 Task: Look for space in Bamusso, Cameroon from 1st July, 2023 to 9th July, 2023 for 2 adults in price range Rs.8000 to Rs.15000. Place can be entire place with 1  bedroom having 1 bed and 1 bathroom. Property type can be house, flat, guest house. Amenities needed are: washing machine. Booking option can be shelf check-in. Required host language is English.
Action: Mouse moved to (333, 266)
Screenshot: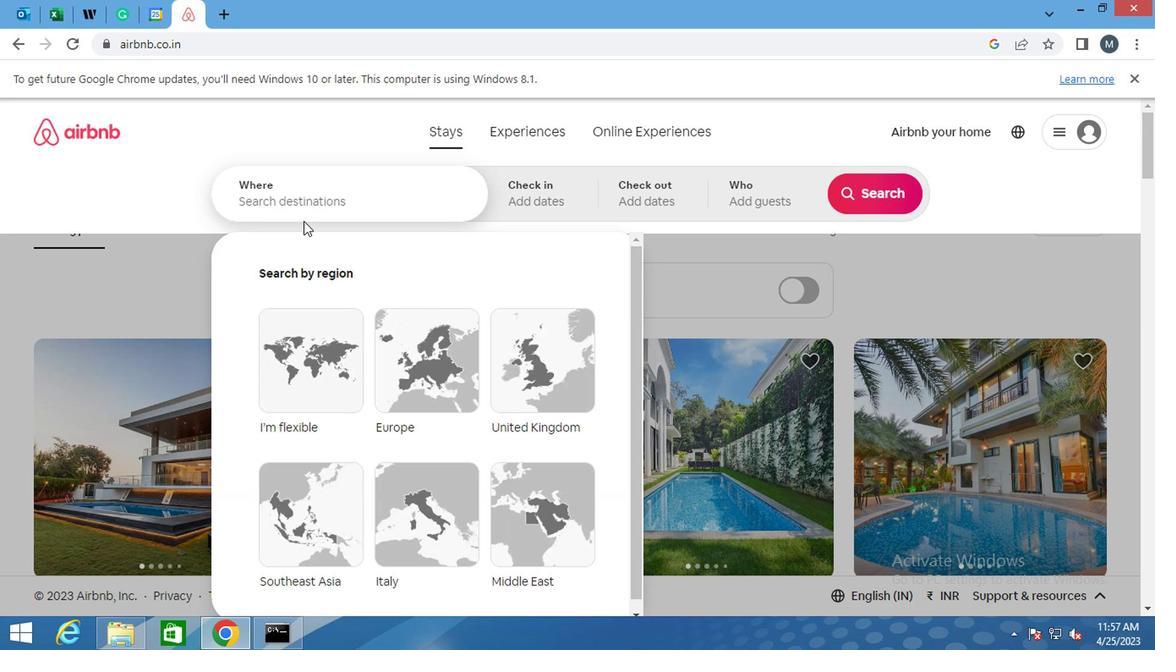 
Action: Mouse pressed left at (333, 266)
Screenshot: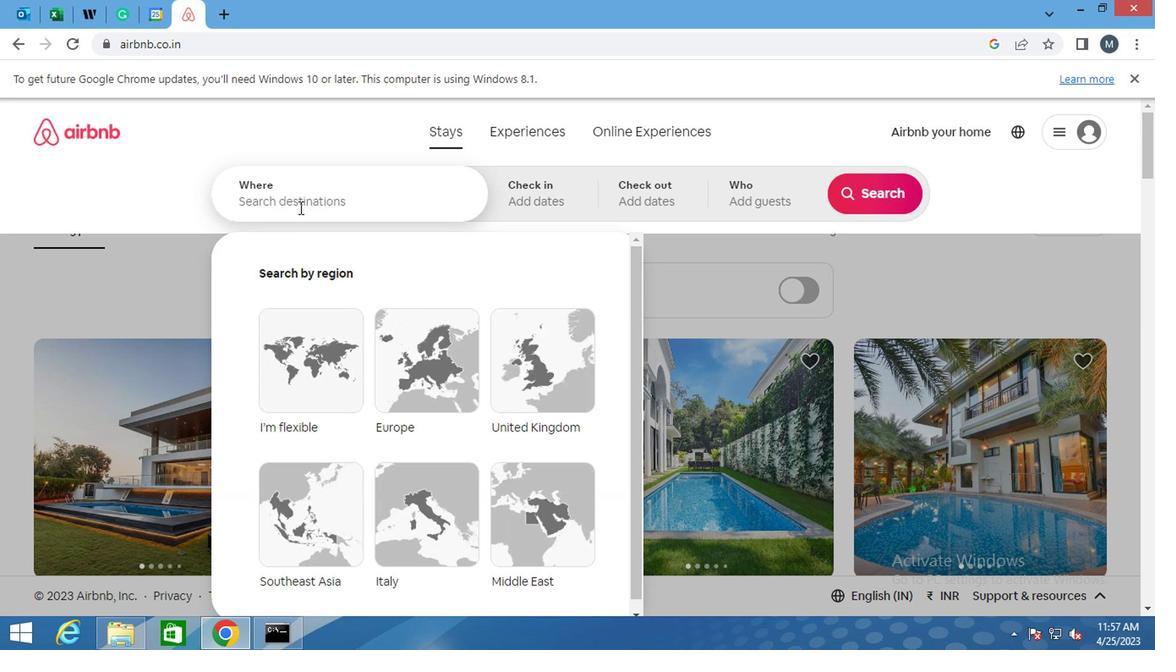 
Action: Mouse moved to (331, 266)
Screenshot: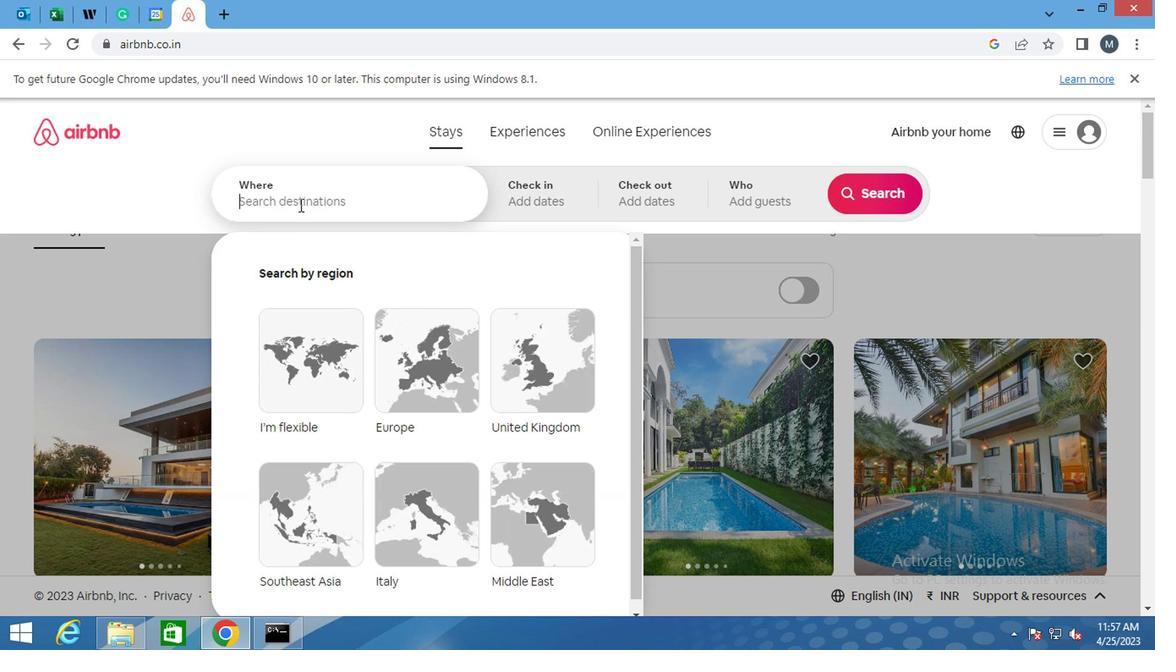 
Action: Key pressed <Key.shift>BAMUSSO,<Key.space><Key.shift><Key.shift><Key.shift><Key.shift><Key.shift><Key.shift><Key.shift><Key.shift><Key.shift><Key.shift><Key.shift><Key.shift>CA
Screenshot: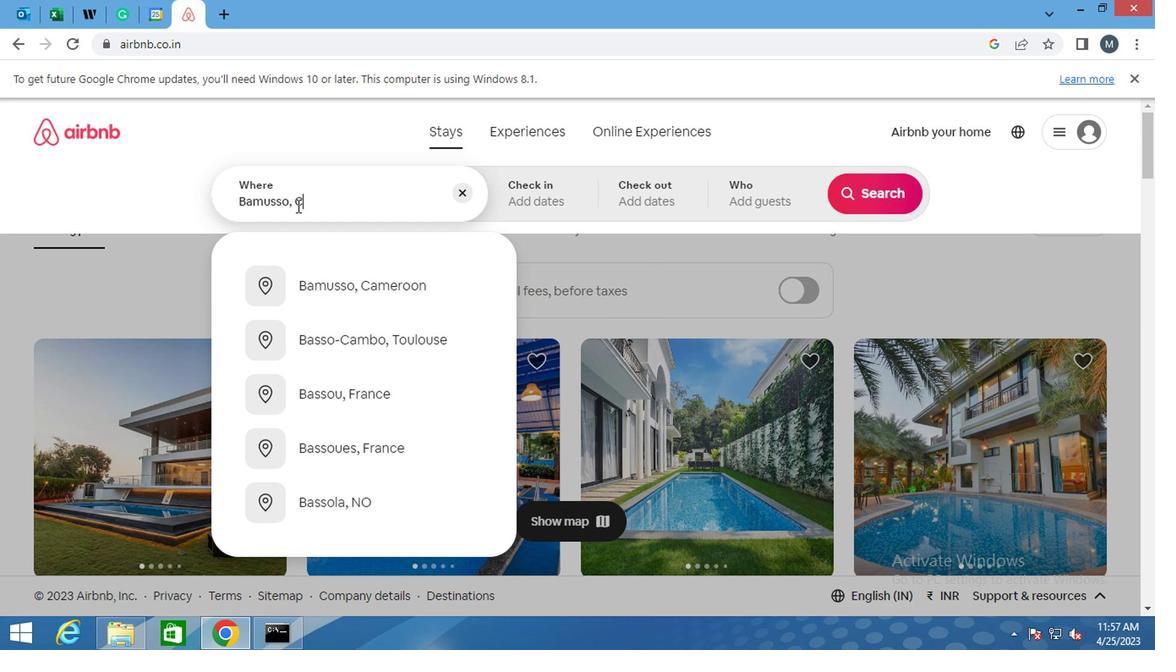 
Action: Mouse moved to (415, 317)
Screenshot: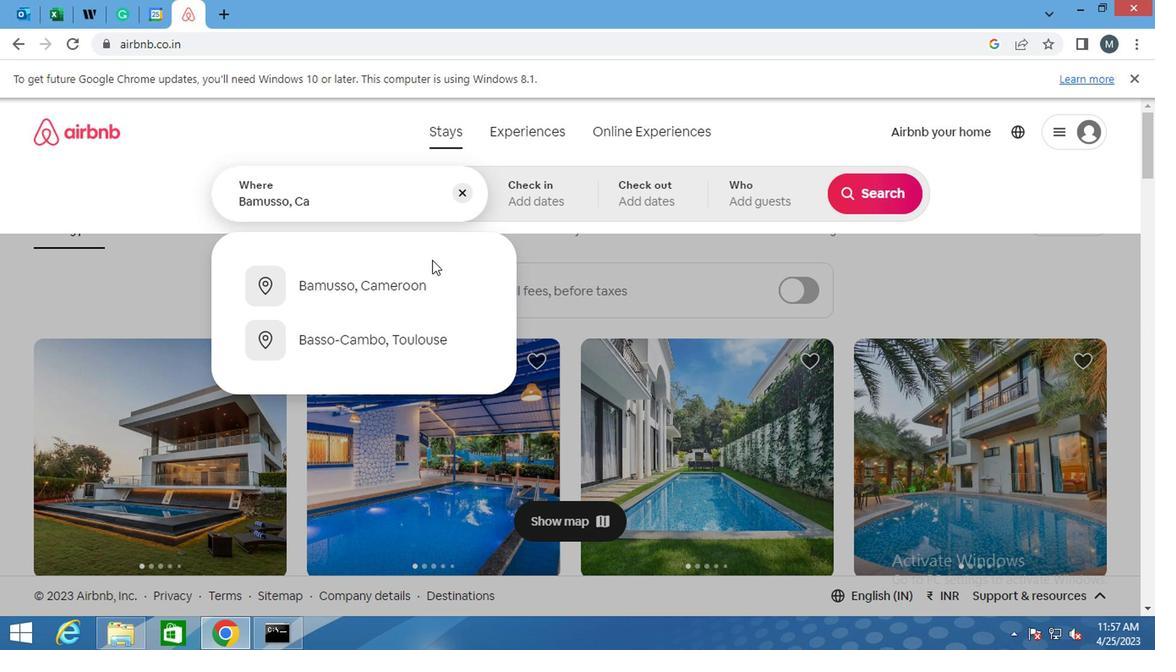 
Action: Mouse pressed left at (415, 317)
Screenshot: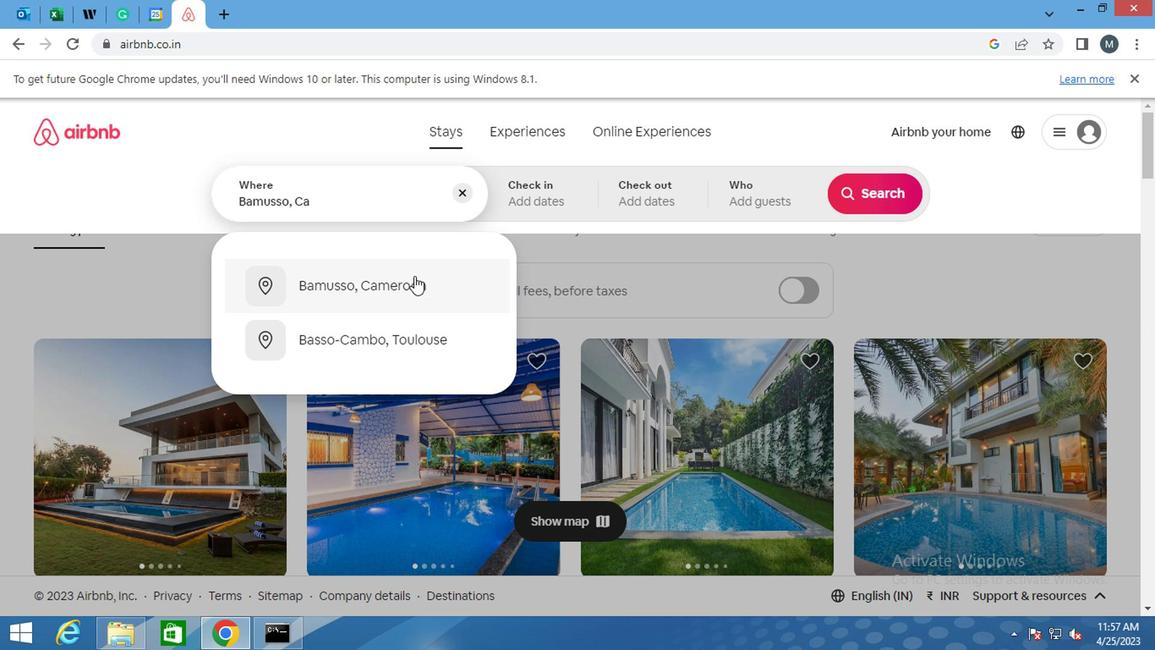 
Action: Mouse moved to (731, 356)
Screenshot: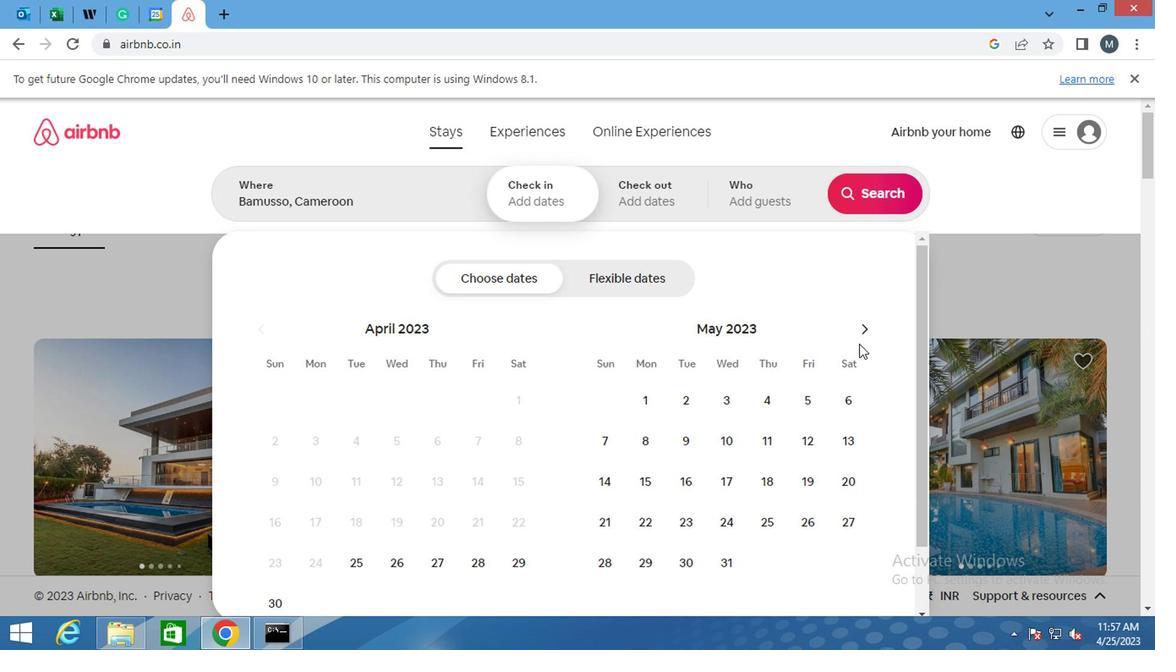 
Action: Mouse pressed left at (731, 356)
Screenshot: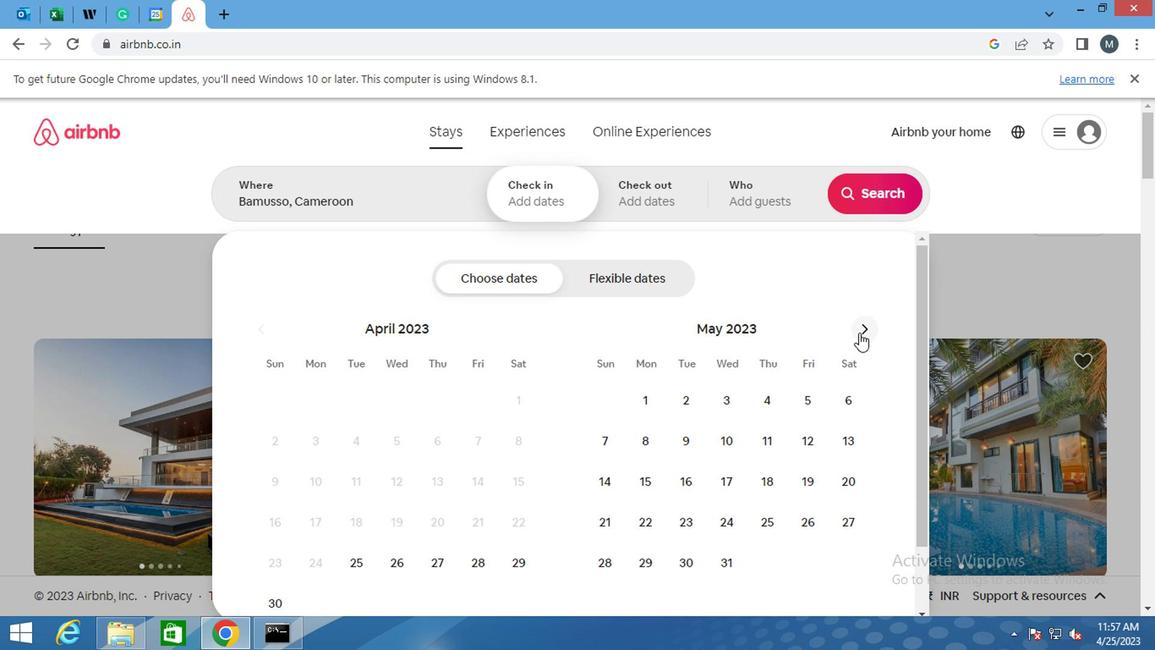 
Action: Mouse pressed left at (731, 356)
Screenshot: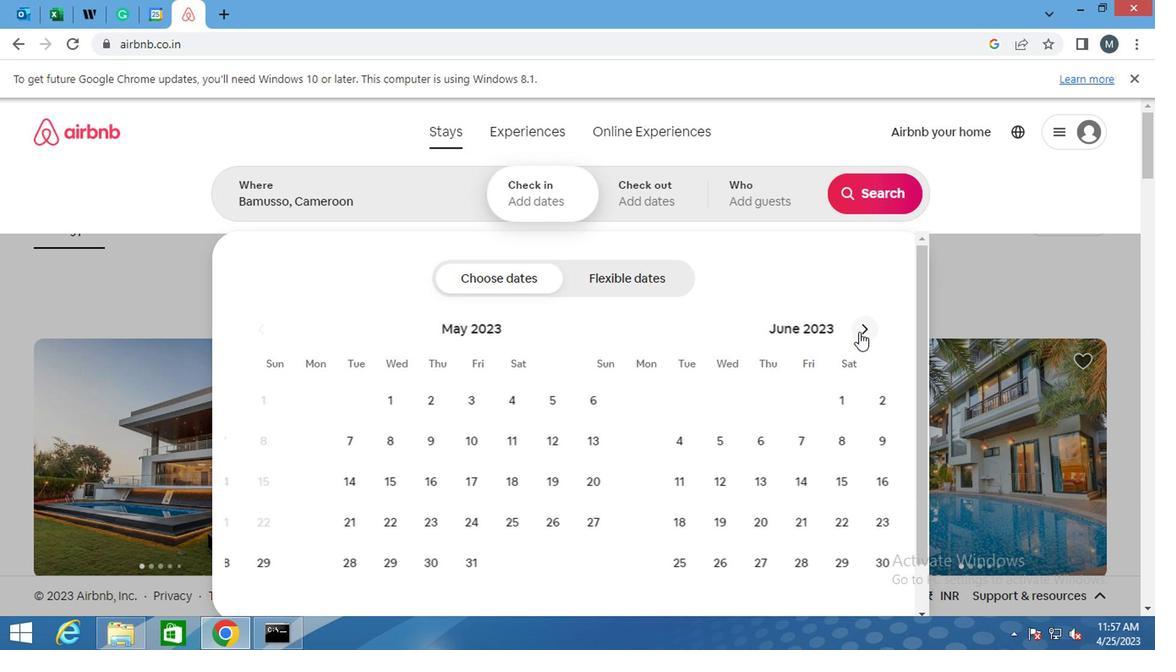 
Action: Mouse moved to (725, 407)
Screenshot: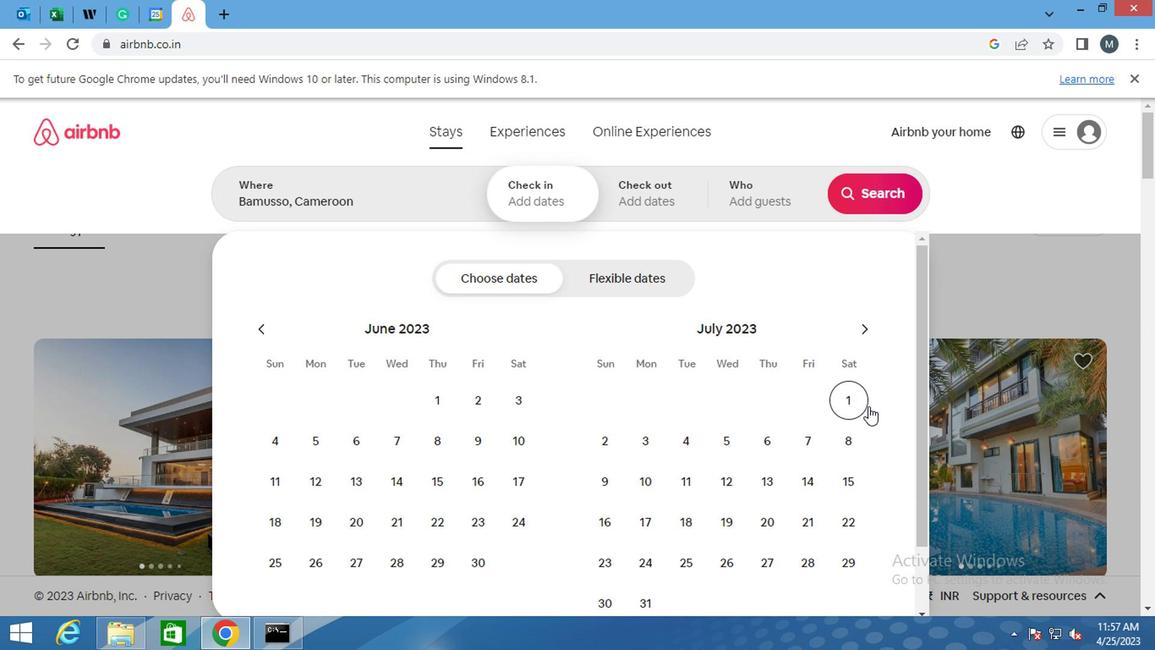 
Action: Mouse pressed left at (725, 407)
Screenshot: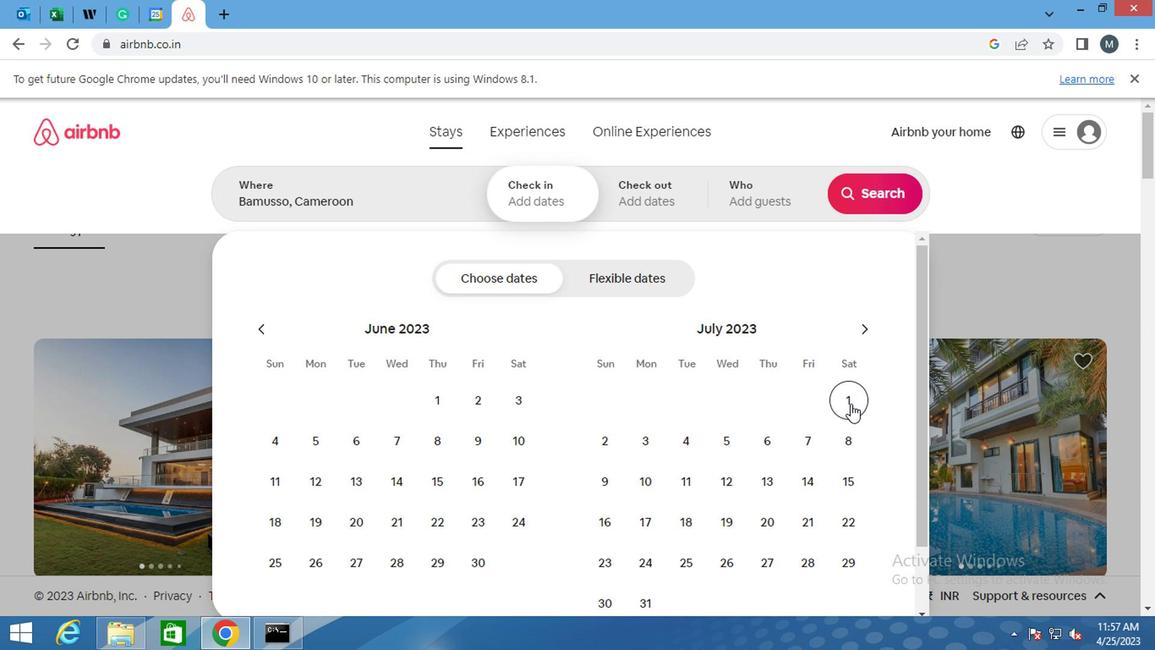 
Action: Mouse moved to (557, 468)
Screenshot: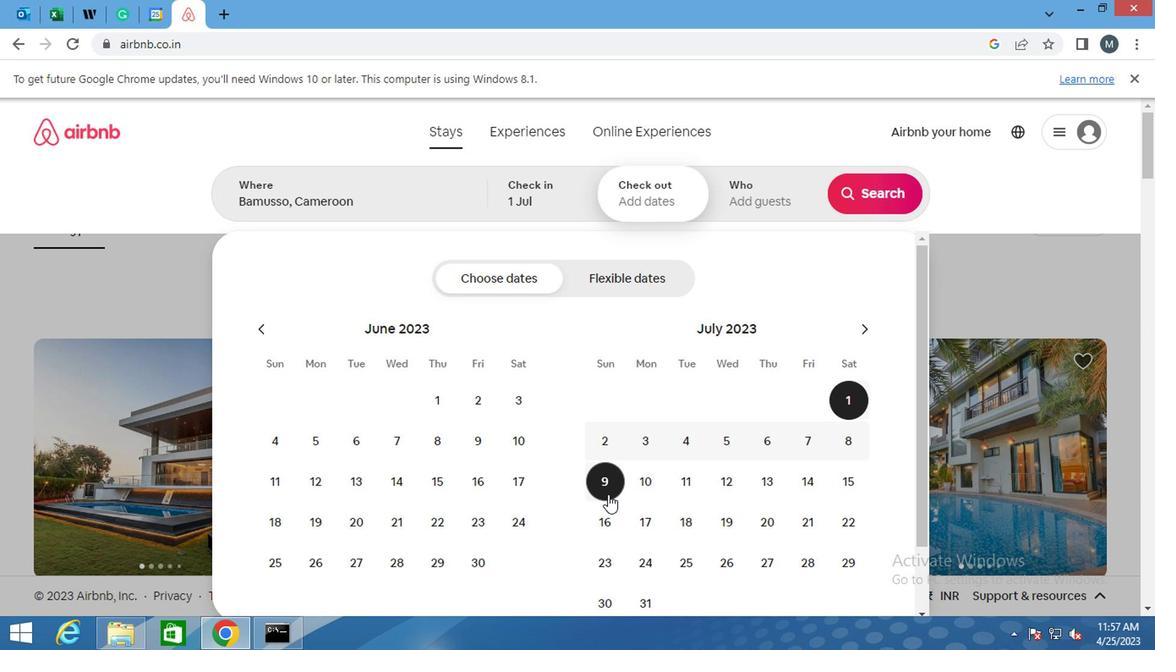
Action: Mouse pressed left at (557, 468)
Screenshot: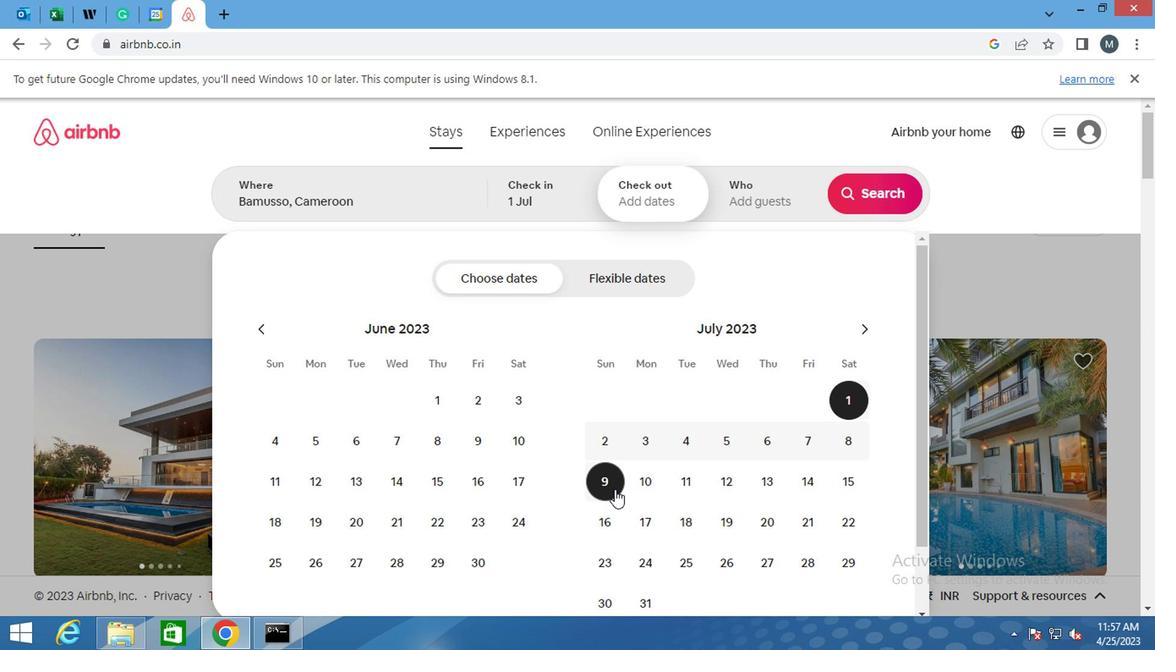 
Action: Mouse moved to (678, 261)
Screenshot: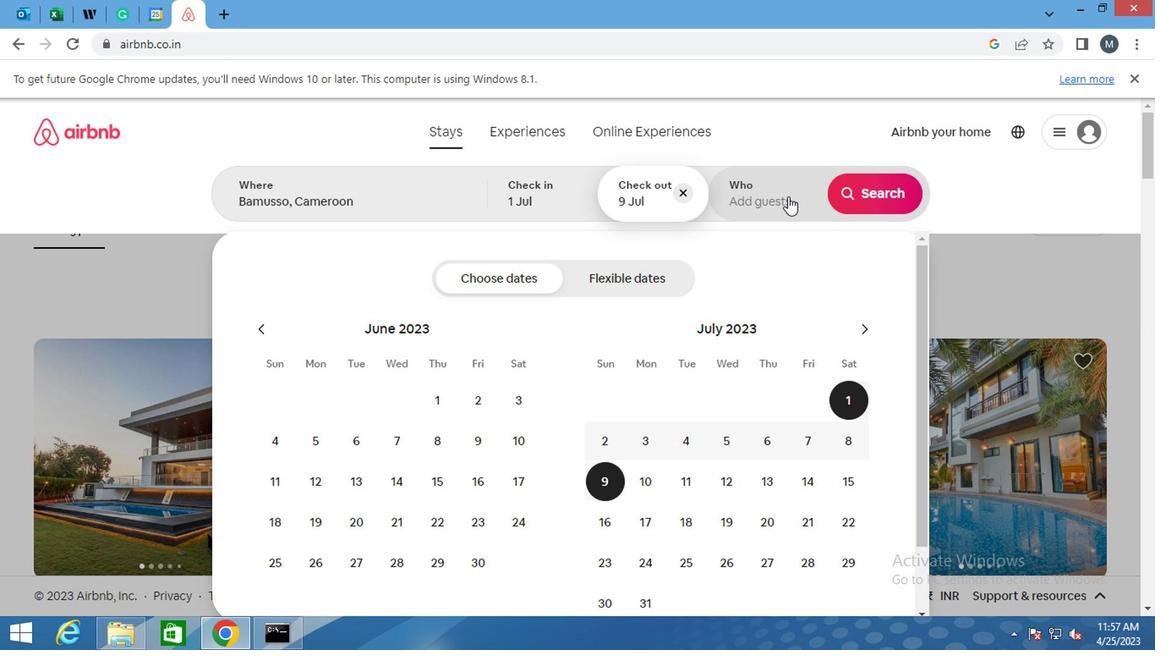 
Action: Mouse pressed left at (678, 261)
Screenshot: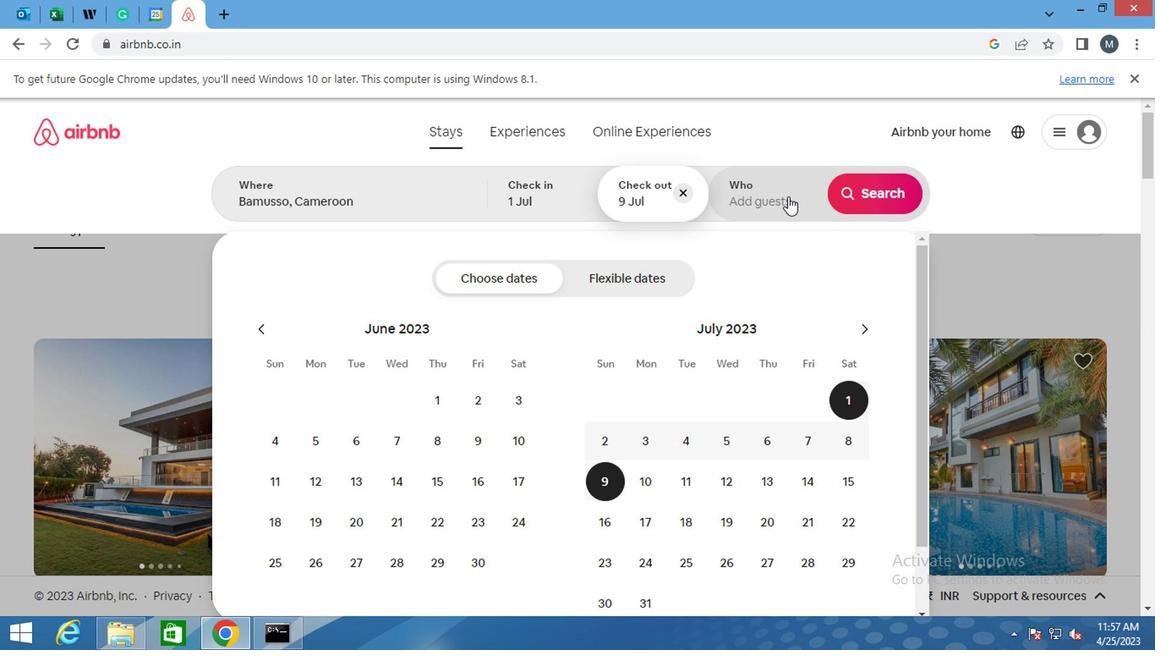 
Action: Mouse moved to (753, 323)
Screenshot: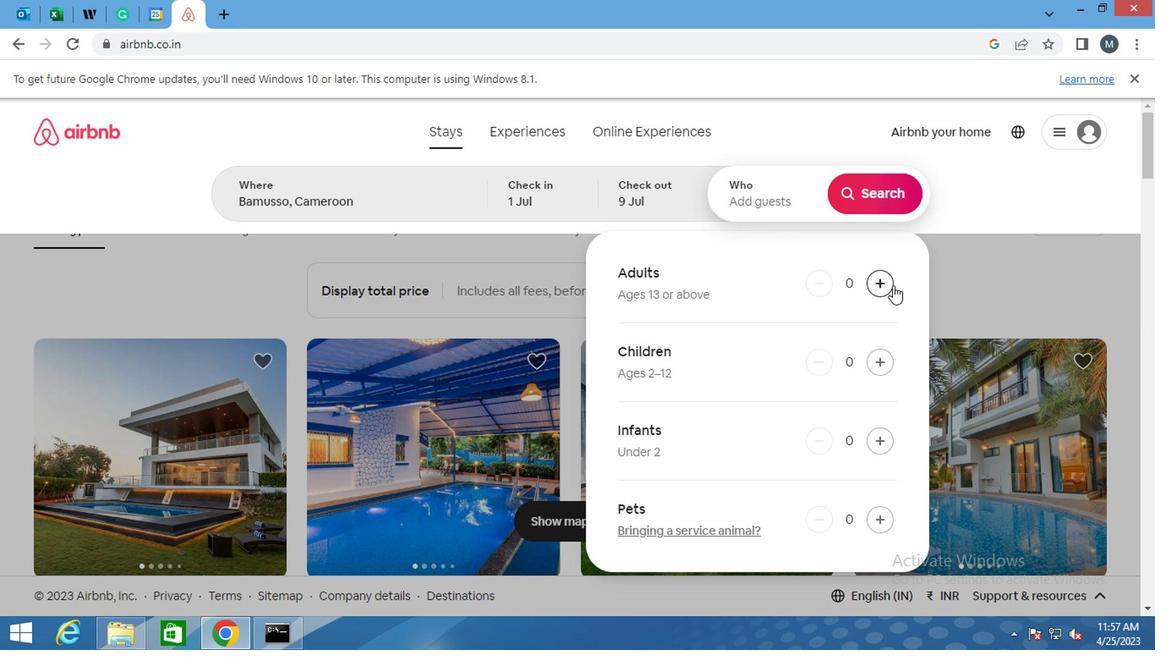 
Action: Mouse pressed left at (753, 323)
Screenshot: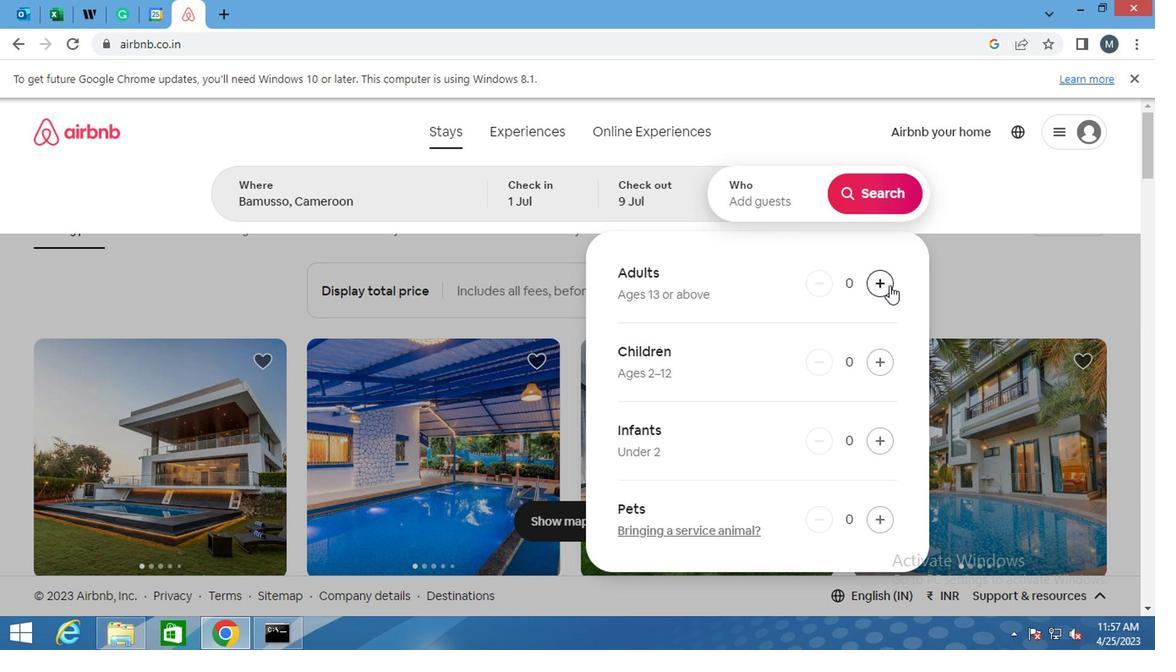 
Action: Mouse pressed left at (753, 323)
Screenshot: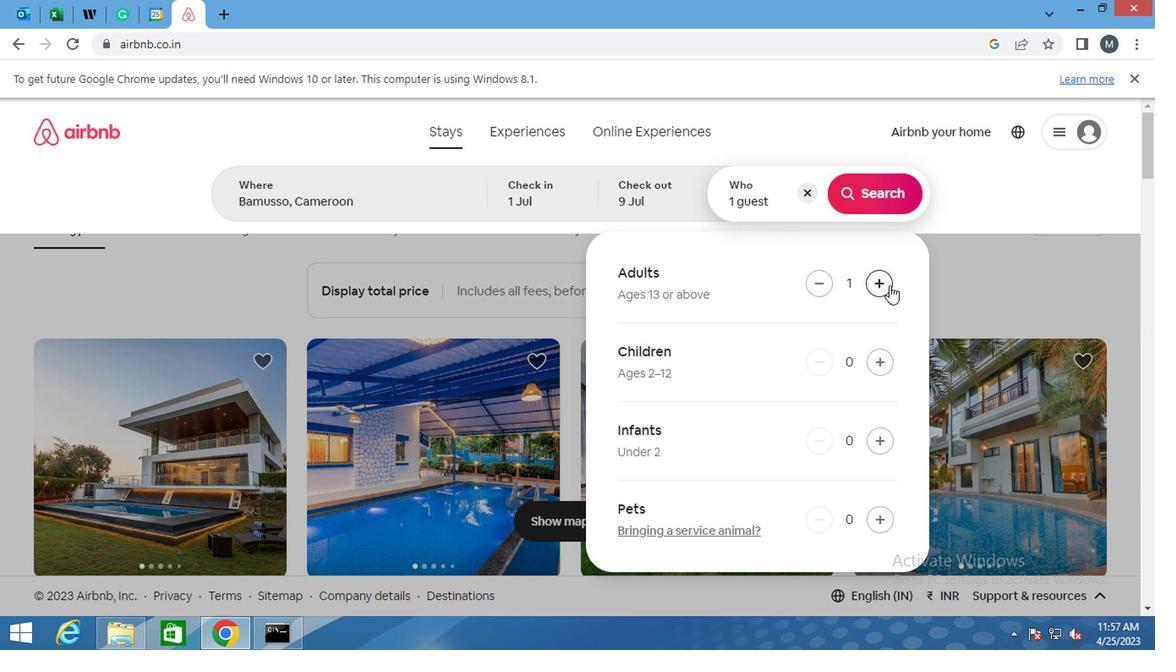 
Action: Mouse moved to (744, 263)
Screenshot: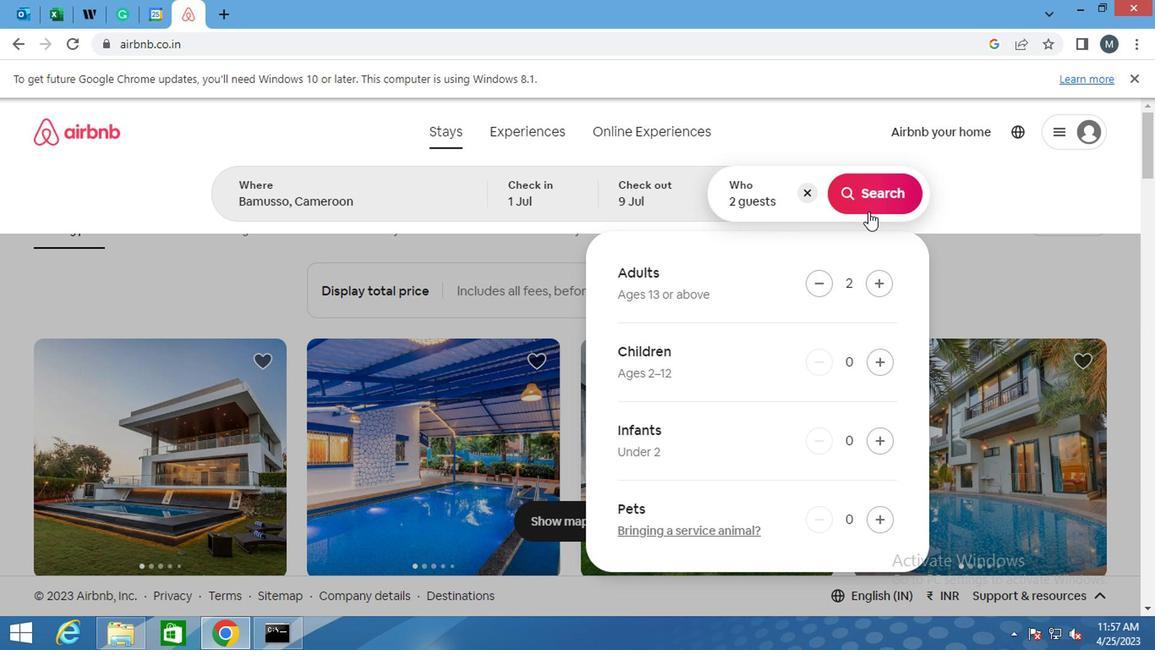 
Action: Mouse pressed left at (744, 263)
Screenshot: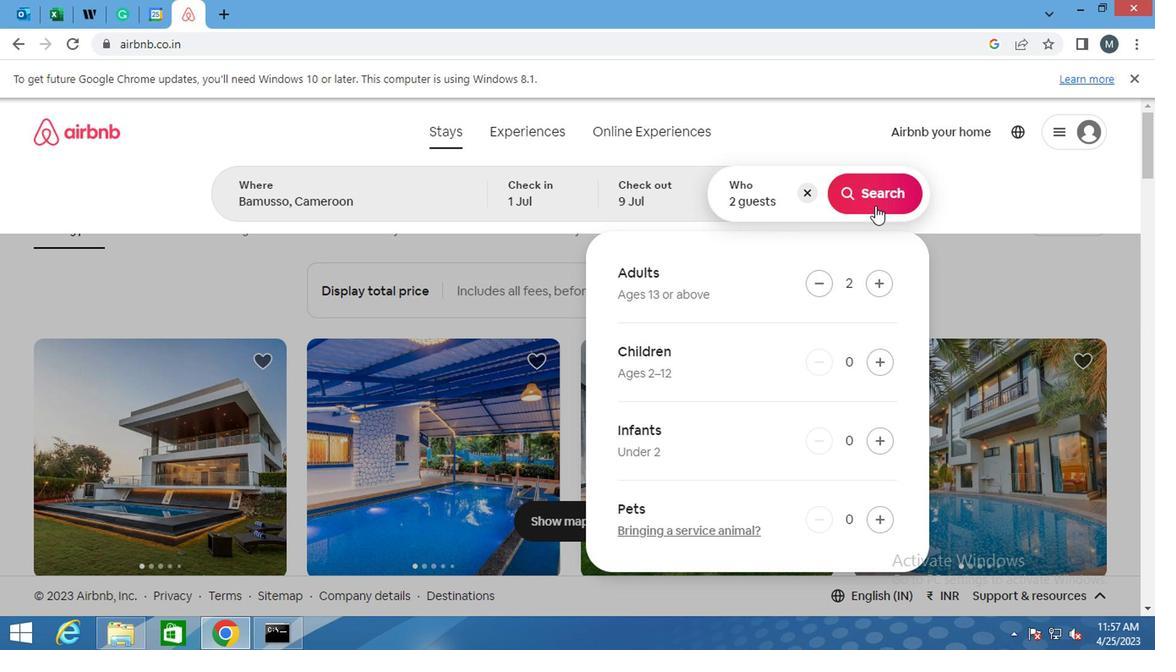 
Action: Mouse moved to (890, 269)
Screenshot: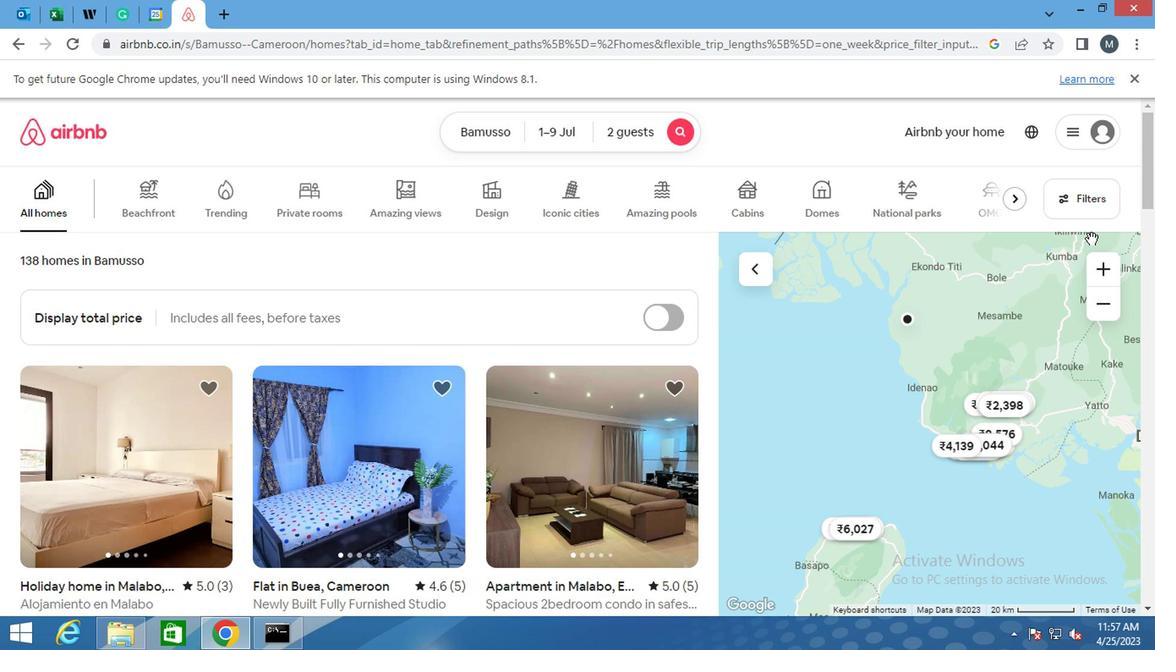 
Action: Mouse pressed left at (890, 269)
Screenshot: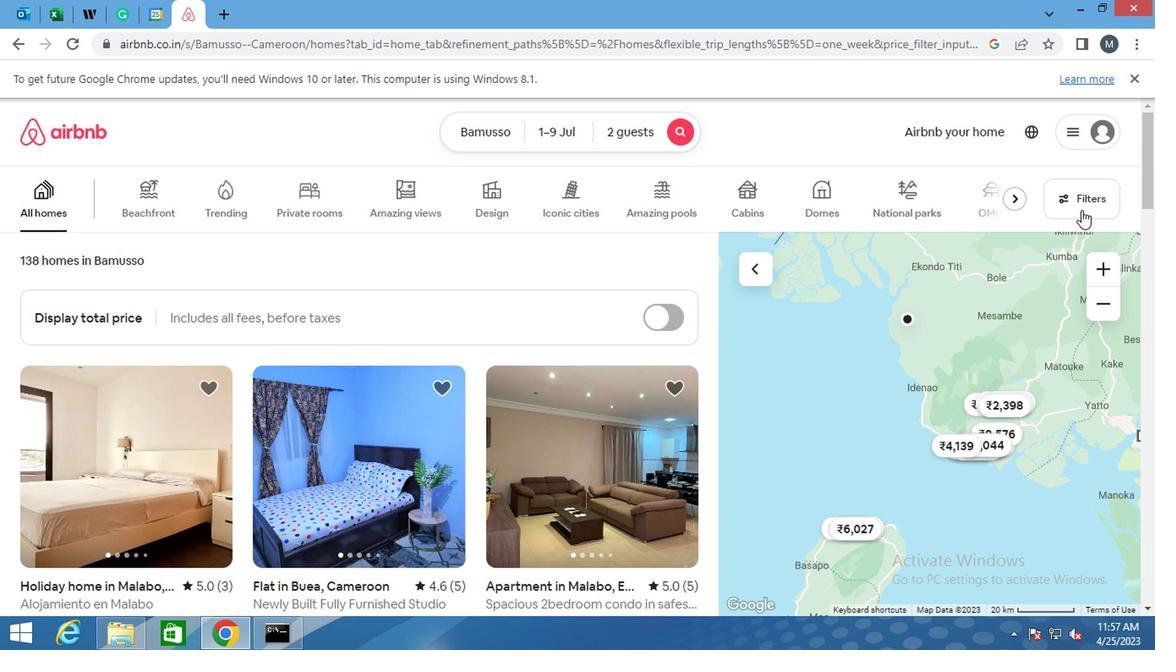 
Action: Mouse moved to (382, 424)
Screenshot: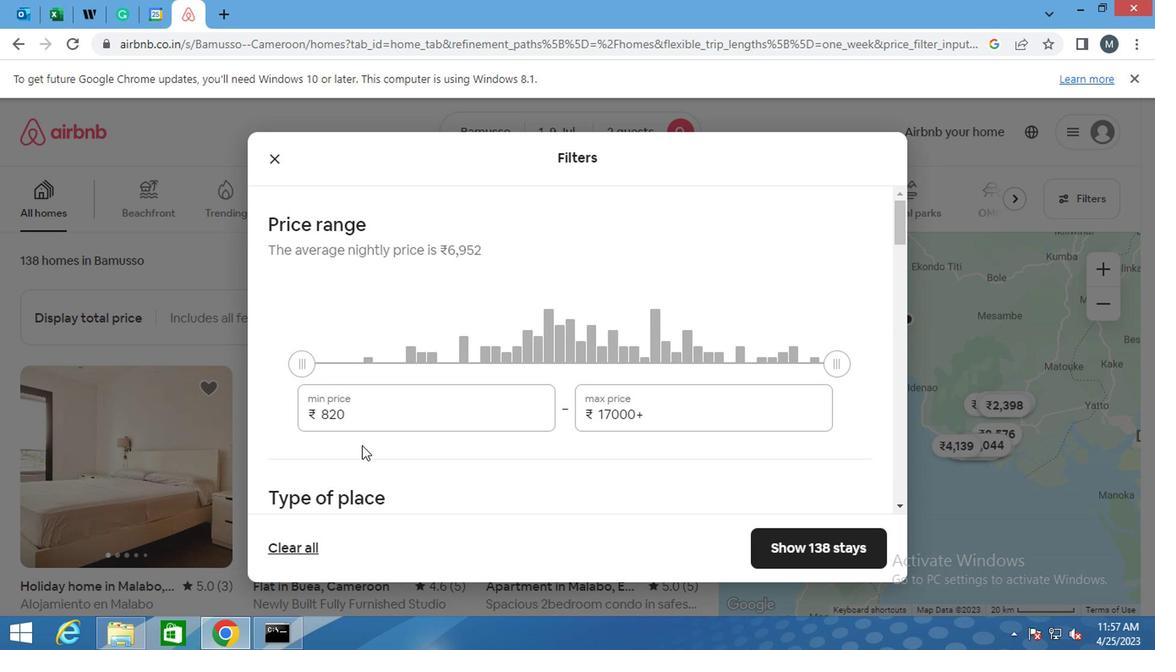 
Action: Mouse pressed left at (382, 424)
Screenshot: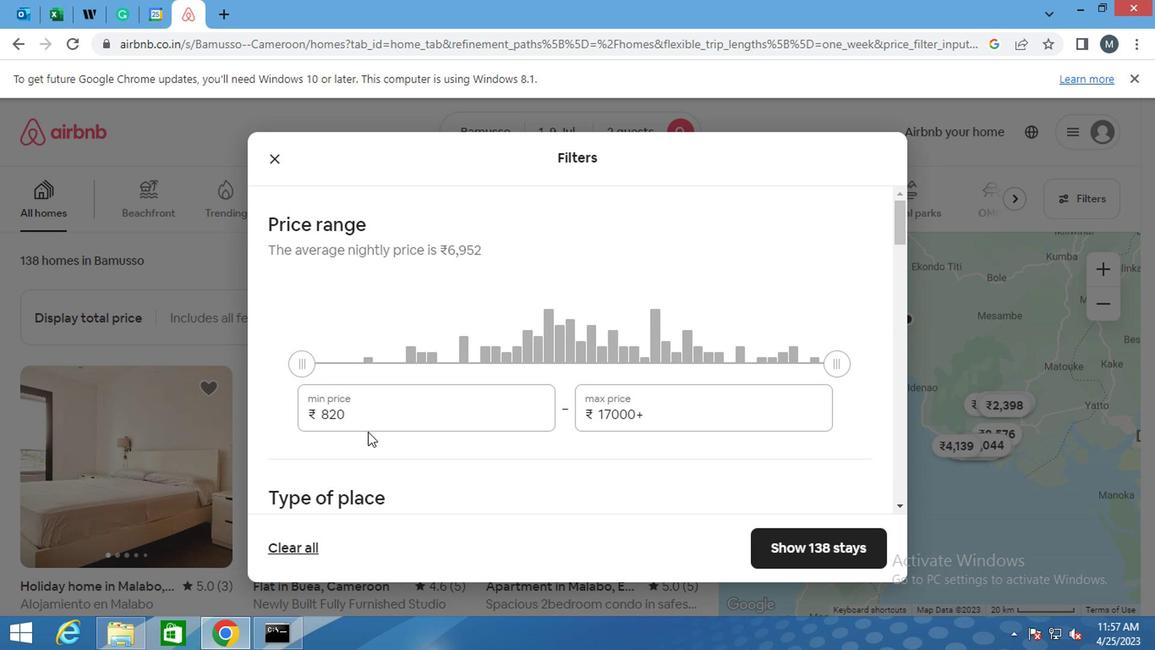 
Action: Mouse moved to (382, 422)
Screenshot: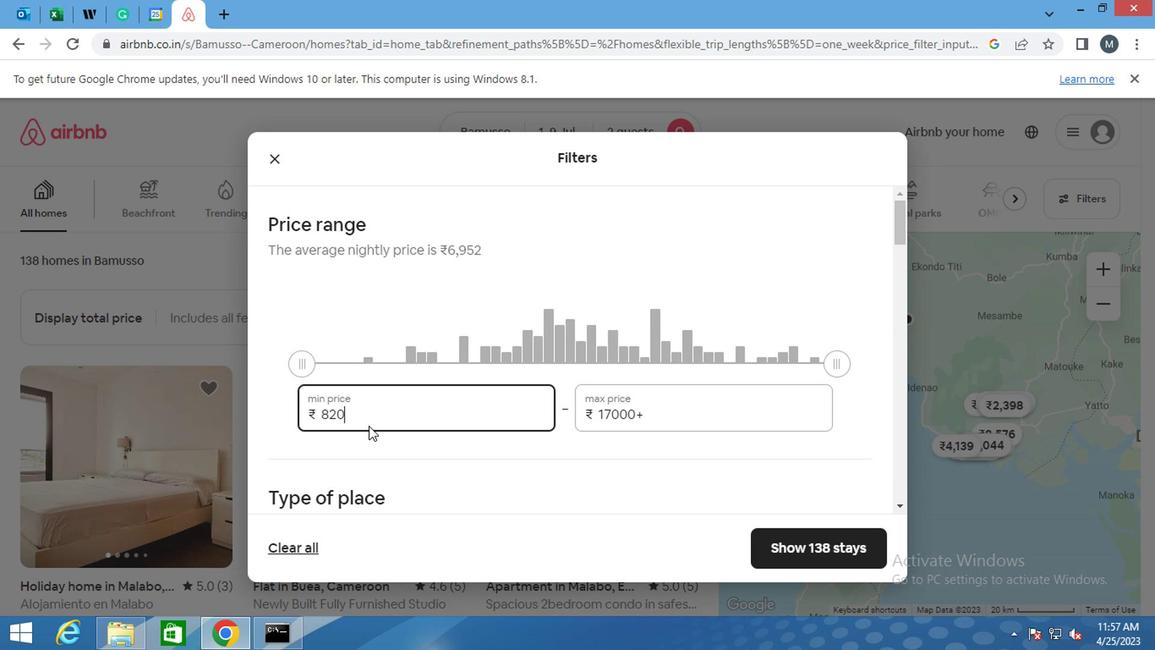
Action: Mouse pressed left at (382, 422)
Screenshot: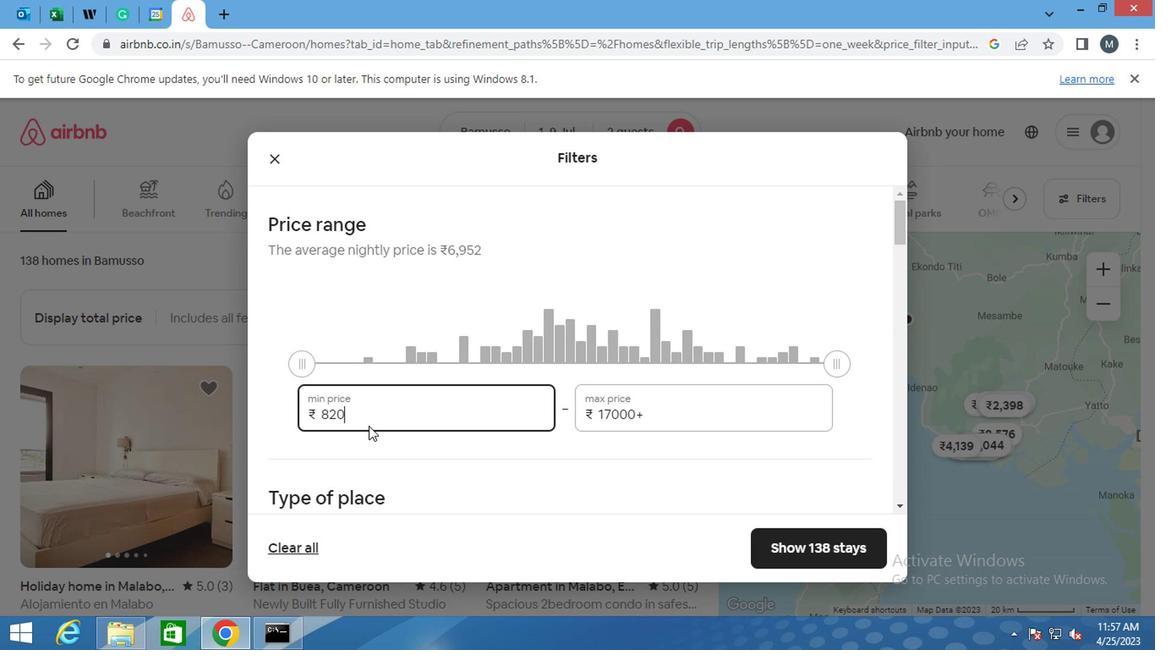 
Action: Mouse moved to (380, 421)
Screenshot: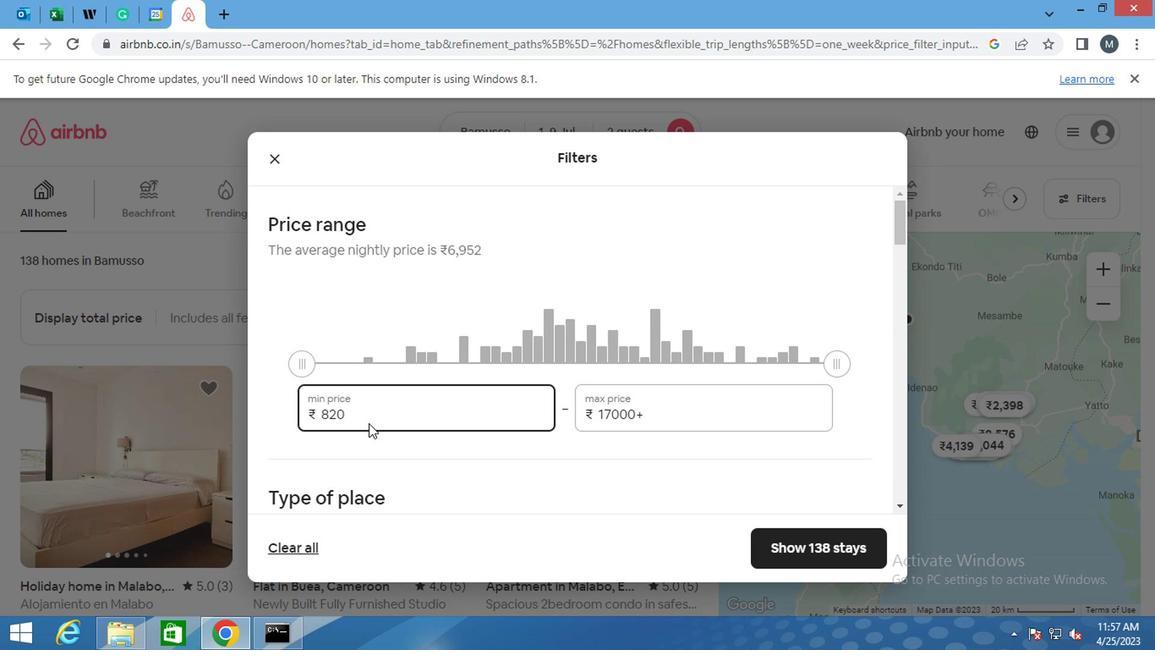 
Action: Key pressed <Key.backspace>
Screenshot: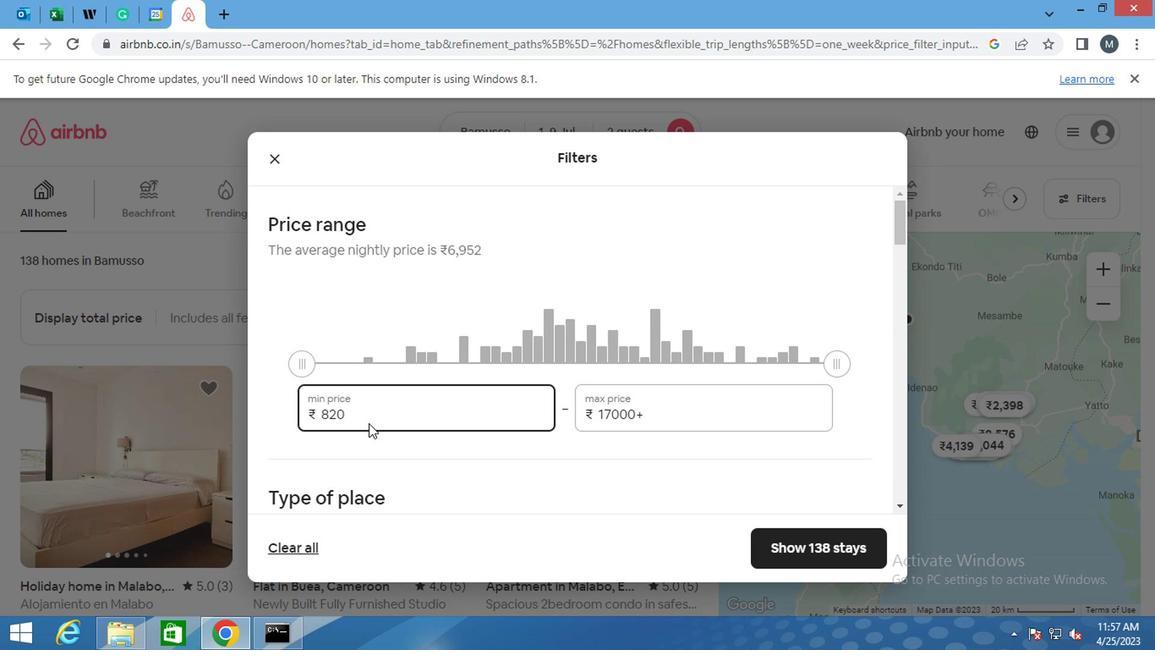 
Action: Mouse moved to (379, 421)
Screenshot: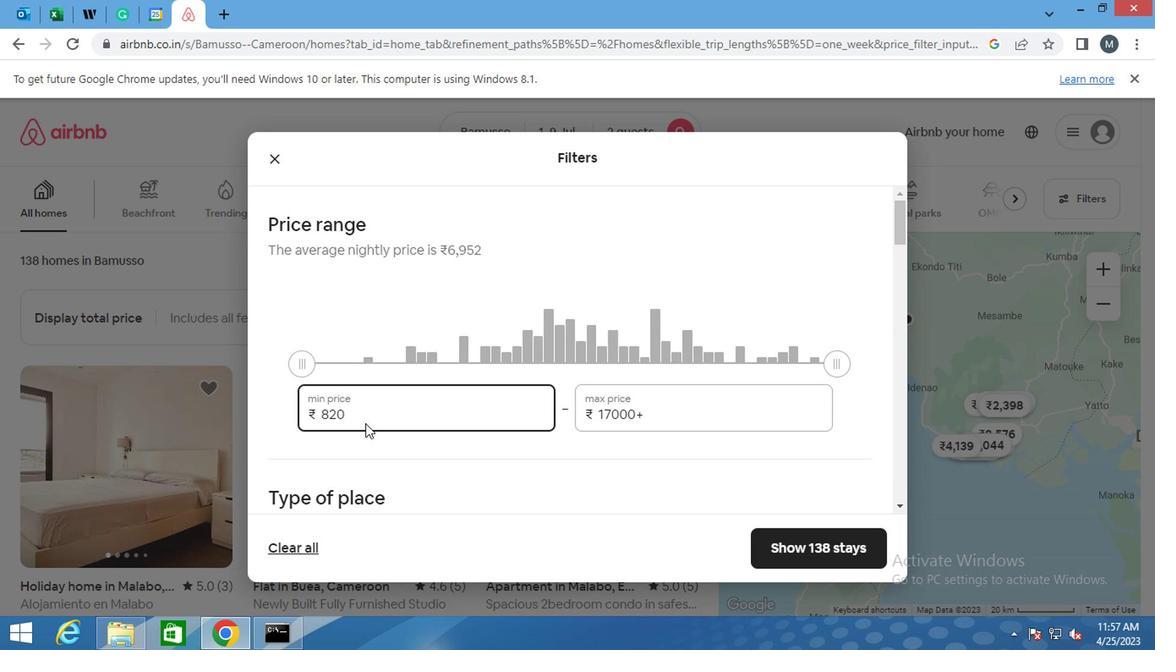 
Action: Key pressed <Key.backspace>
Screenshot: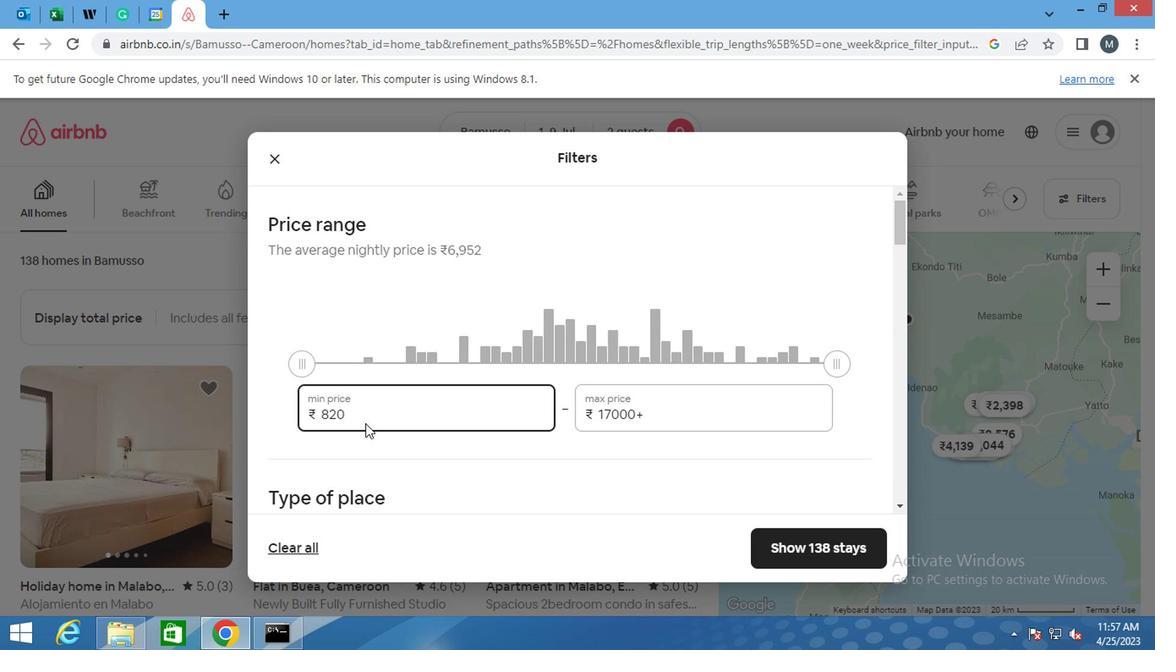 
Action: Mouse moved to (378, 421)
Screenshot: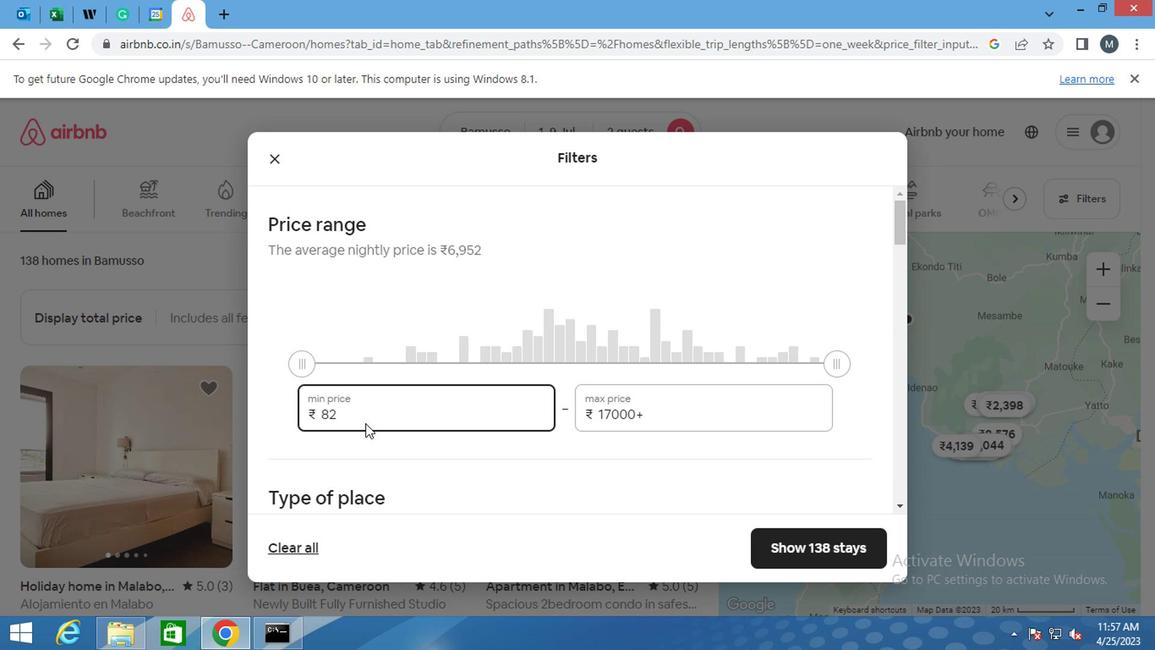 
Action: Key pressed 000
Screenshot: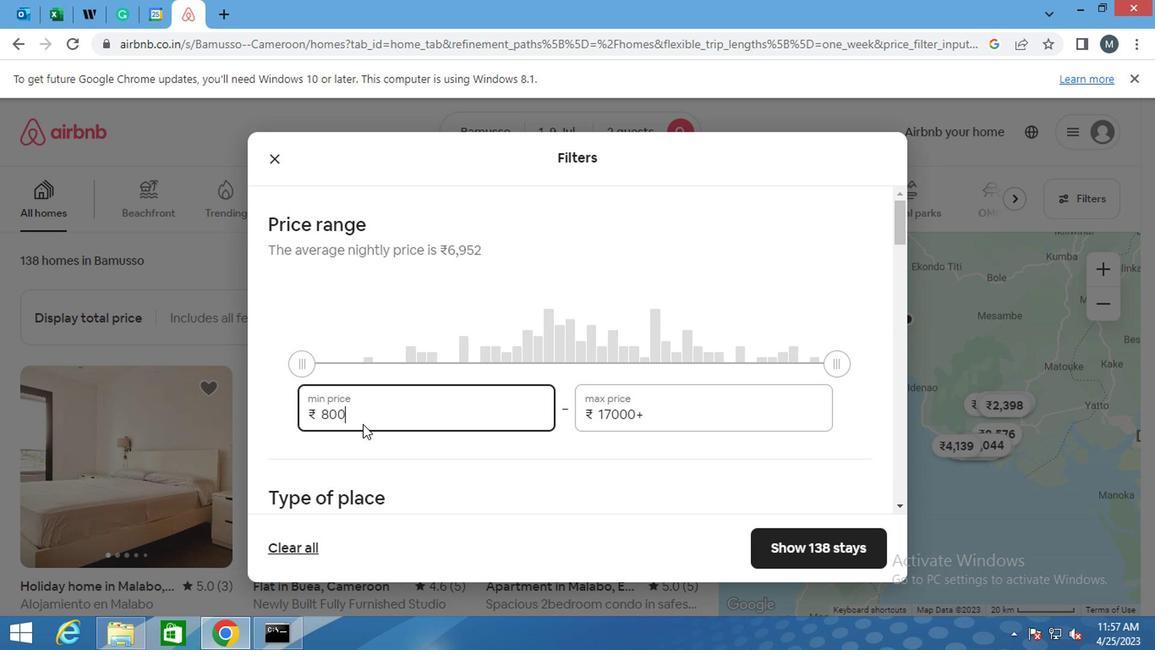 
Action: Mouse moved to (581, 416)
Screenshot: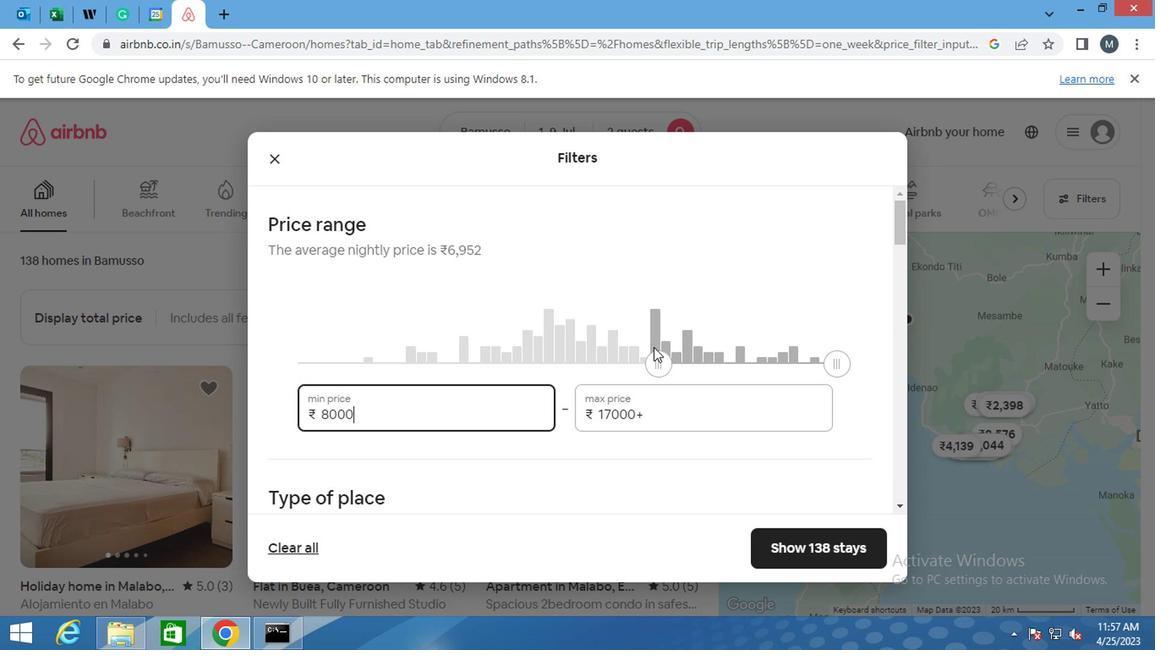 
Action: Mouse pressed left at (581, 416)
Screenshot: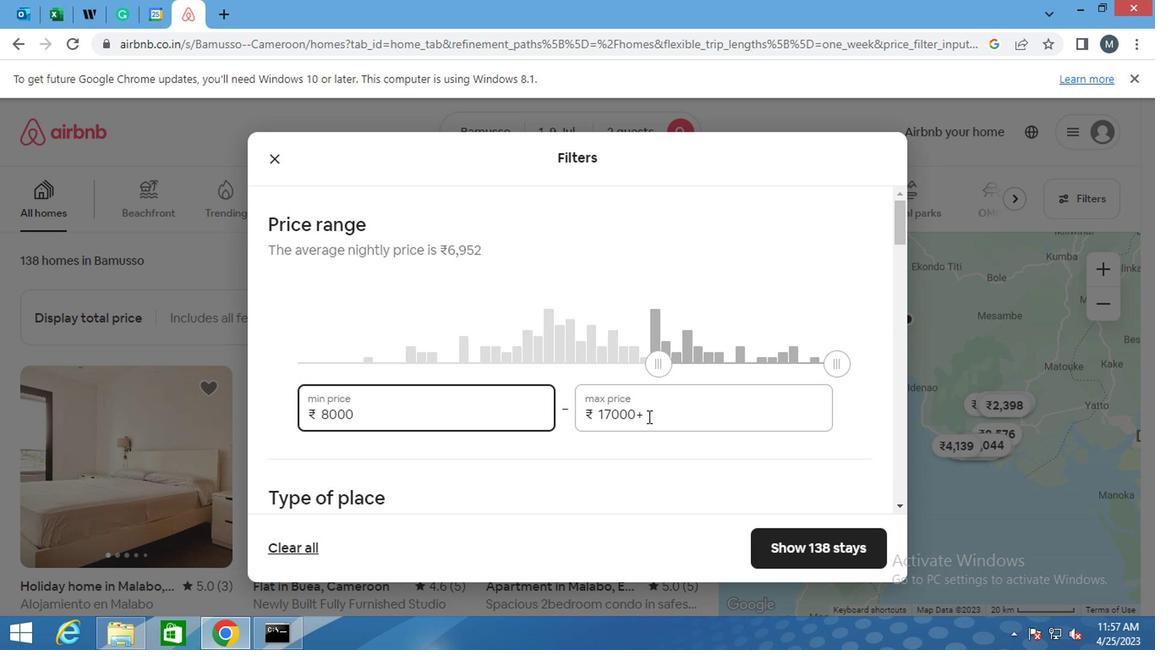 
Action: Mouse moved to (582, 416)
Screenshot: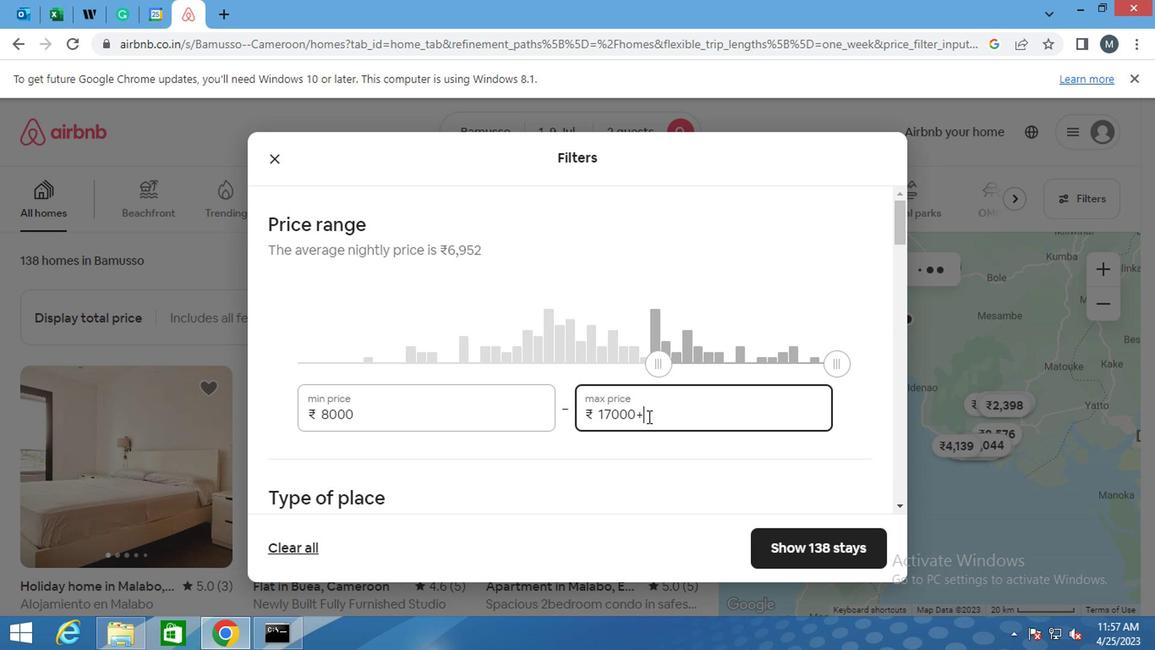 
Action: Key pressed <Key.backspace><Key.backspace><Key.backspace><Key.backspace><Key.backspace>5000
Screenshot: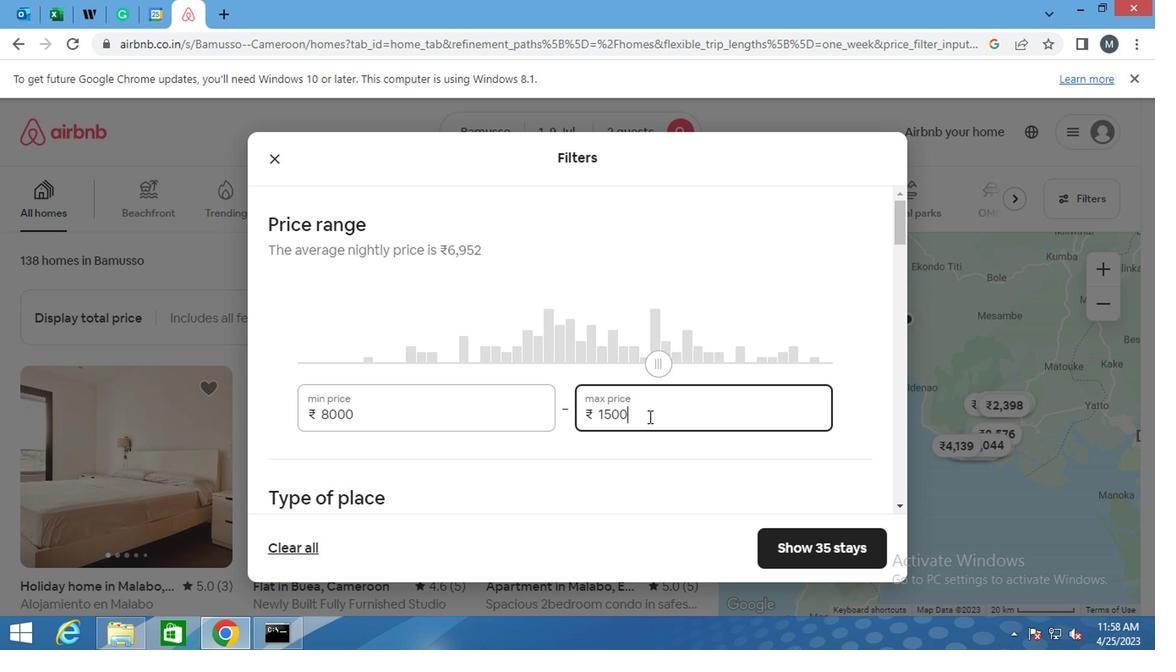 
Action: Mouse moved to (539, 423)
Screenshot: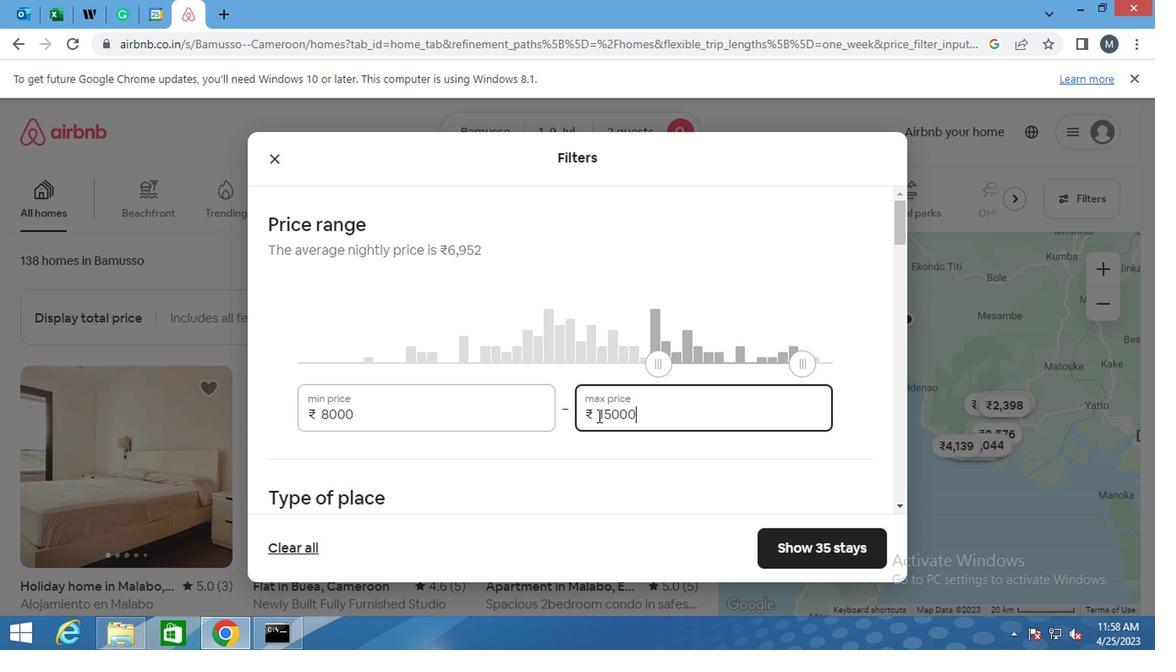 
Action: Mouse scrolled (539, 423) with delta (0, 0)
Screenshot: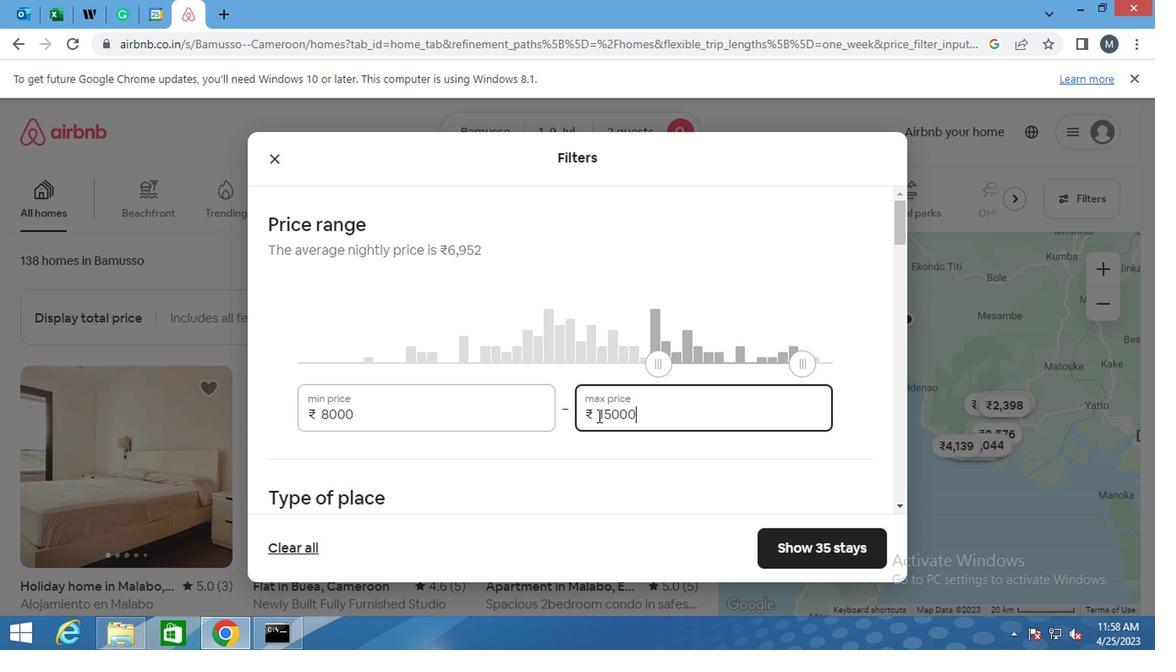 
Action: Mouse moved to (529, 435)
Screenshot: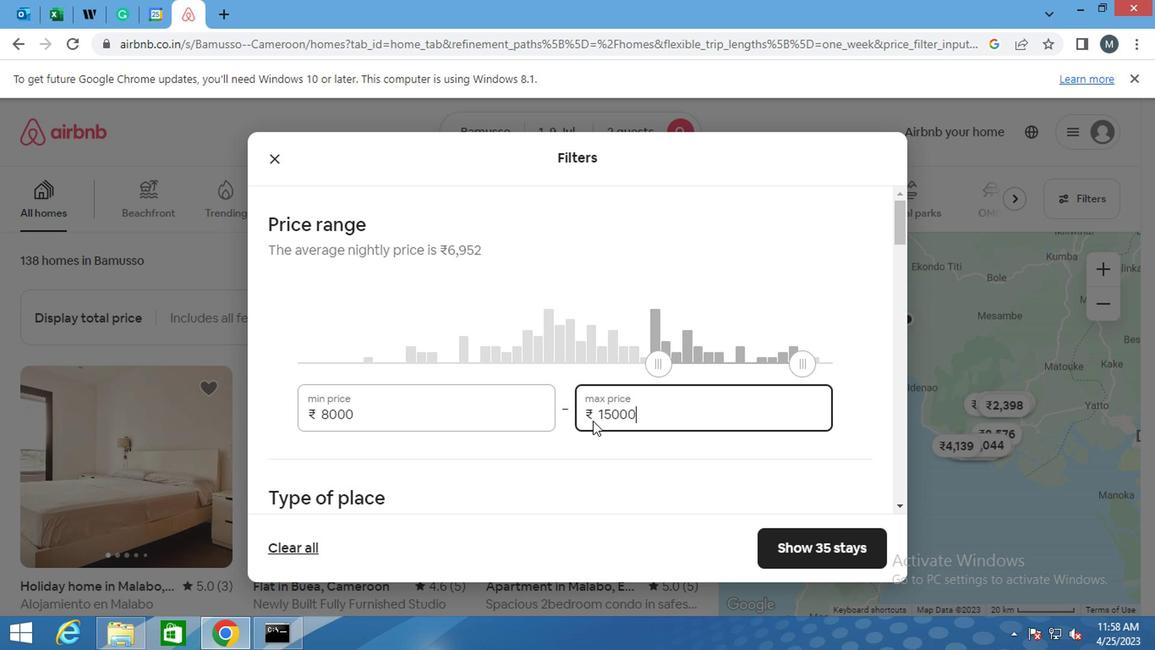 
Action: Mouse scrolled (529, 434) with delta (0, 0)
Screenshot: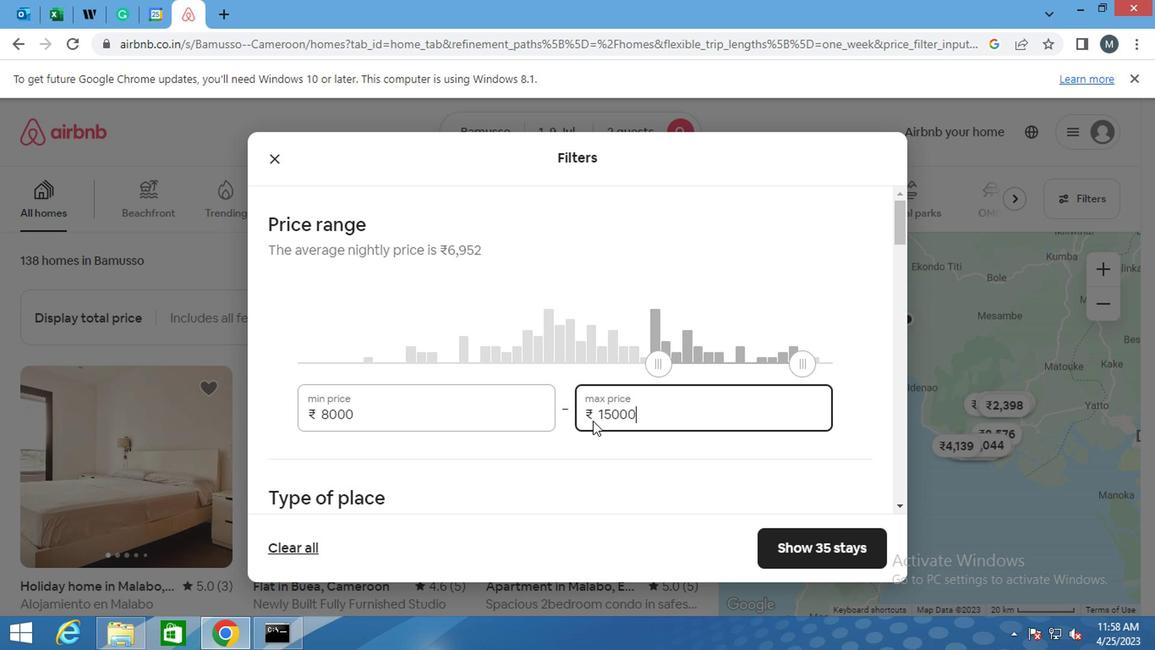 
Action: Mouse moved to (321, 394)
Screenshot: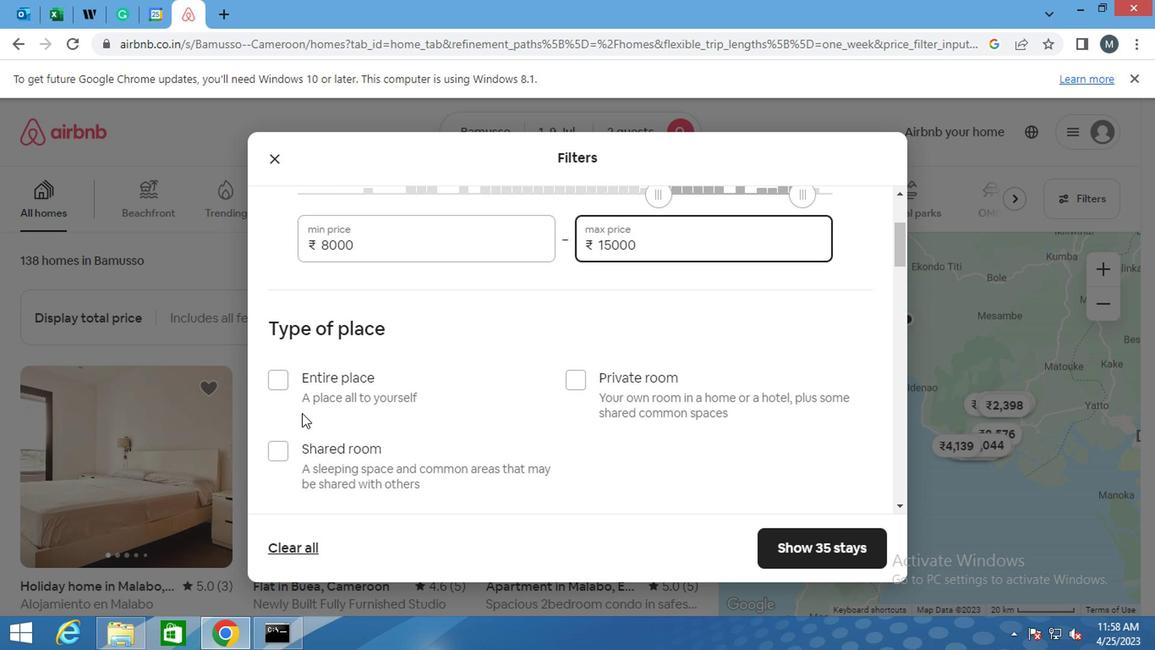 
Action: Mouse pressed left at (321, 394)
Screenshot: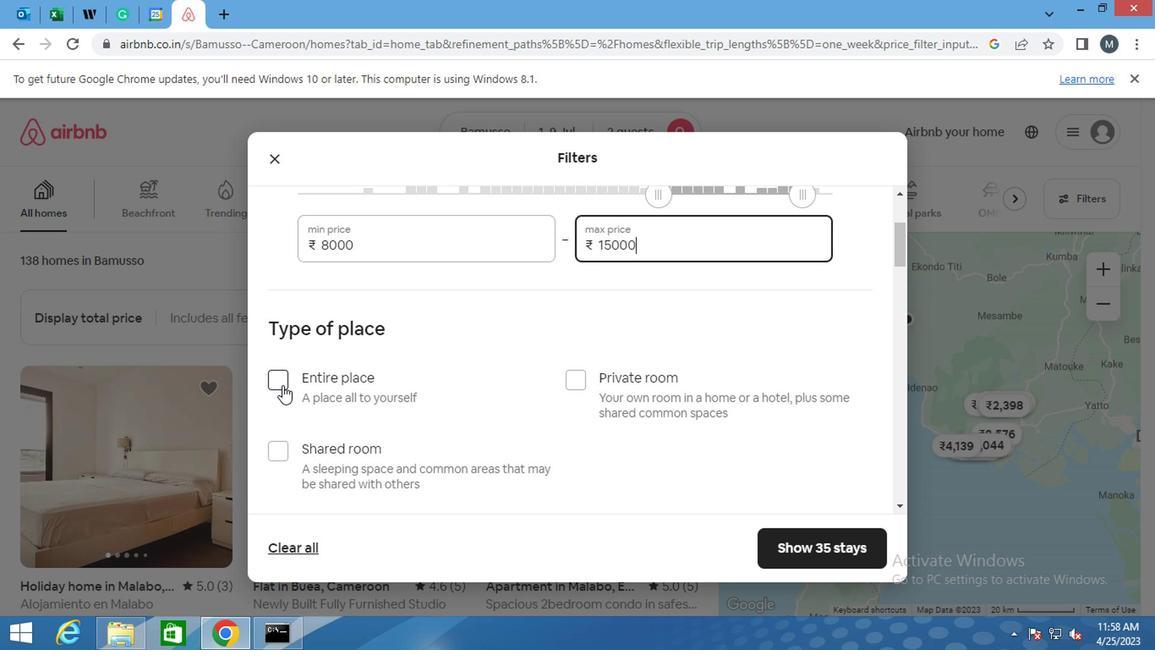 
Action: Mouse moved to (370, 399)
Screenshot: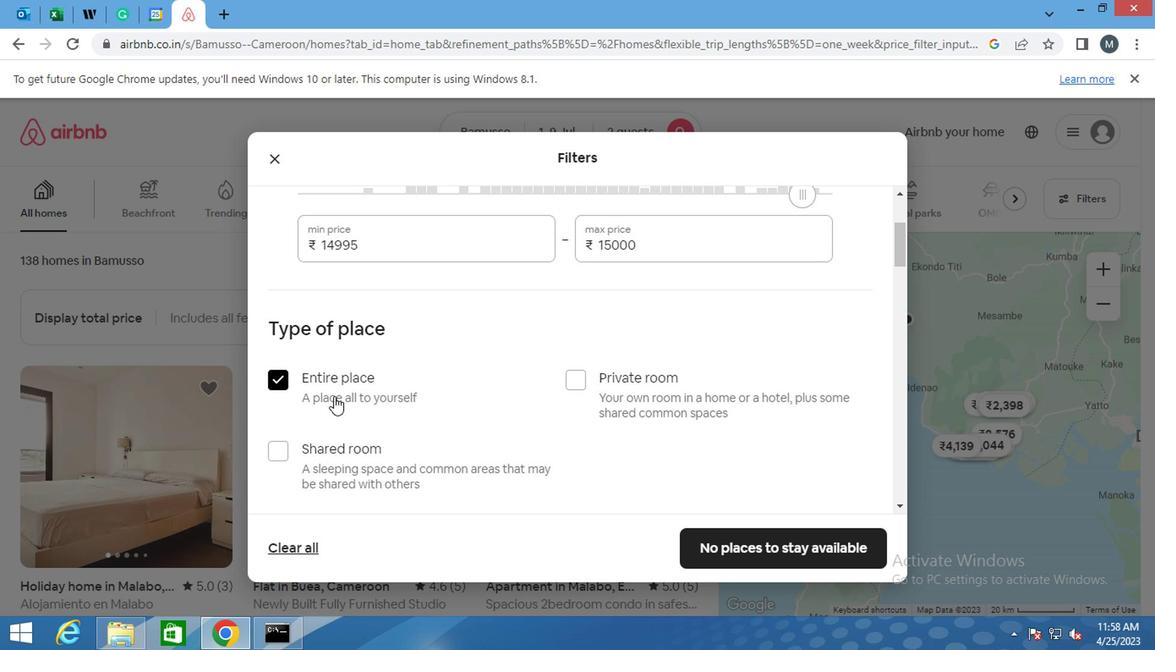 
Action: Mouse scrolled (370, 399) with delta (0, 0)
Screenshot: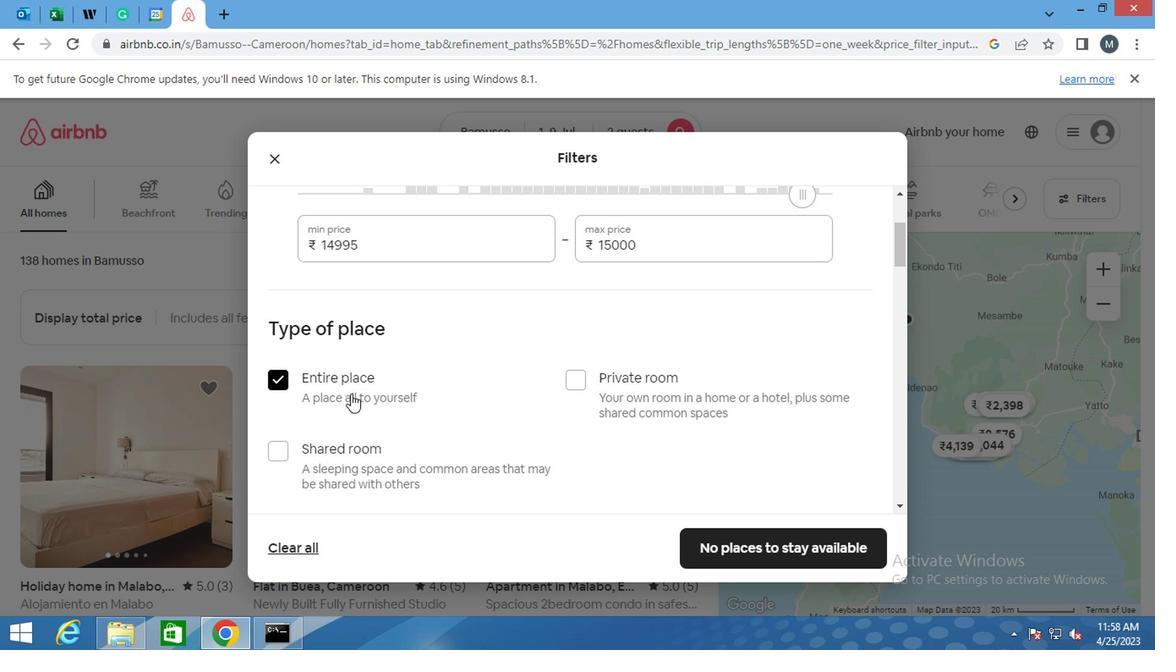 
Action: Mouse scrolled (370, 399) with delta (0, 0)
Screenshot: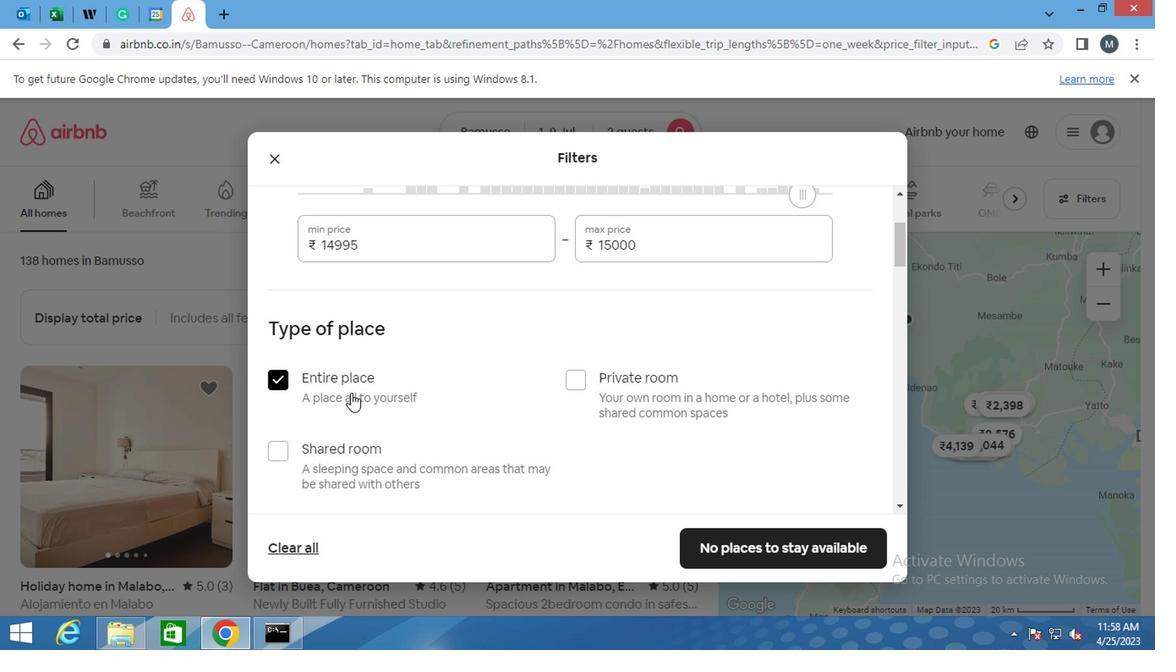 
Action: Mouse moved to (387, 460)
Screenshot: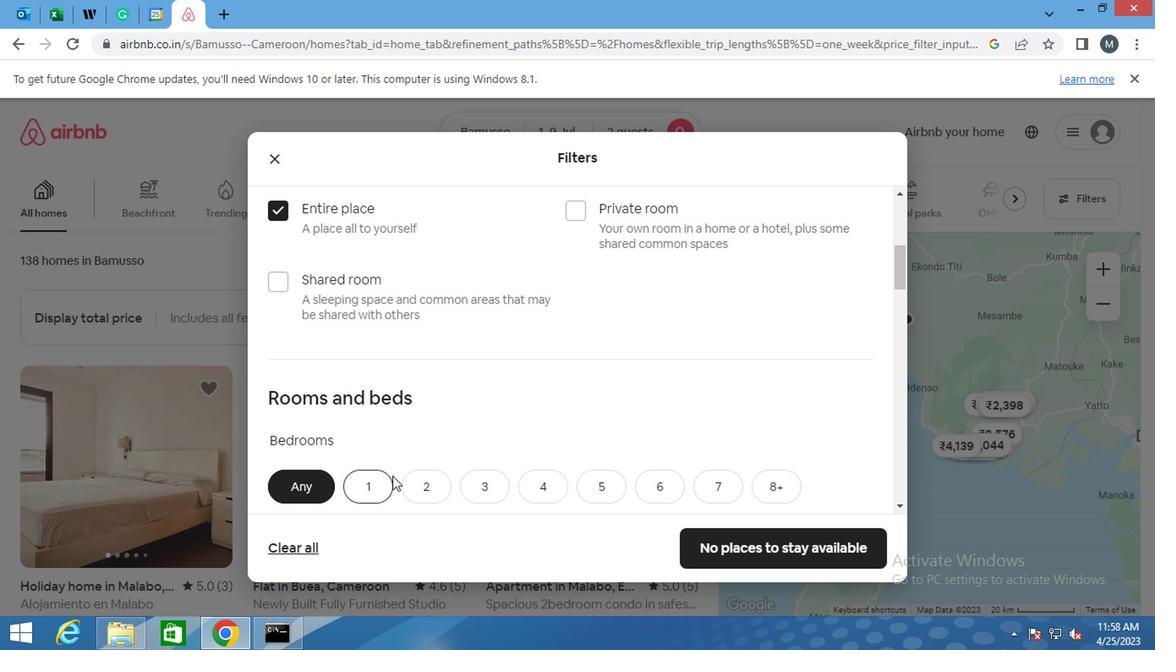 
Action: Mouse pressed left at (387, 460)
Screenshot: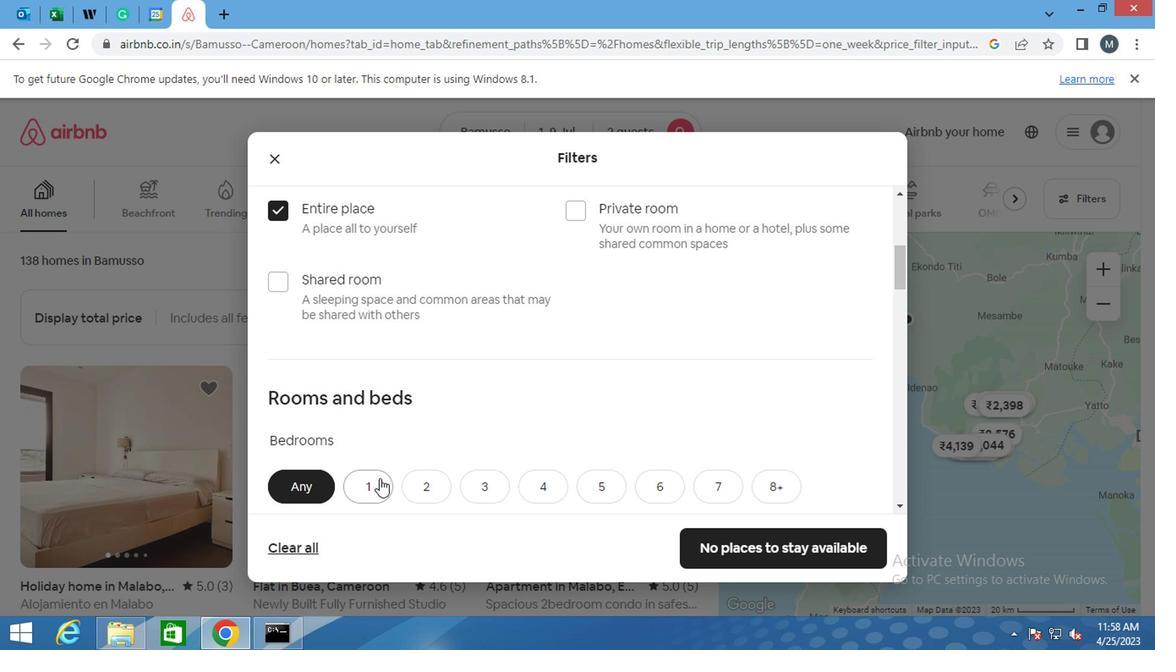 
Action: Mouse moved to (411, 398)
Screenshot: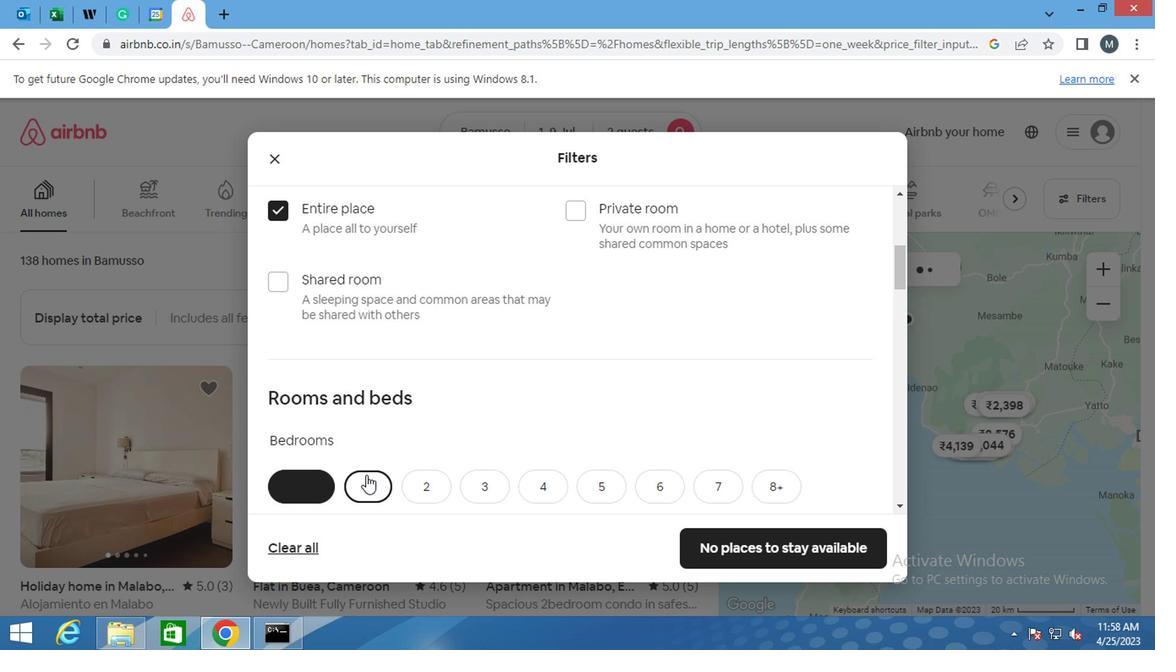 
Action: Mouse scrolled (411, 397) with delta (0, 0)
Screenshot: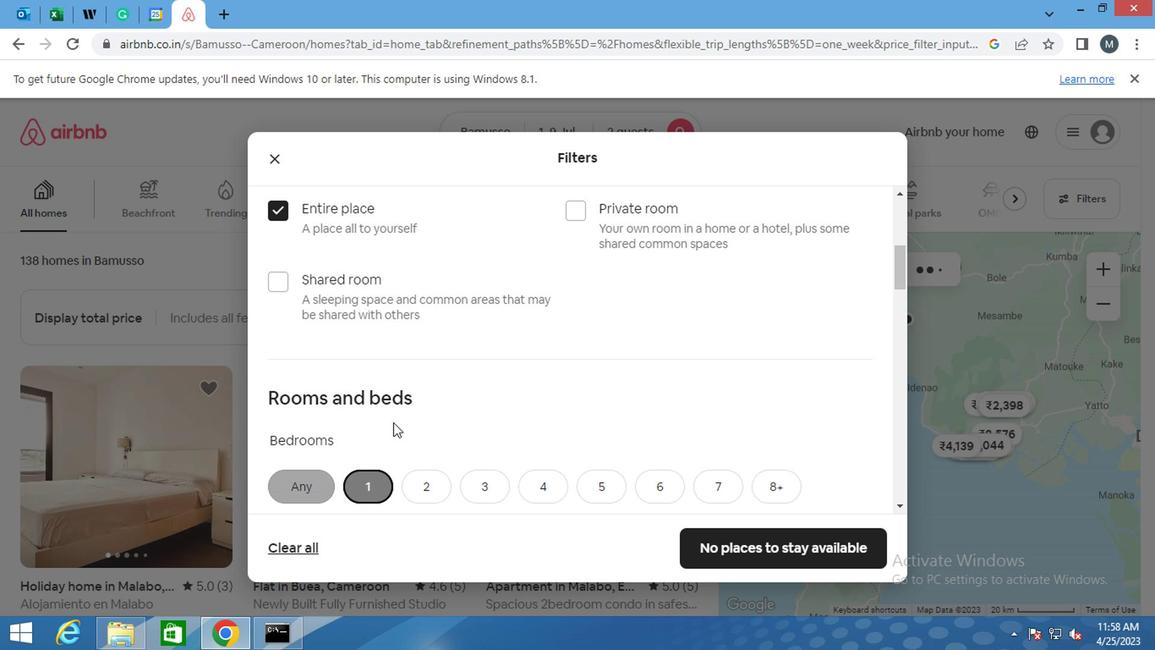 
Action: Mouse scrolled (411, 397) with delta (0, 0)
Screenshot: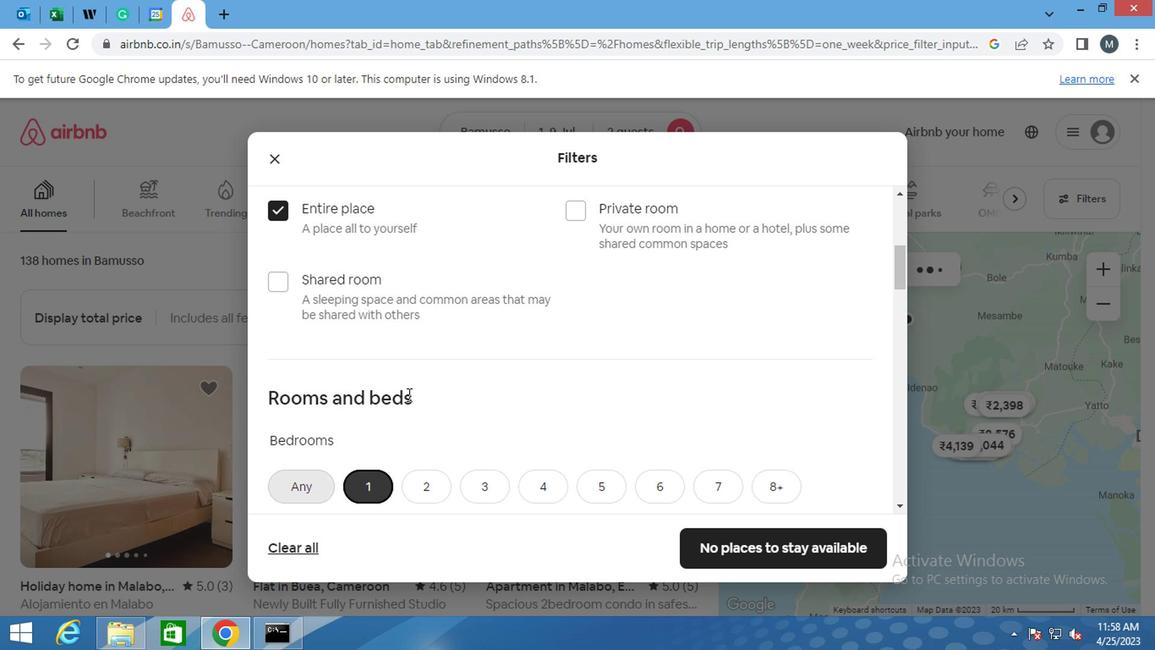 
Action: Mouse moved to (411, 436)
Screenshot: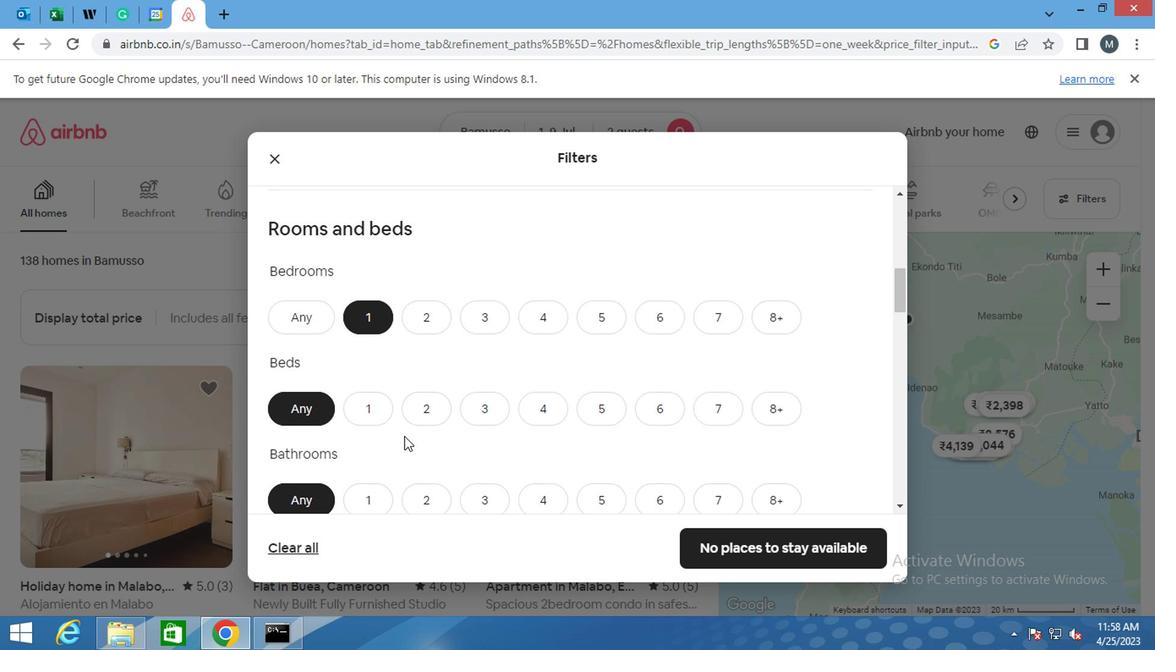 
Action: Mouse scrolled (411, 436) with delta (0, 0)
Screenshot: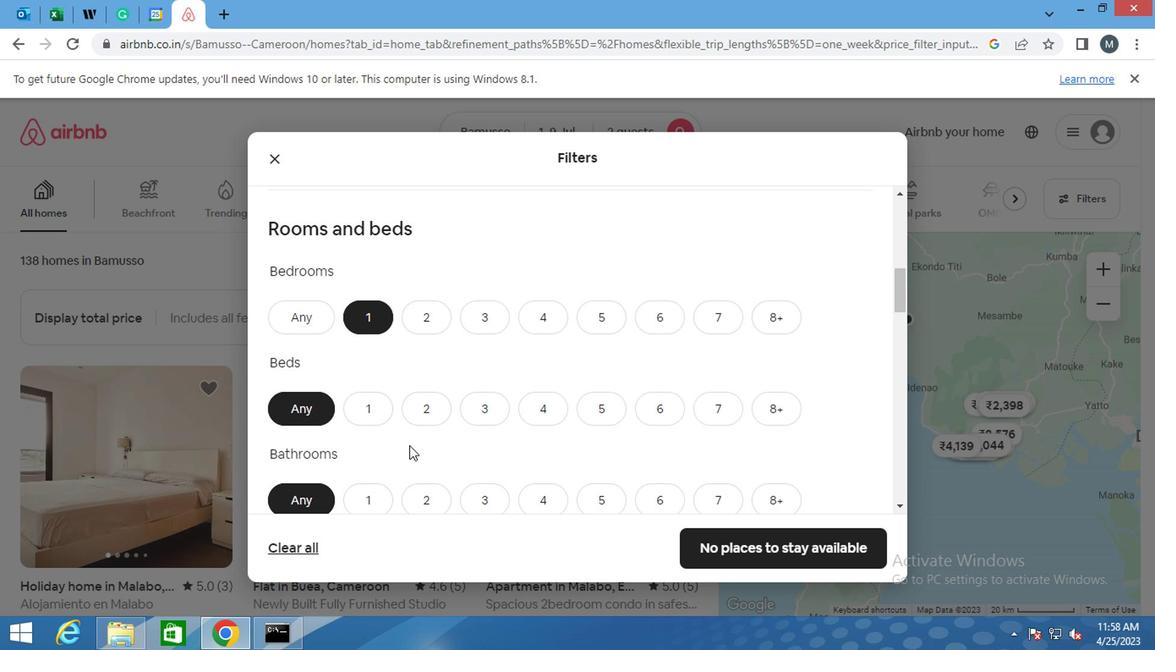 
Action: Mouse moved to (373, 350)
Screenshot: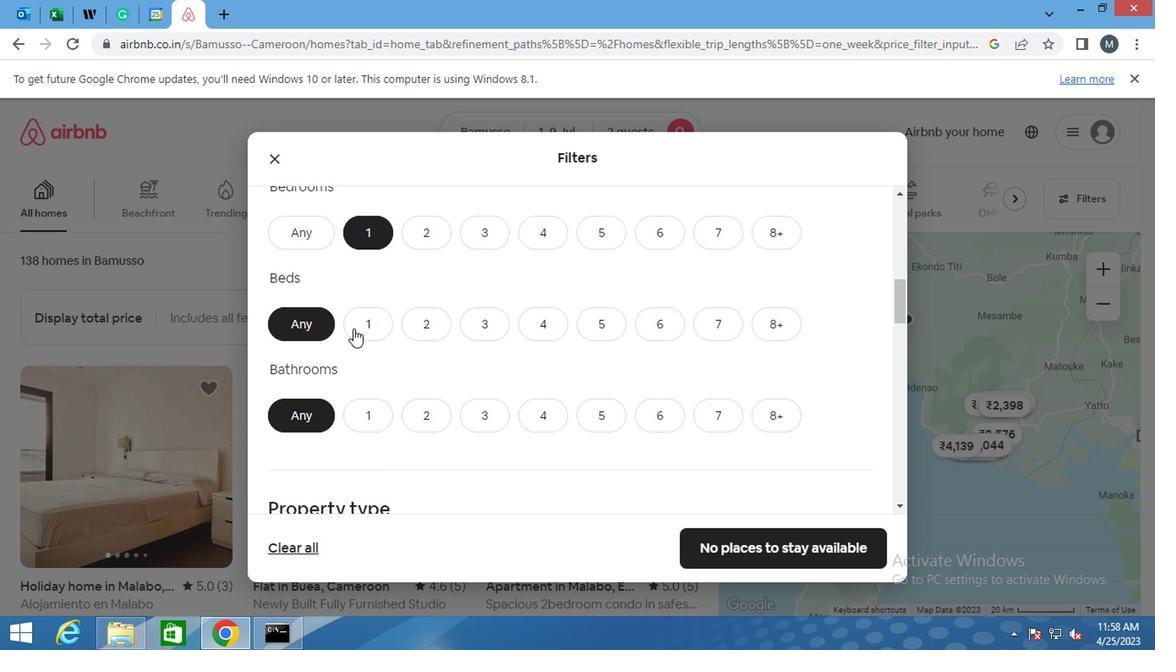 
Action: Mouse pressed left at (373, 350)
Screenshot: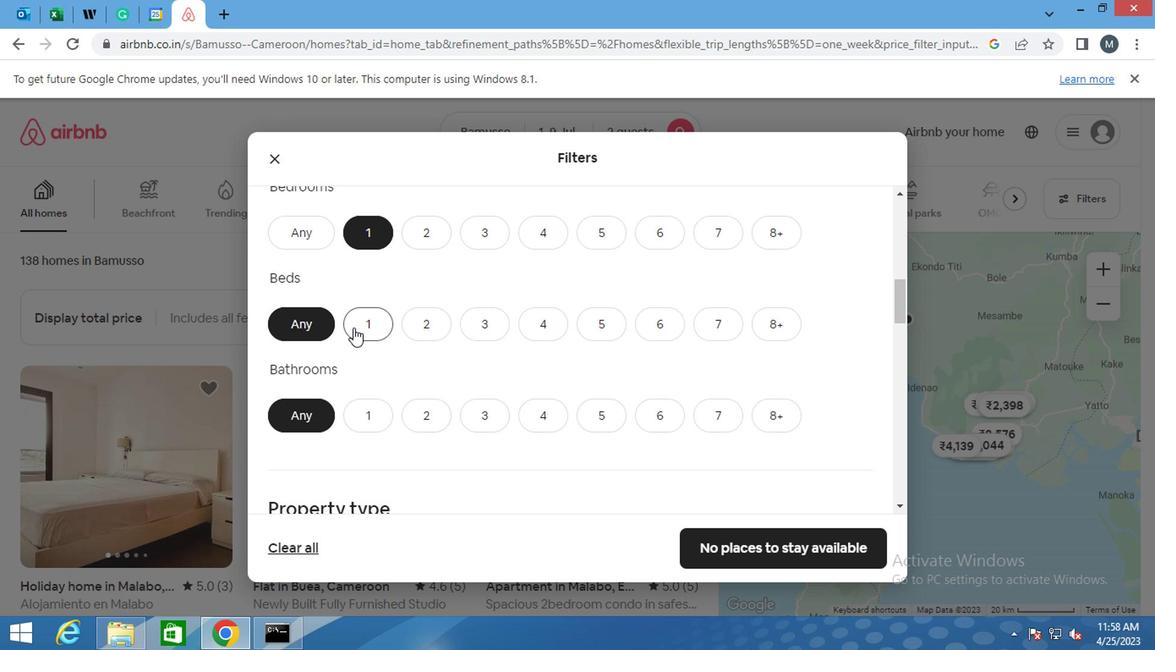 
Action: Mouse moved to (380, 408)
Screenshot: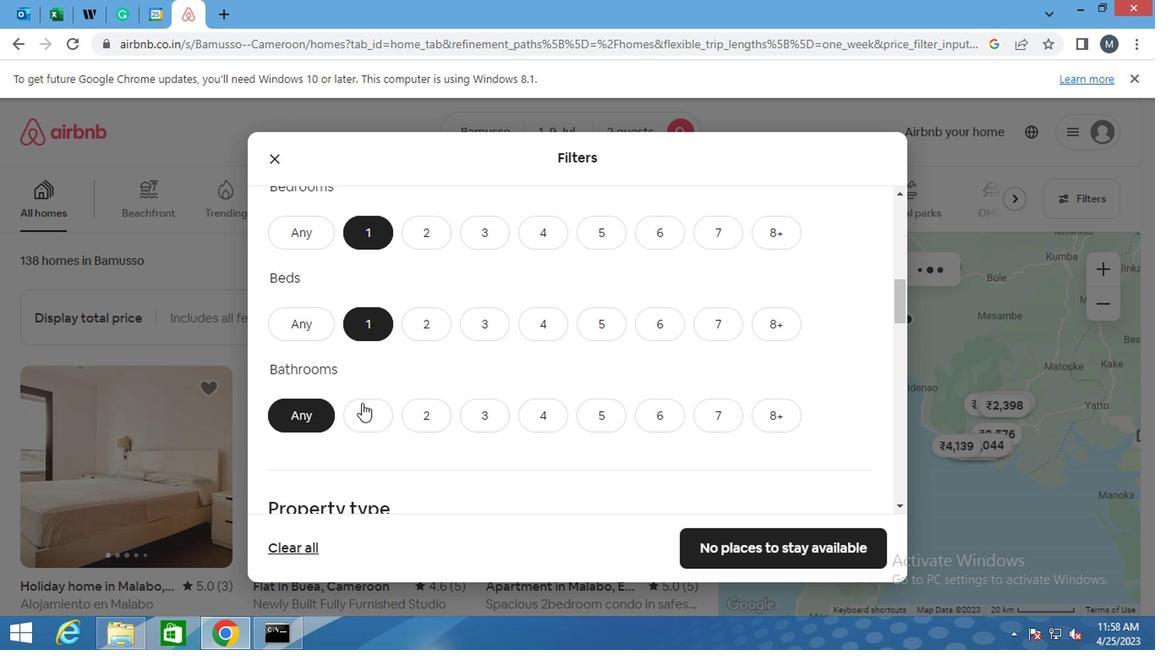 
Action: Mouse pressed left at (380, 408)
Screenshot: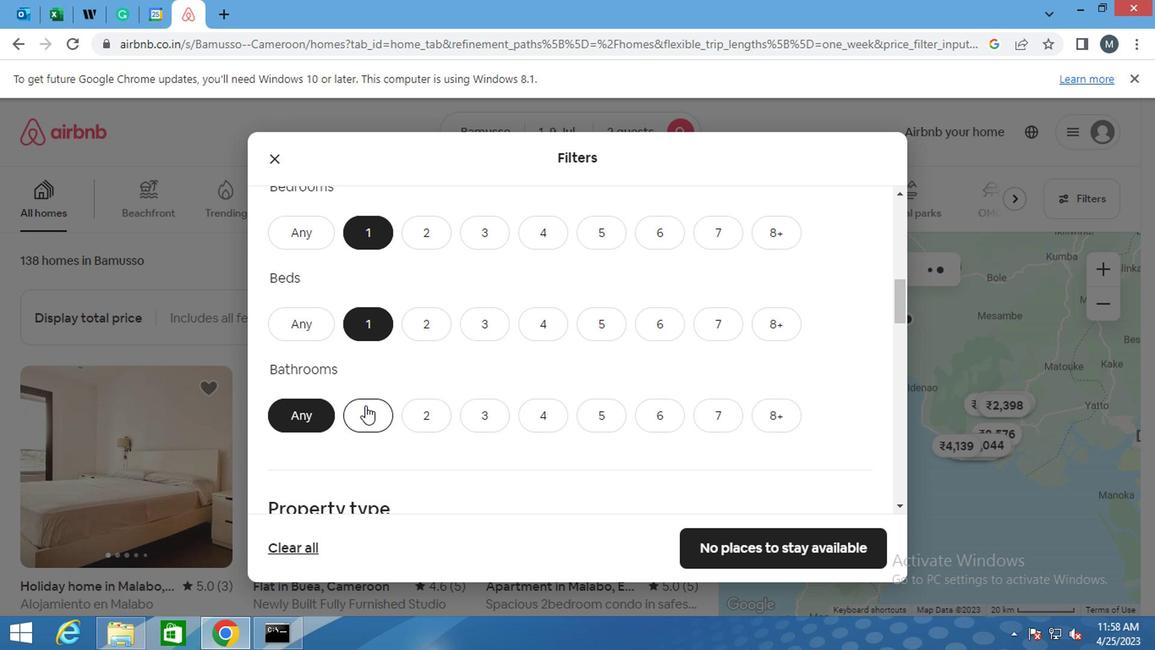 
Action: Mouse moved to (356, 394)
Screenshot: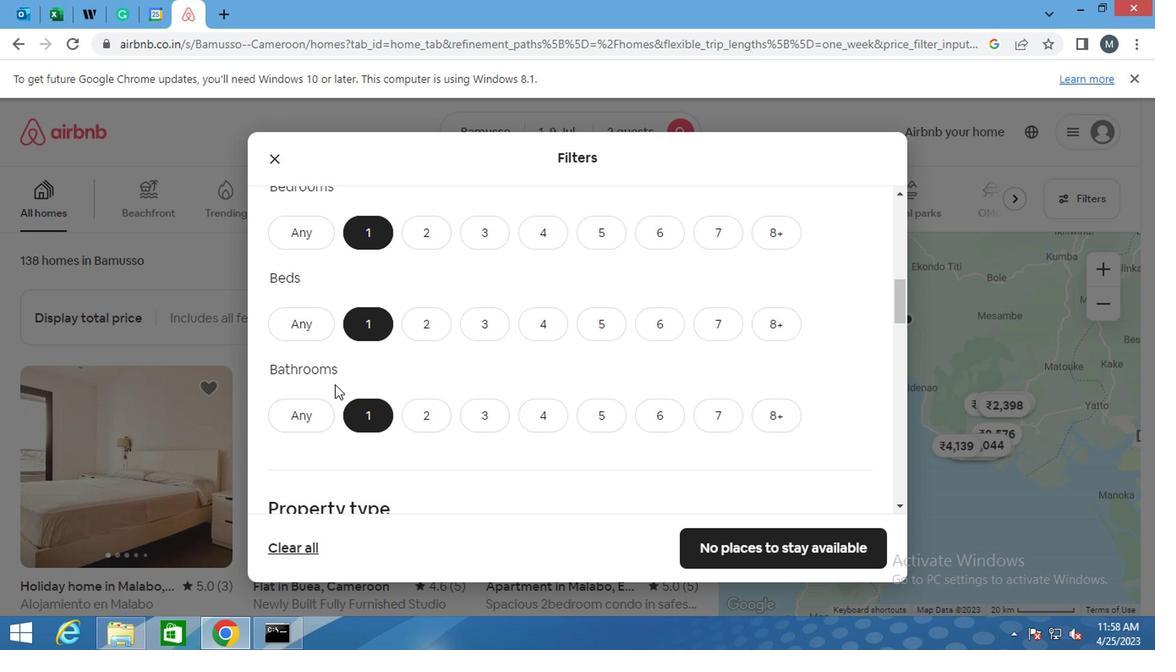 
Action: Mouse scrolled (356, 393) with delta (0, 0)
Screenshot: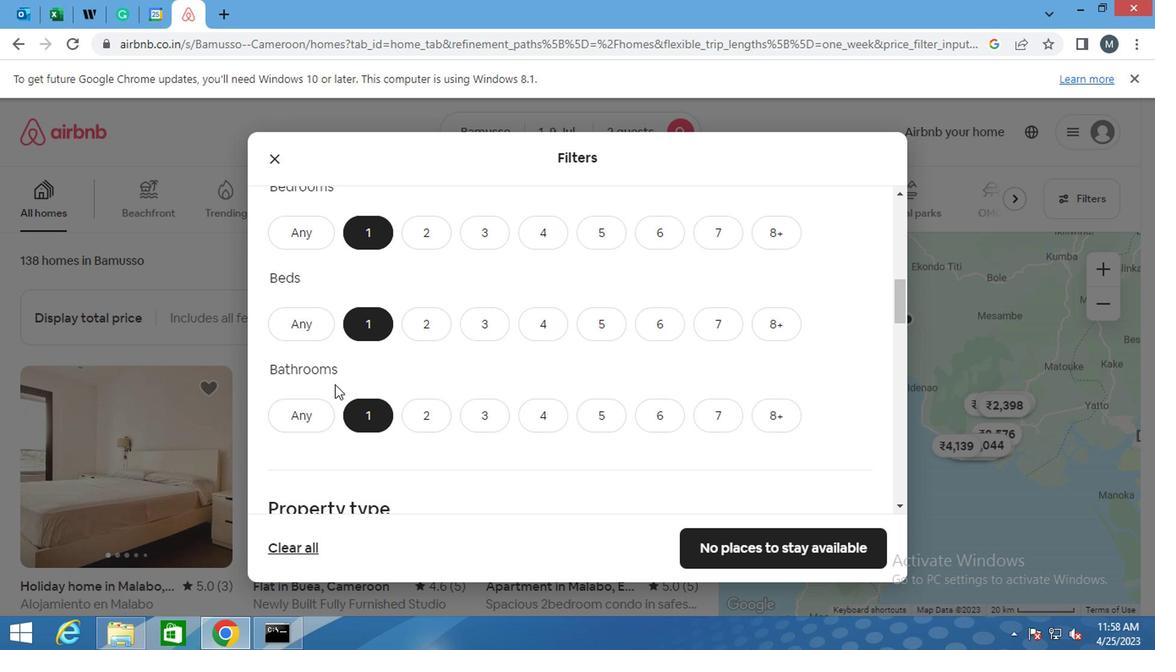 
Action: Mouse moved to (356, 394)
Screenshot: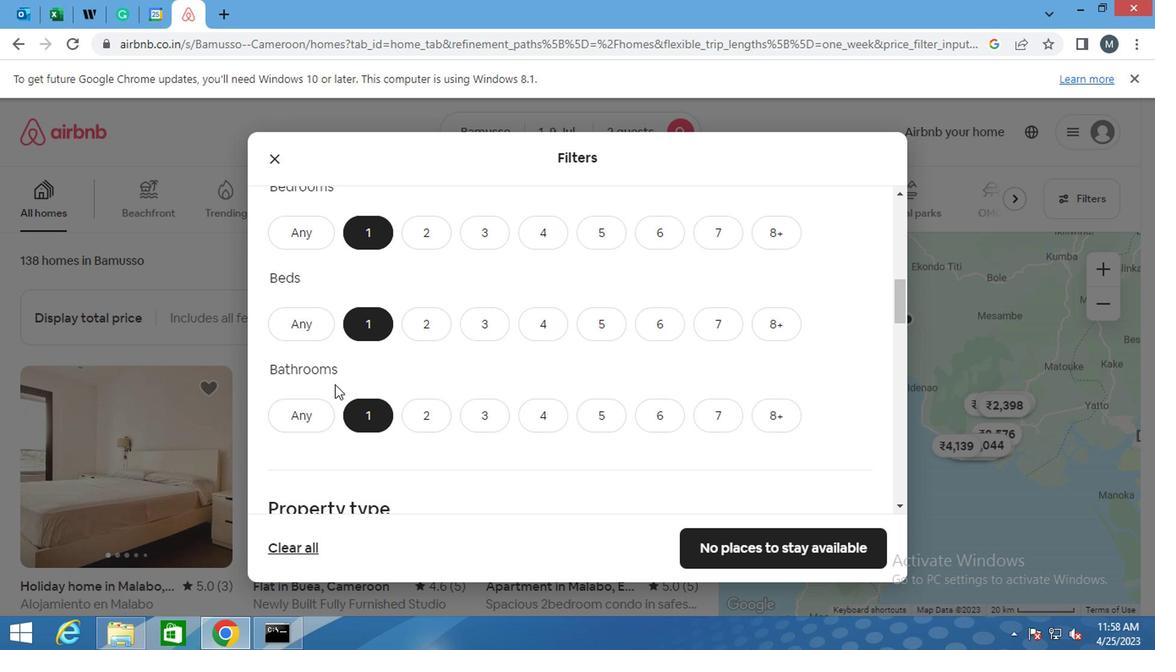 
Action: Mouse scrolled (356, 394) with delta (0, 0)
Screenshot: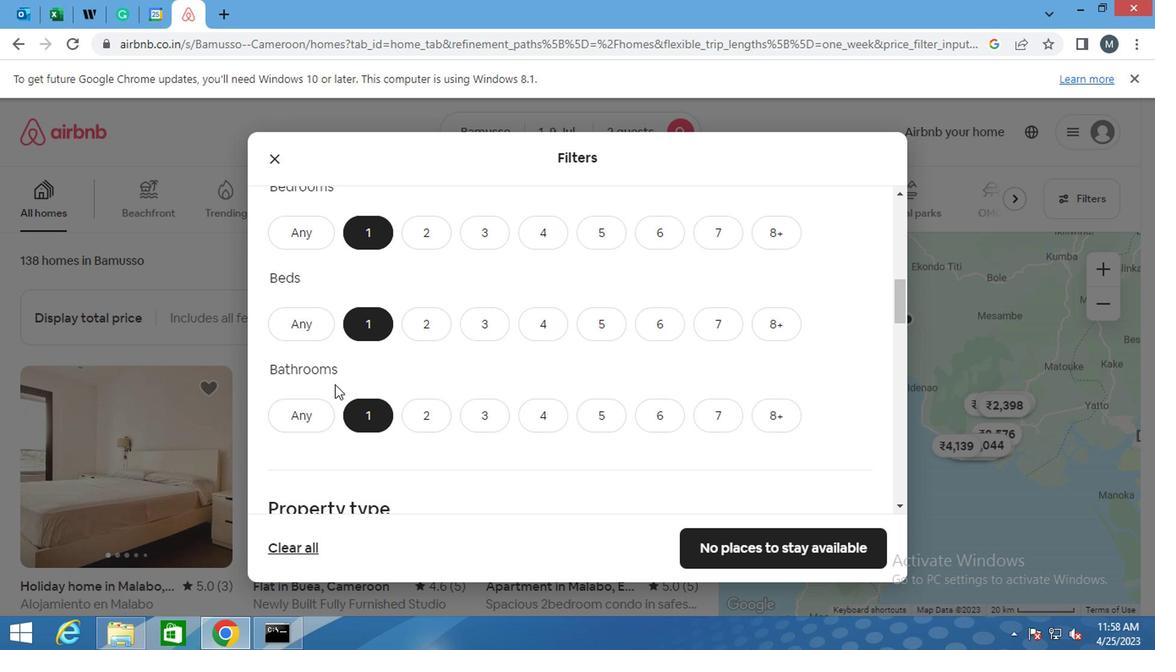 
Action: Mouse moved to (355, 395)
Screenshot: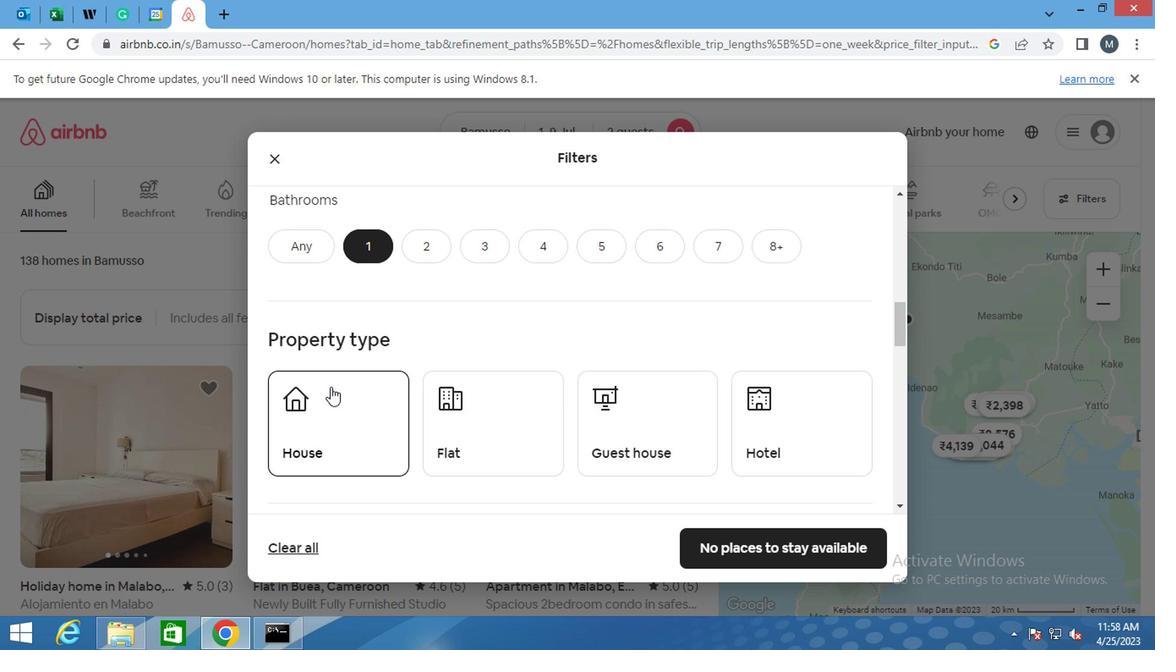 
Action: Mouse scrolled (355, 394) with delta (0, 0)
Screenshot: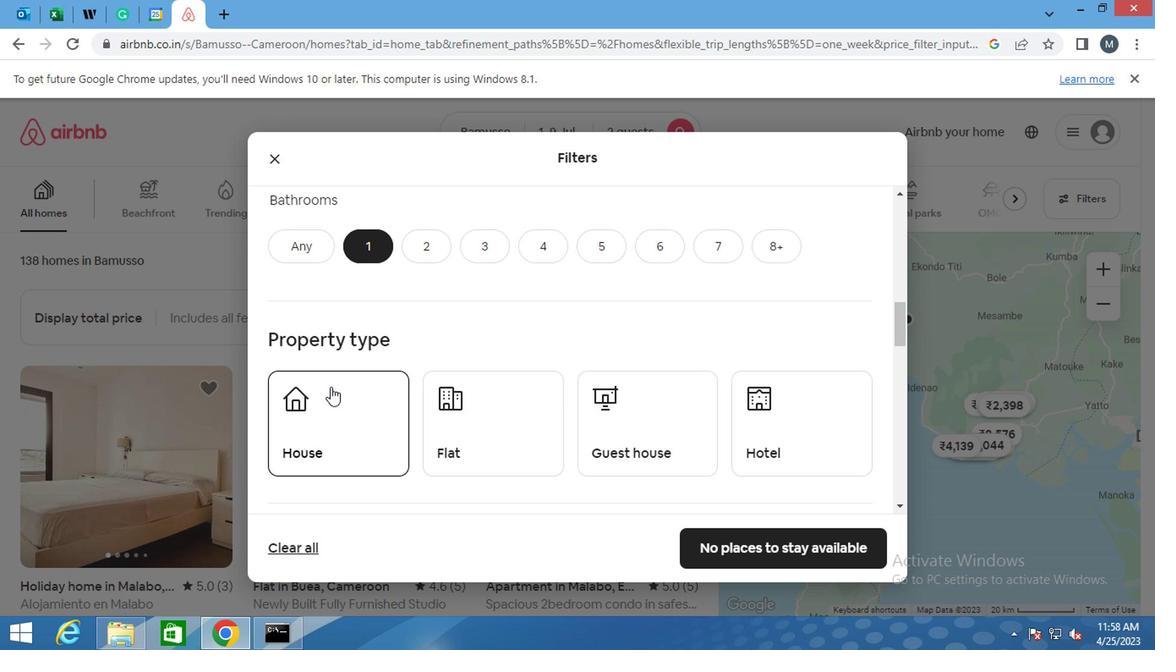 
Action: Mouse moved to (344, 374)
Screenshot: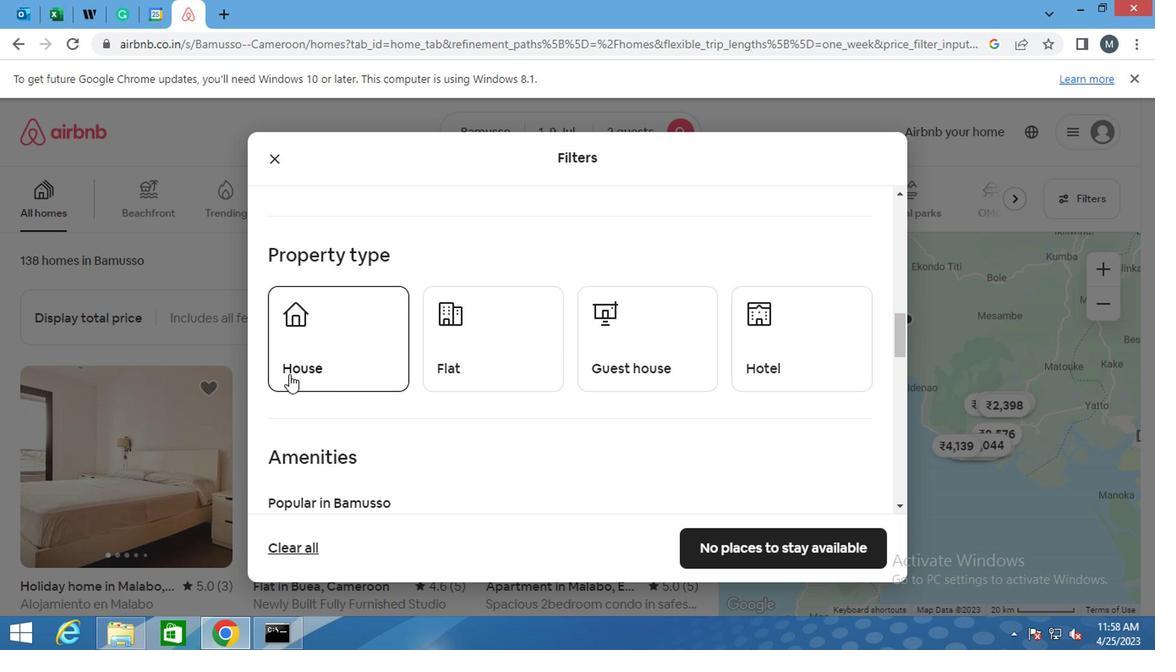 
Action: Mouse pressed left at (344, 374)
Screenshot: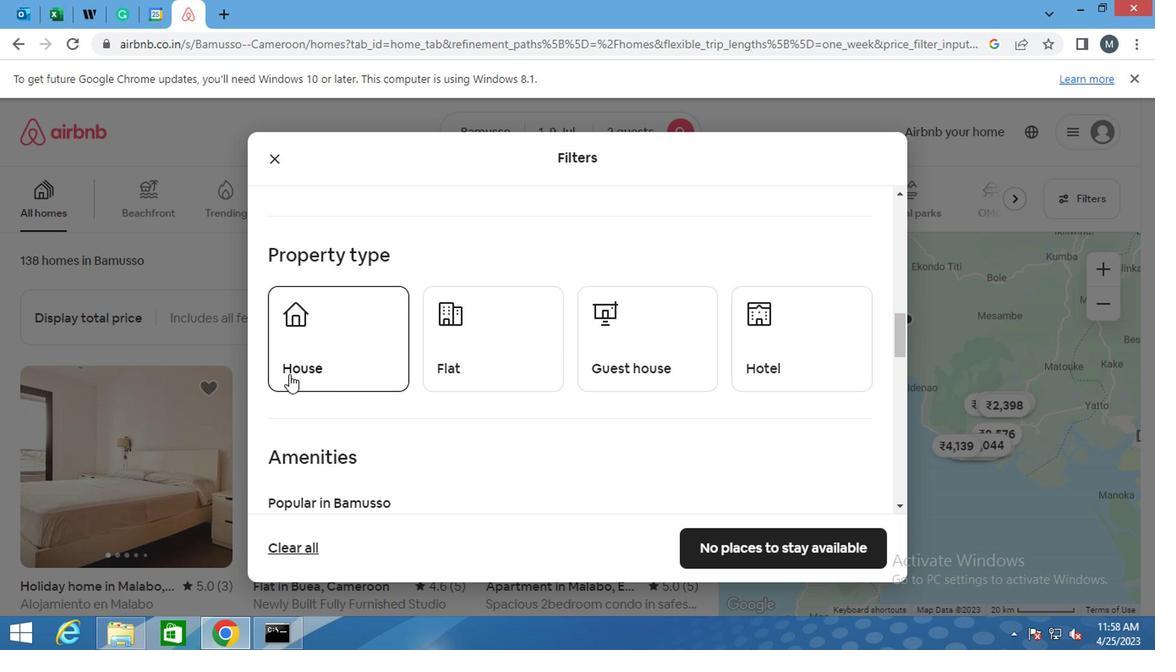 
Action: Mouse moved to (426, 371)
Screenshot: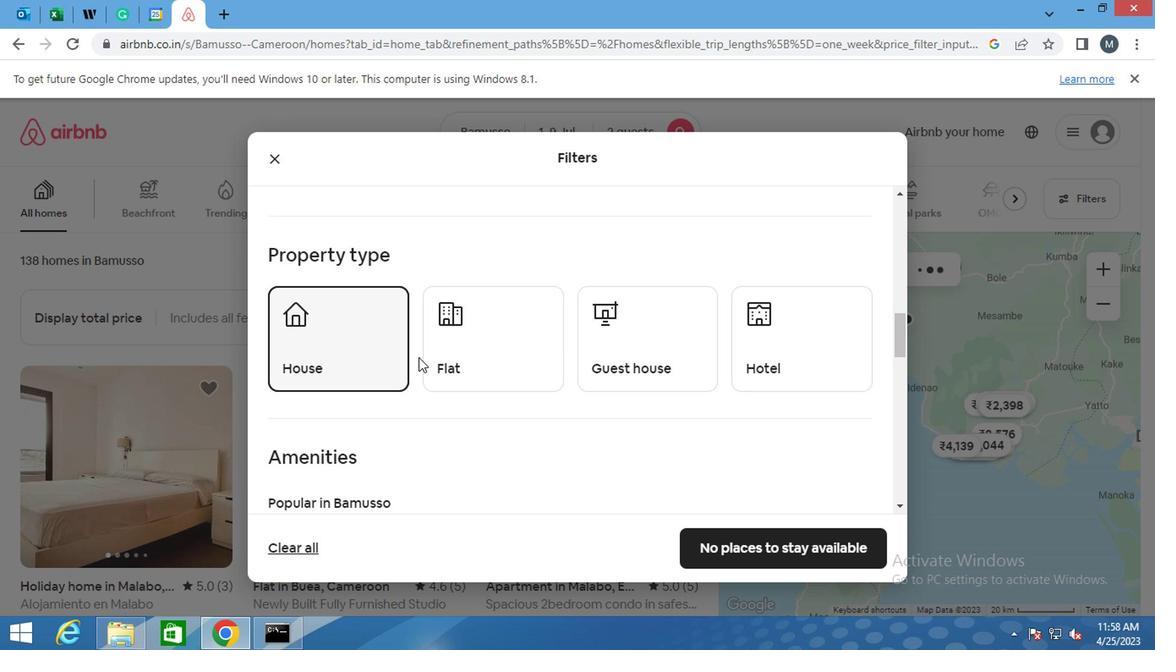
Action: Mouse pressed left at (426, 371)
Screenshot: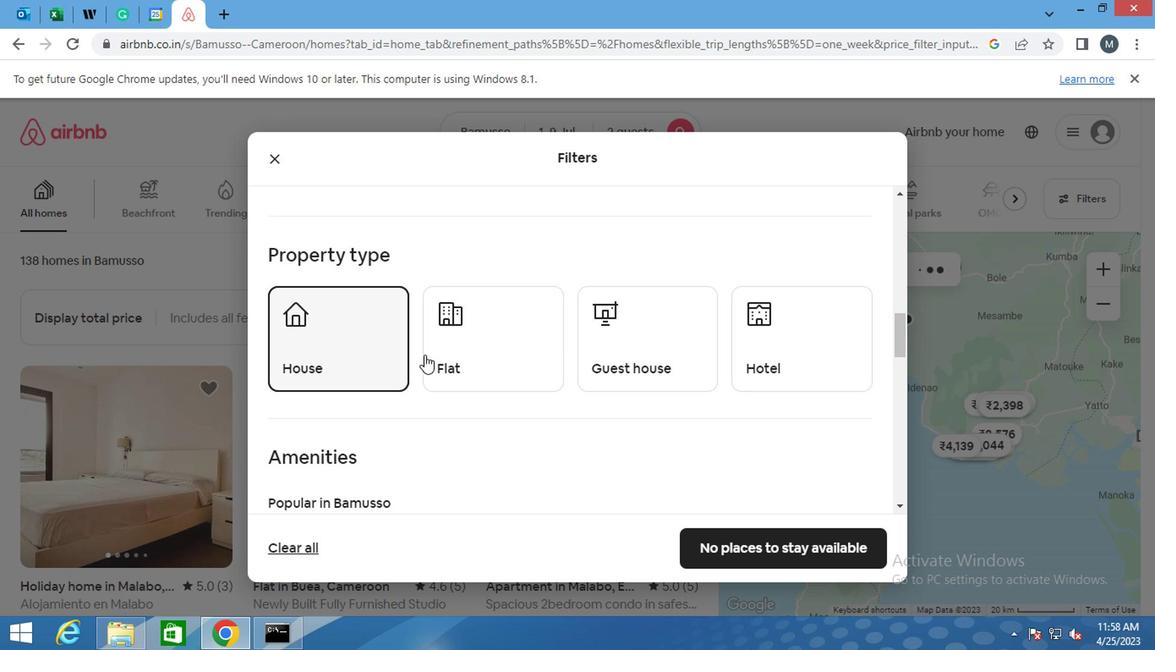 
Action: Mouse moved to (541, 362)
Screenshot: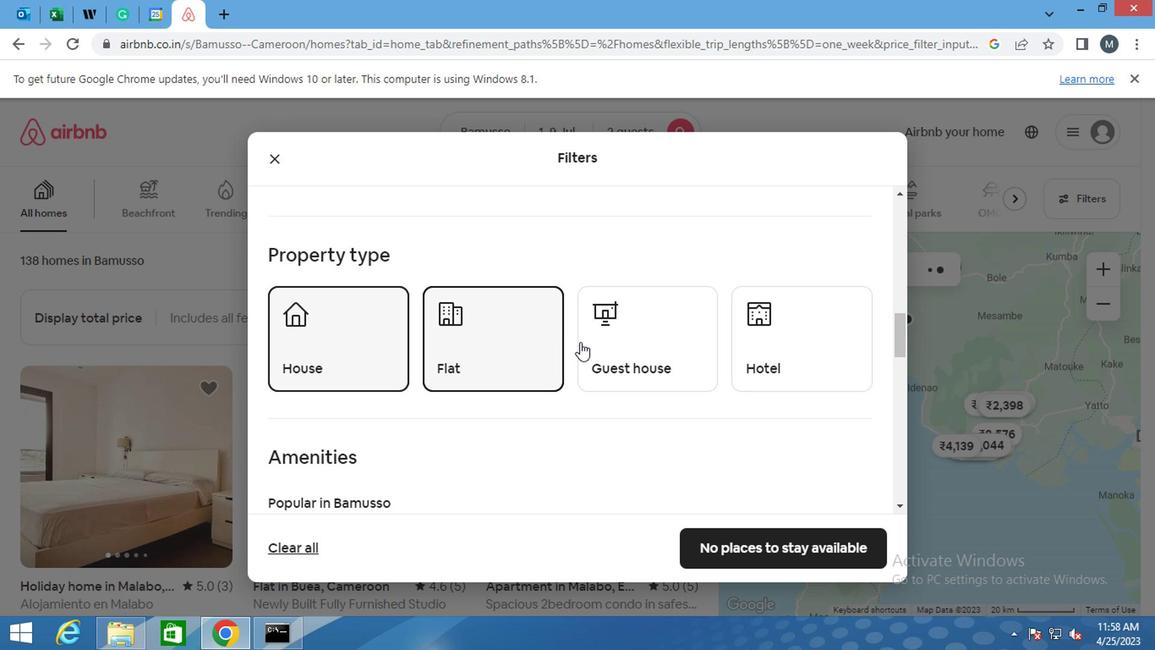 
Action: Mouse pressed left at (541, 362)
Screenshot: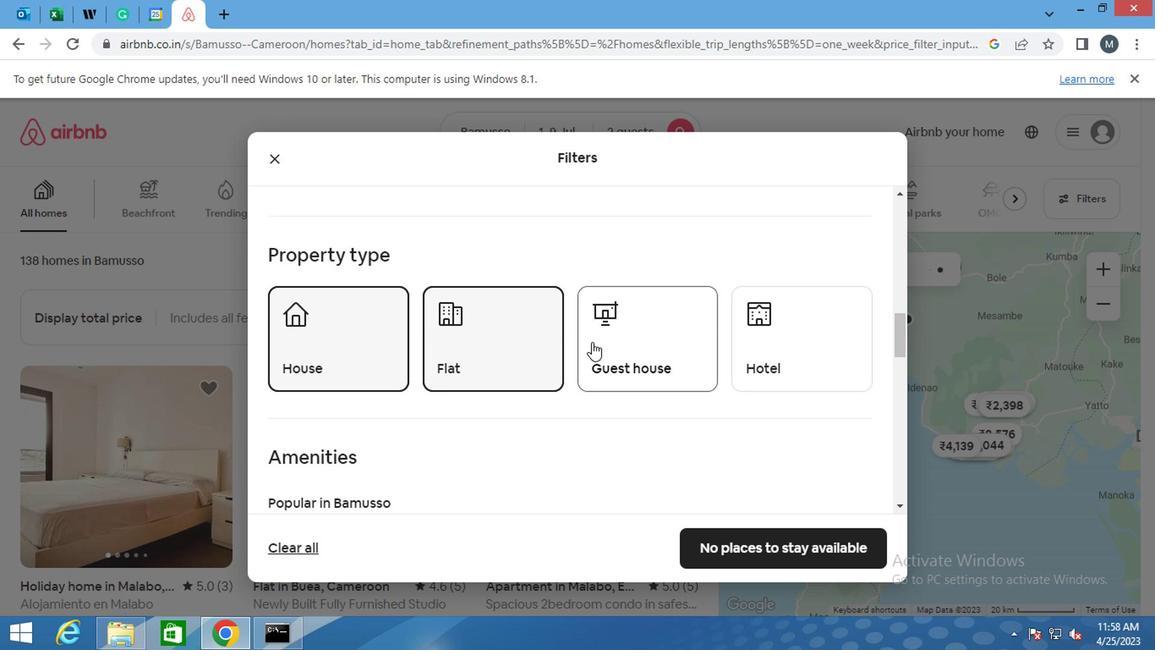 
Action: Mouse moved to (482, 364)
Screenshot: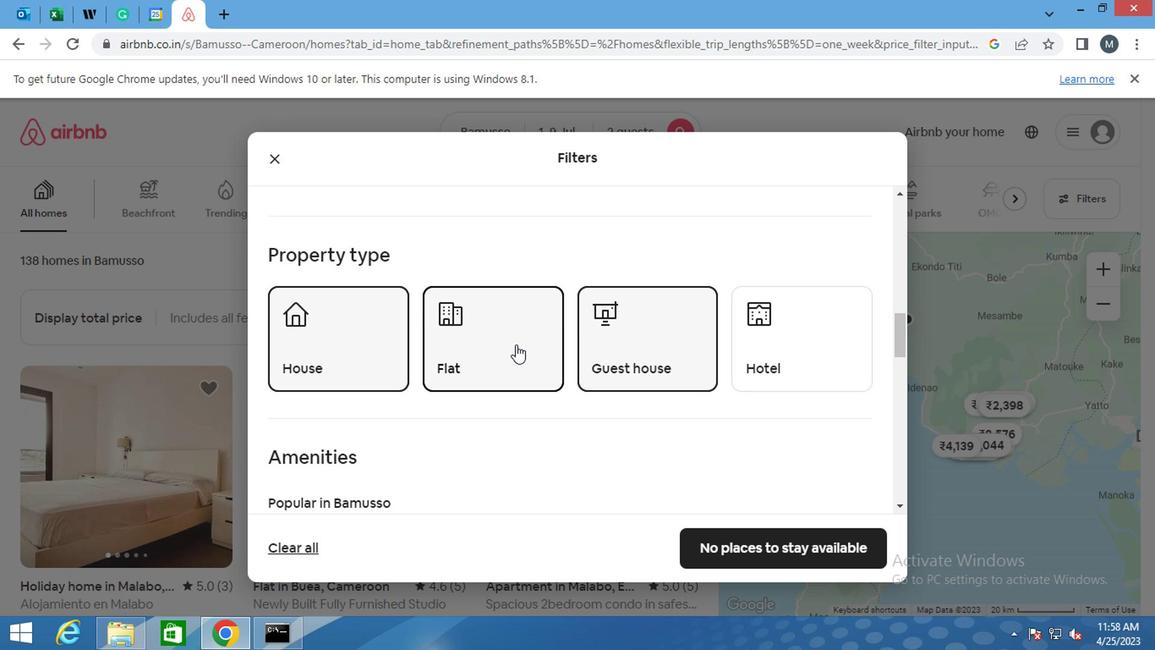 
Action: Mouse scrolled (482, 363) with delta (0, 0)
Screenshot: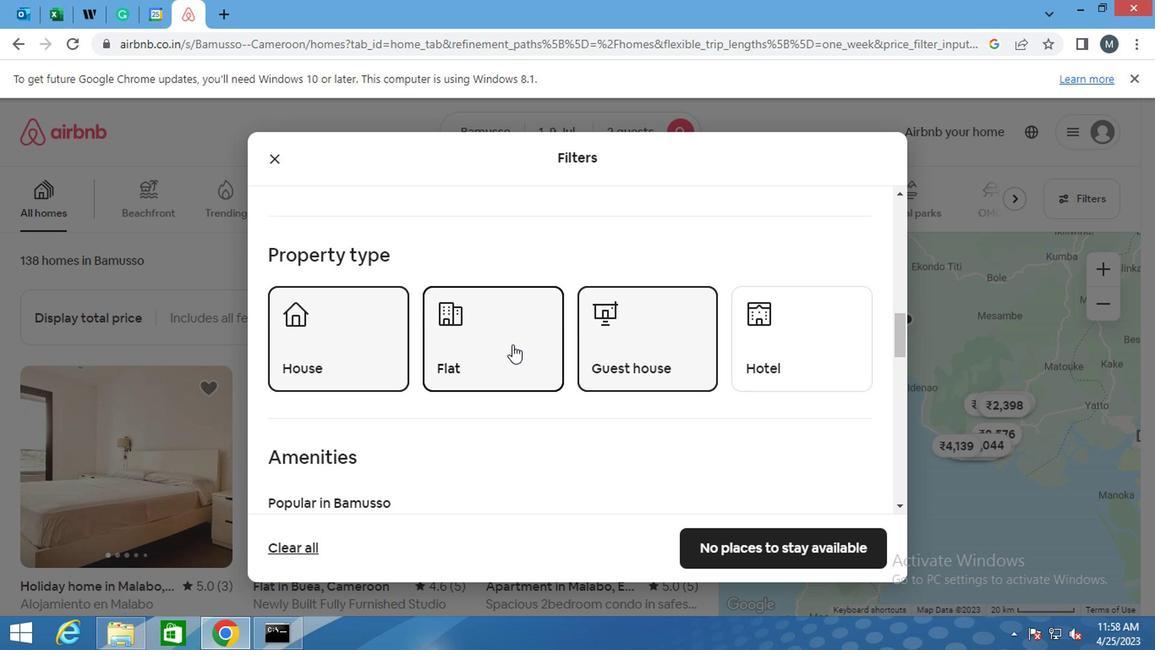 
Action: Mouse moved to (482, 364)
Screenshot: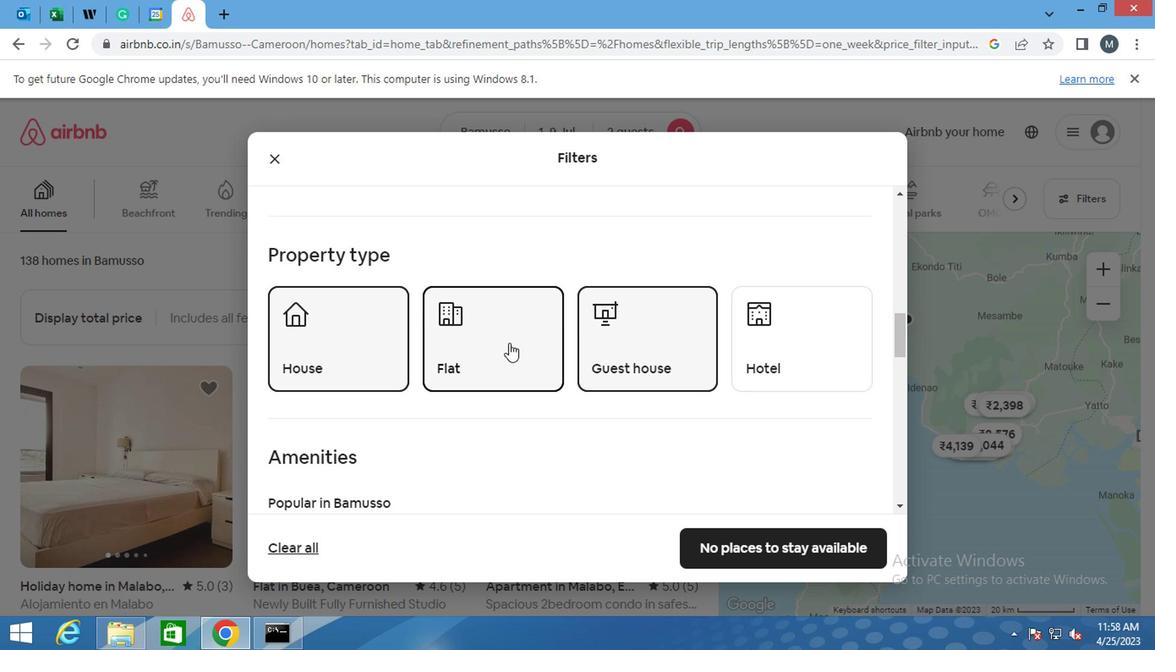 
Action: Mouse scrolled (482, 363) with delta (0, 0)
Screenshot: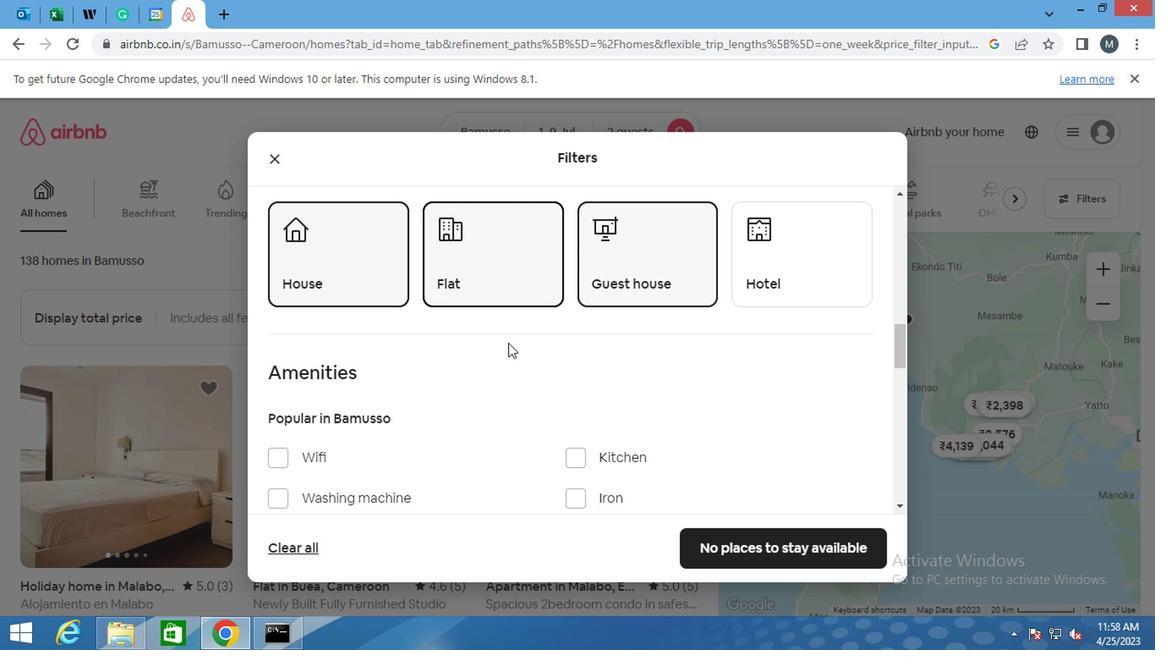 
Action: Mouse moved to (325, 412)
Screenshot: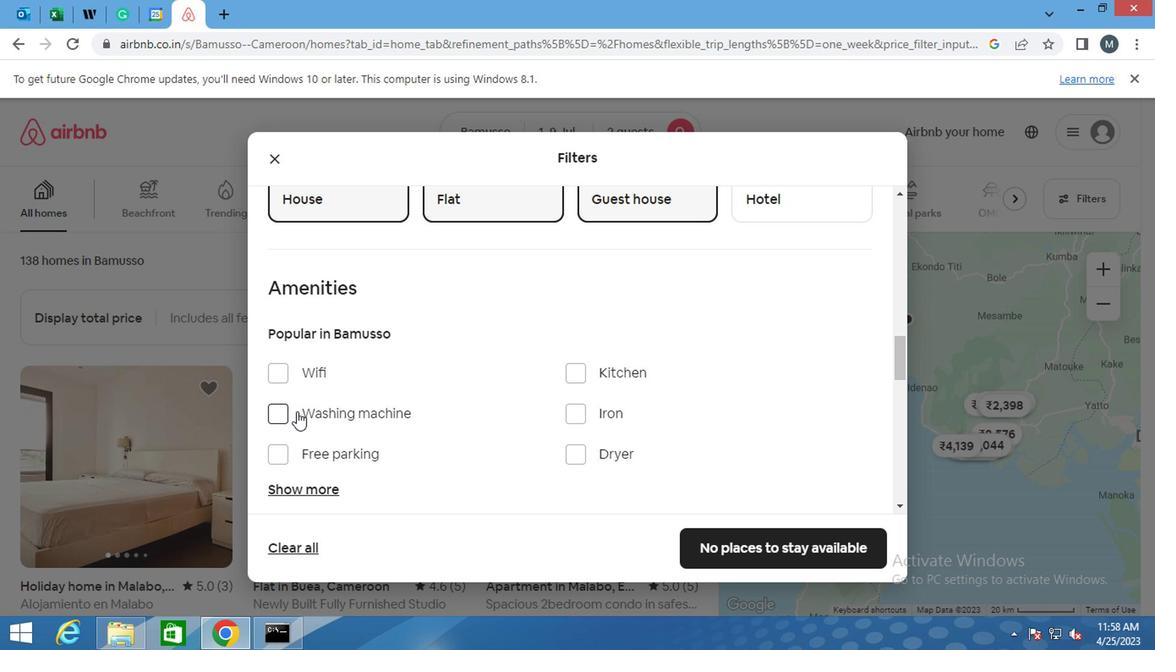 
Action: Mouse pressed left at (325, 412)
Screenshot: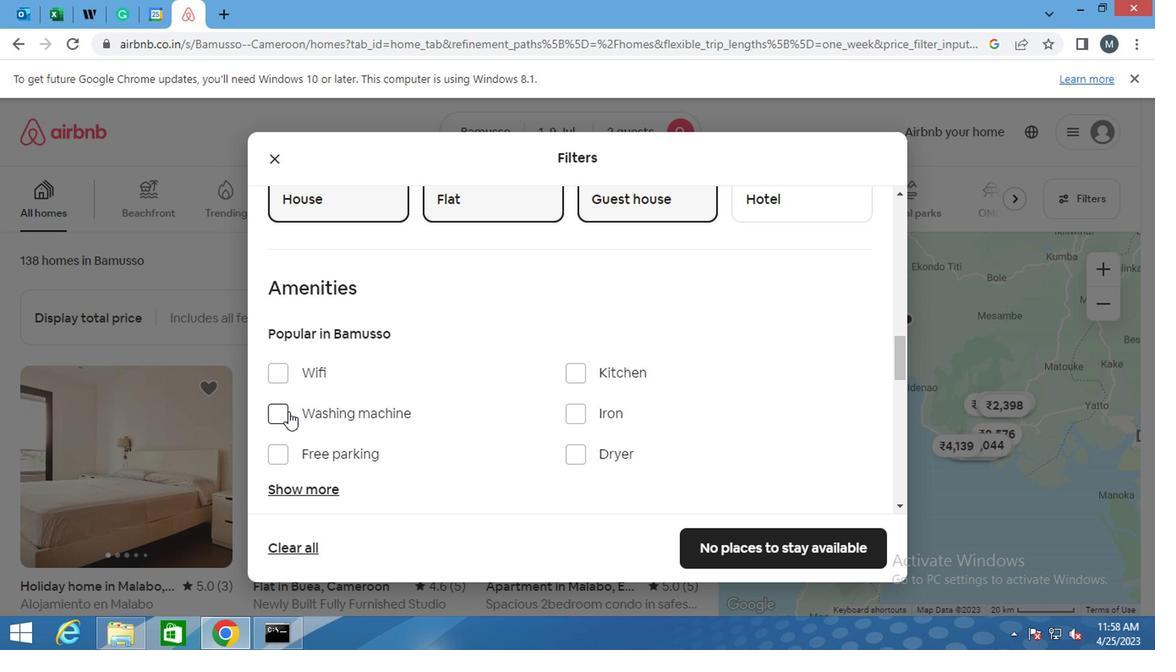 
Action: Mouse moved to (359, 394)
Screenshot: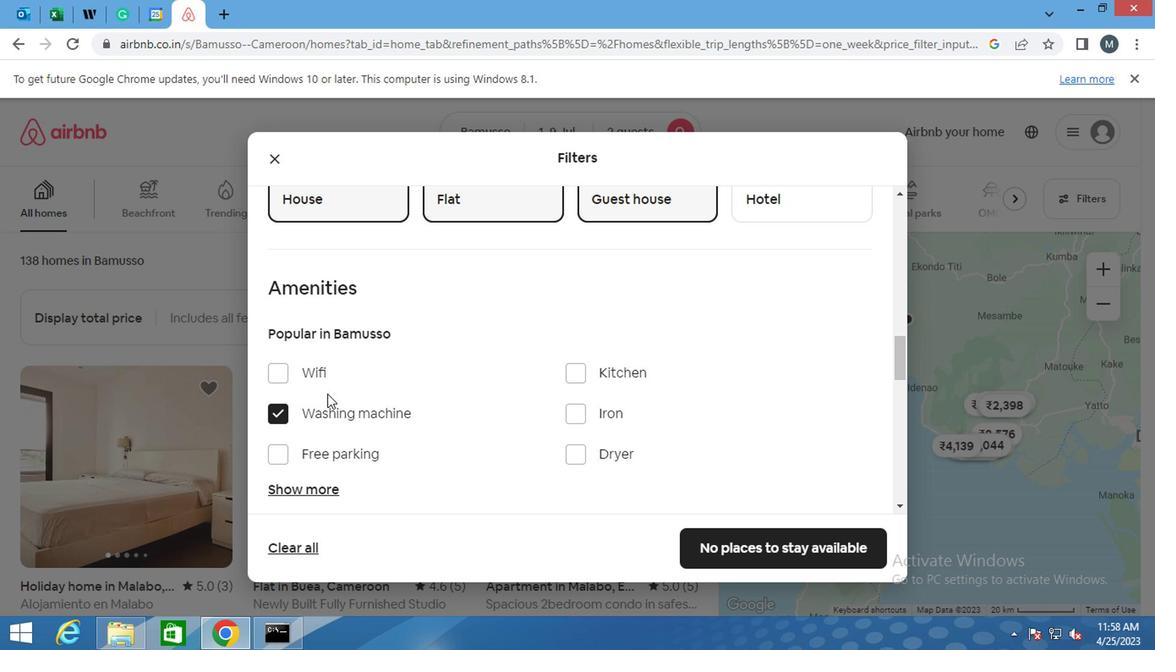 
Action: Mouse scrolled (359, 393) with delta (0, 0)
Screenshot: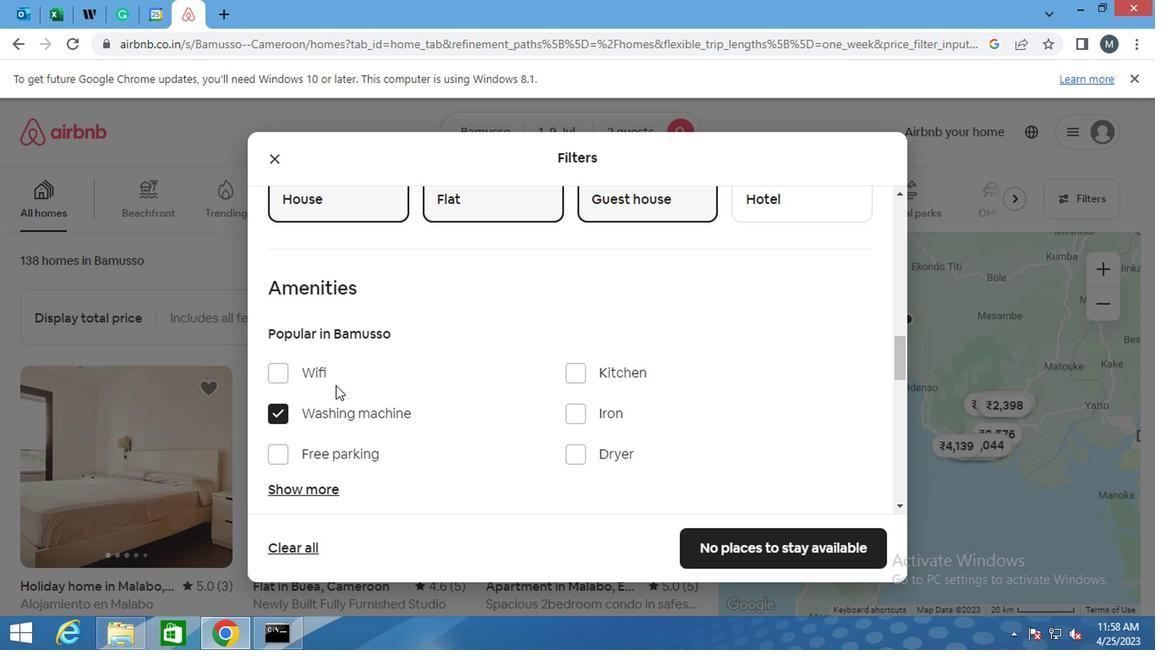 
Action: Mouse moved to (359, 394)
Screenshot: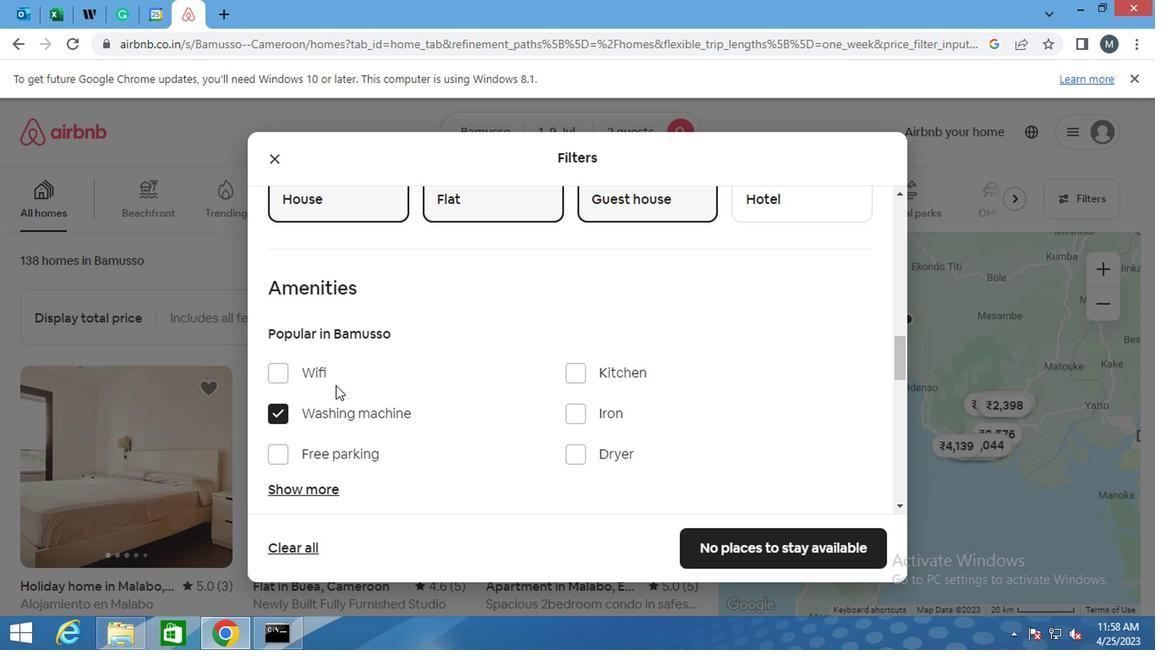 
Action: Mouse scrolled (359, 393) with delta (0, 0)
Screenshot: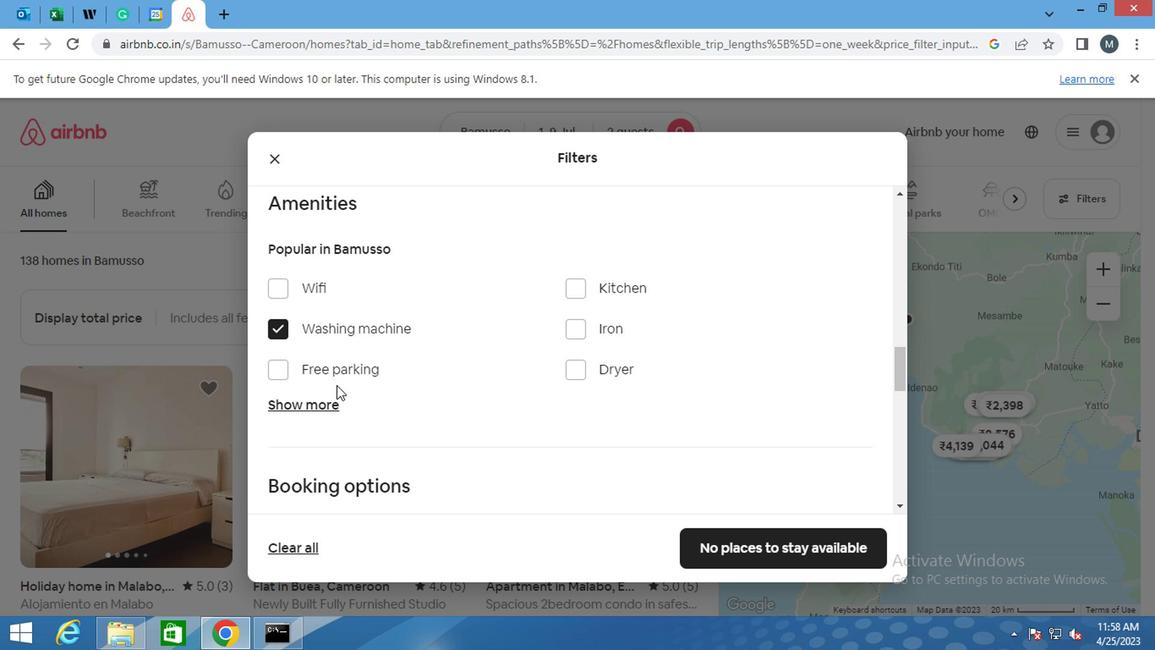 
Action: Mouse moved to (360, 396)
Screenshot: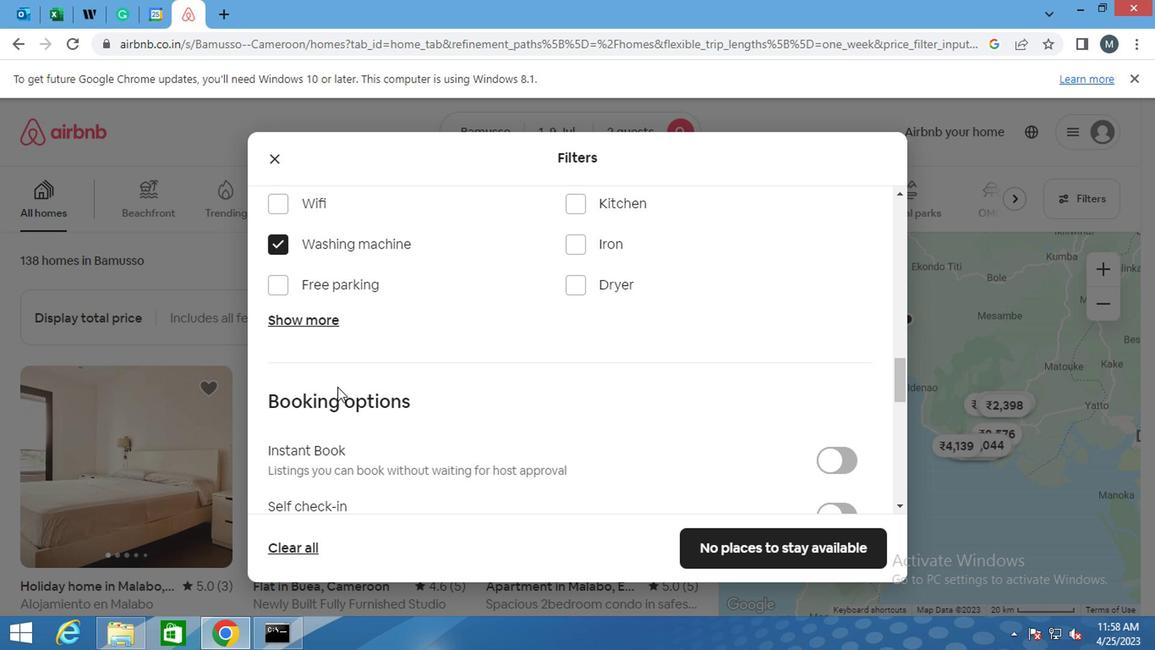 
Action: Mouse scrolled (360, 395) with delta (0, 0)
Screenshot: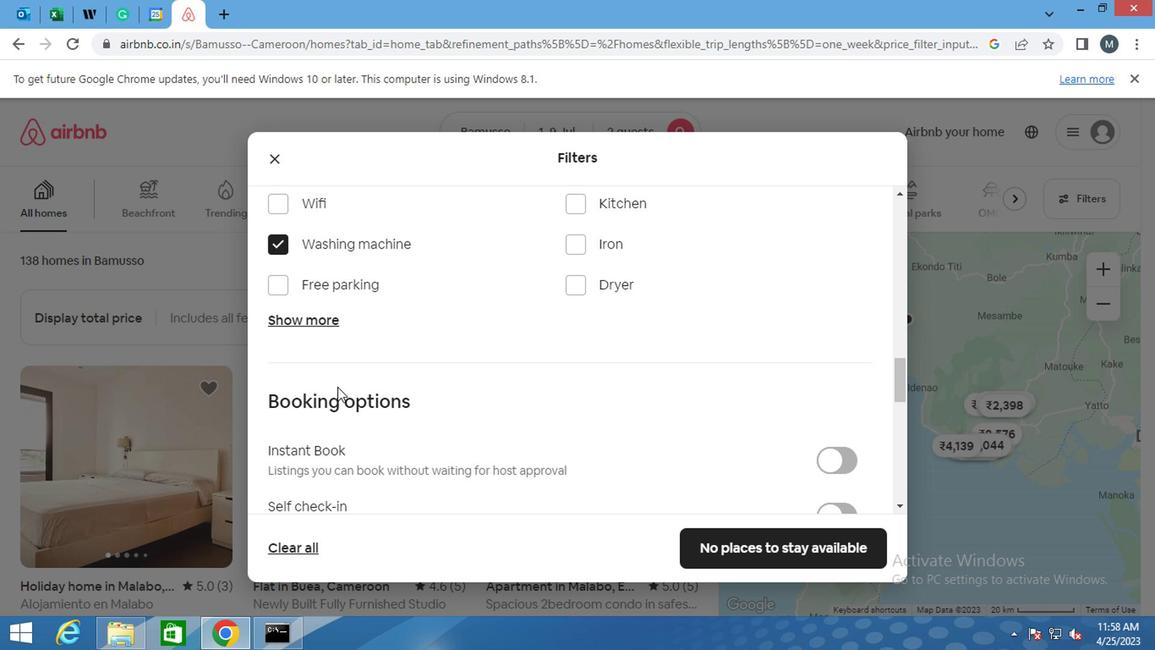 
Action: Mouse scrolled (360, 395) with delta (0, 0)
Screenshot: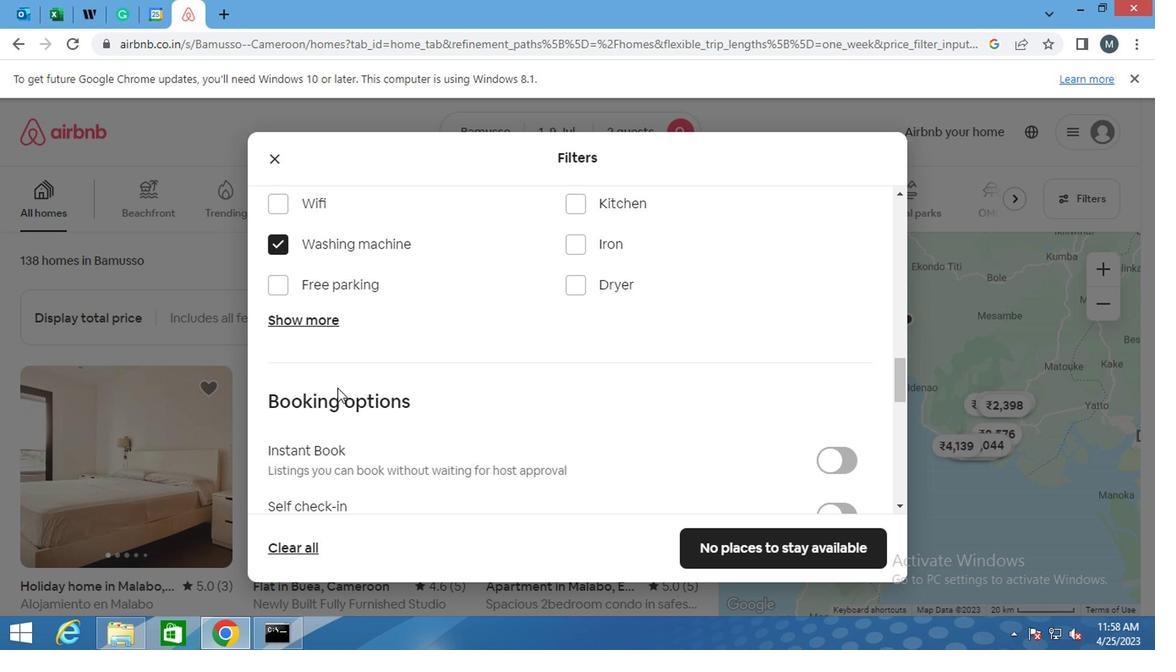 
Action: Mouse moved to (360, 396)
Screenshot: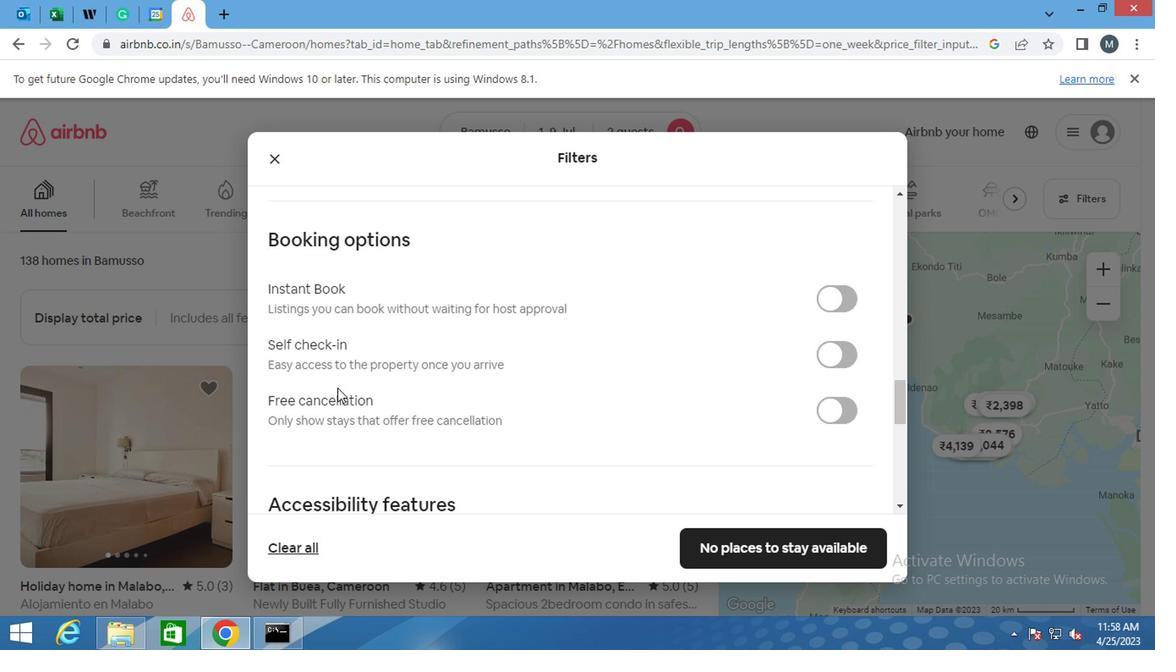 
Action: Mouse scrolled (360, 395) with delta (0, 0)
Screenshot: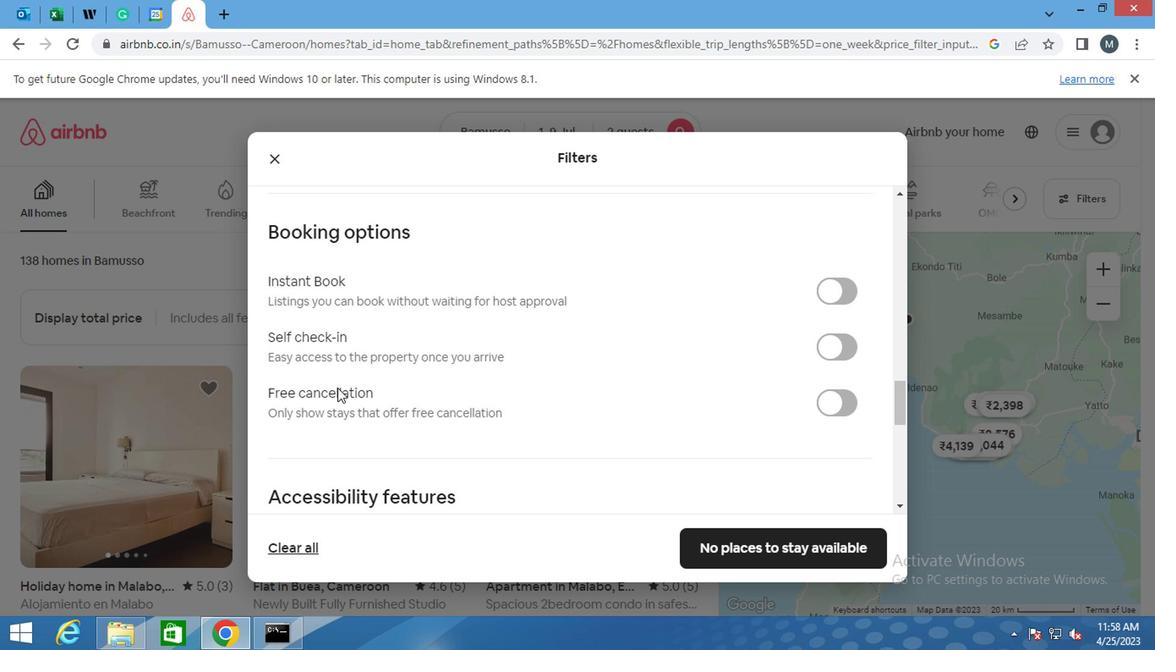 
Action: Mouse moved to (715, 311)
Screenshot: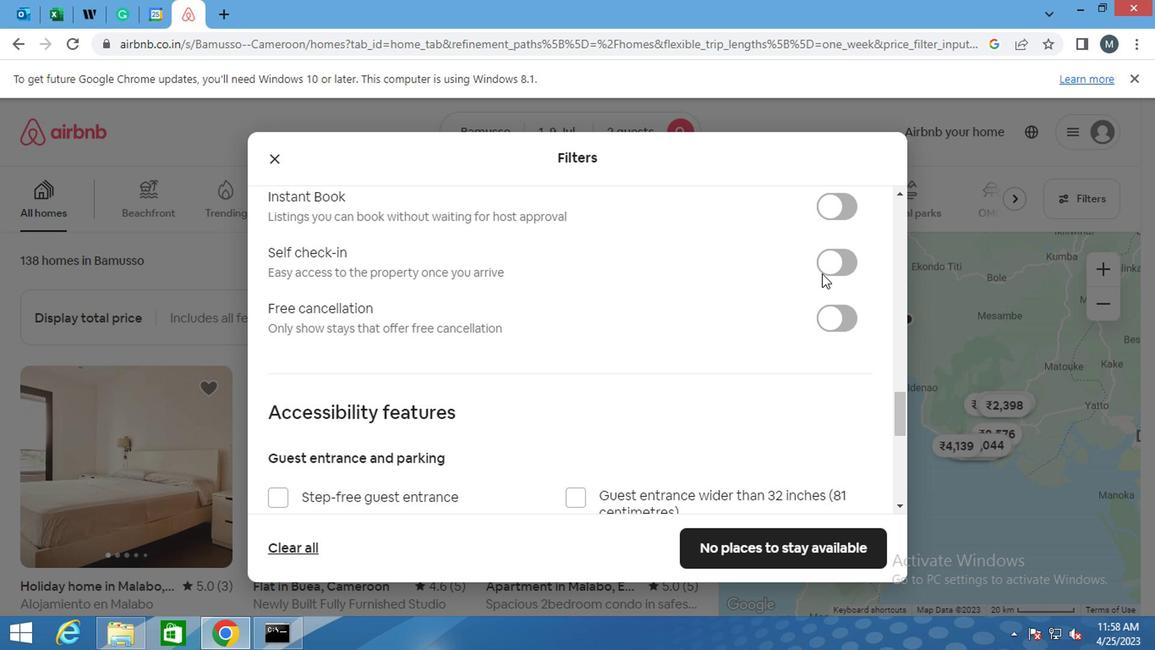 
Action: Mouse pressed left at (715, 311)
Screenshot: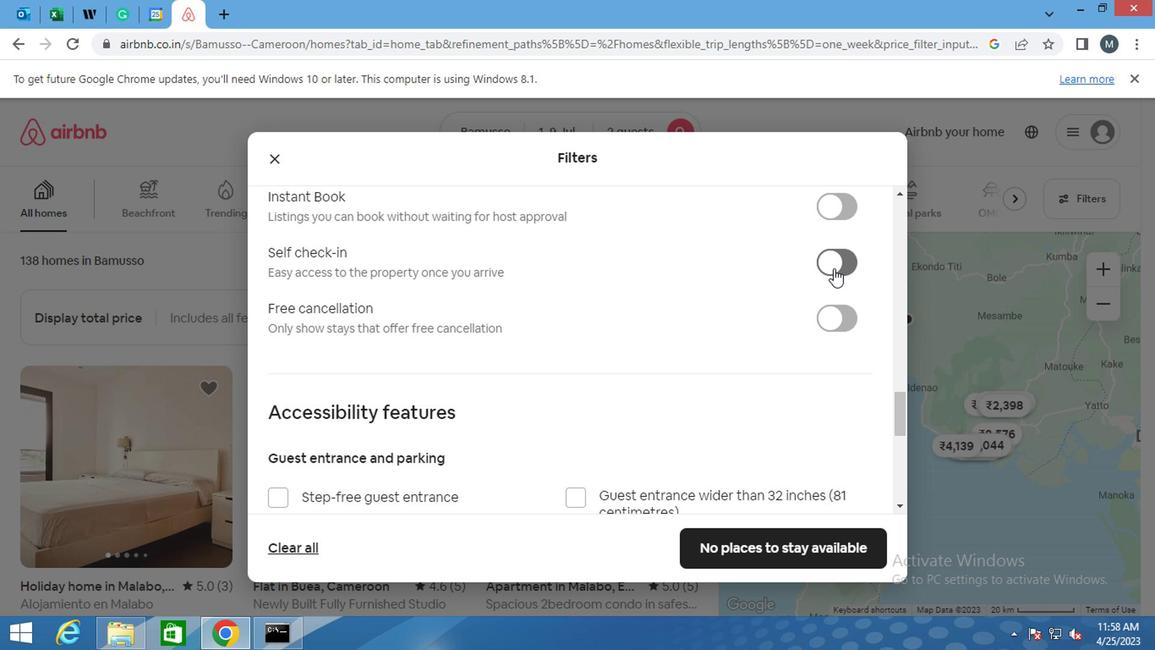 
Action: Mouse moved to (517, 344)
Screenshot: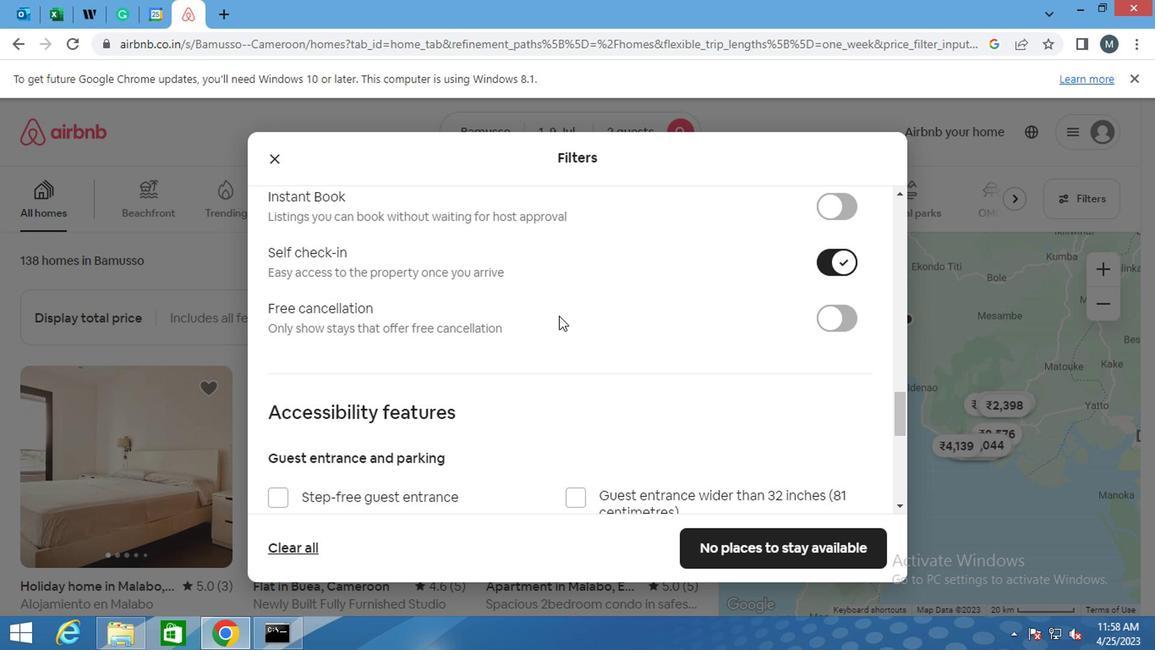 
Action: Mouse scrolled (517, 344) with delta (0, 0)
Screenshot: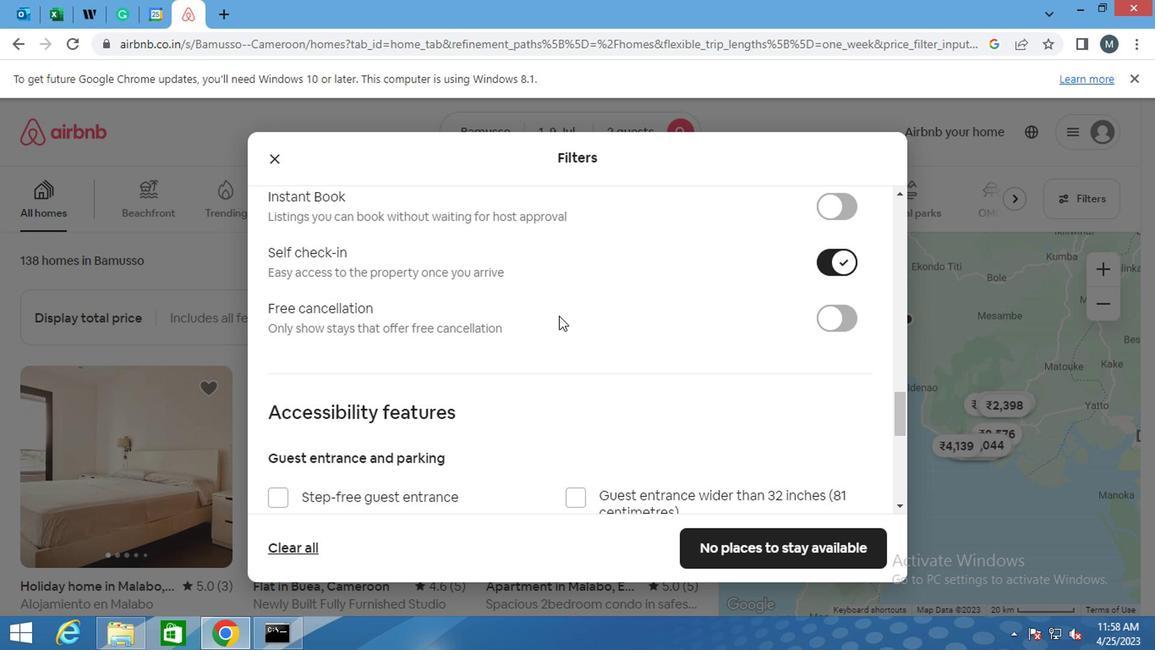 
Action: Mouse moved to (517, 344)
Screenshot: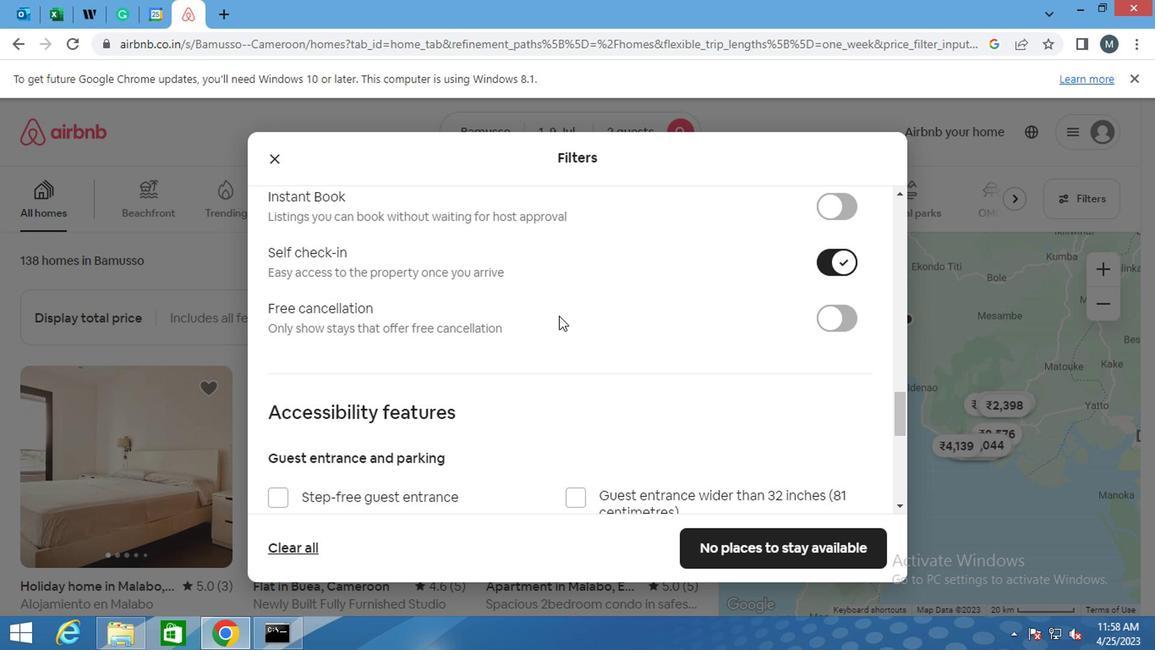 
Action: Mouse scrolled (517, 344) with delta (0, 0)
Screenshot: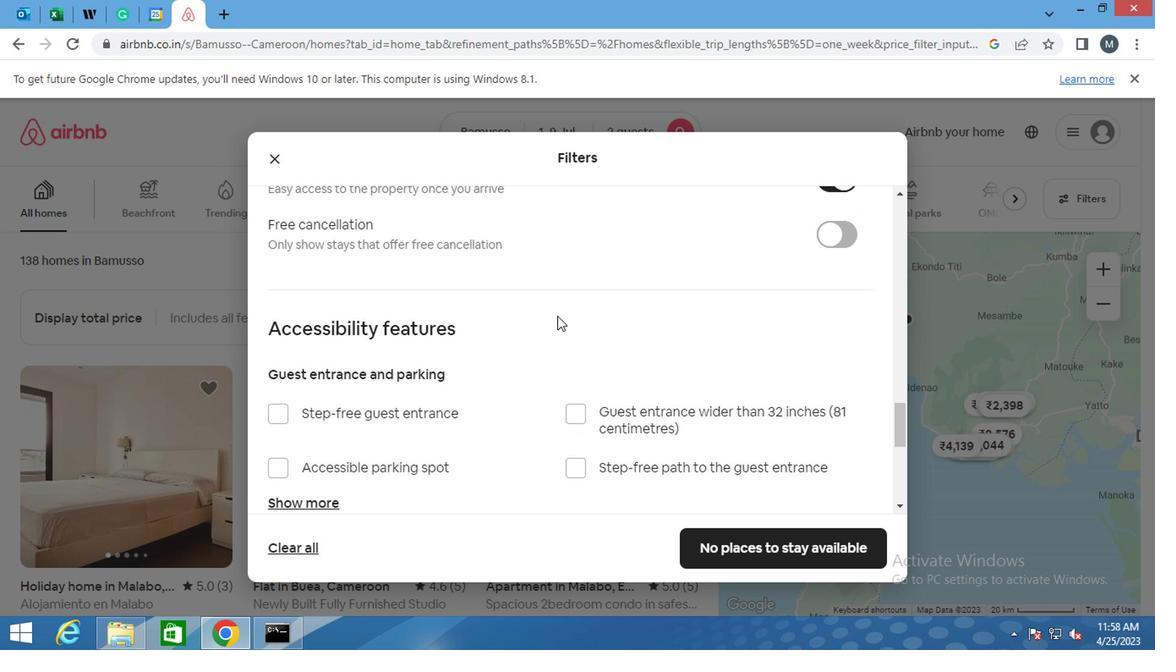 
Action: Mouse moved to (512, 345)
Screenshot: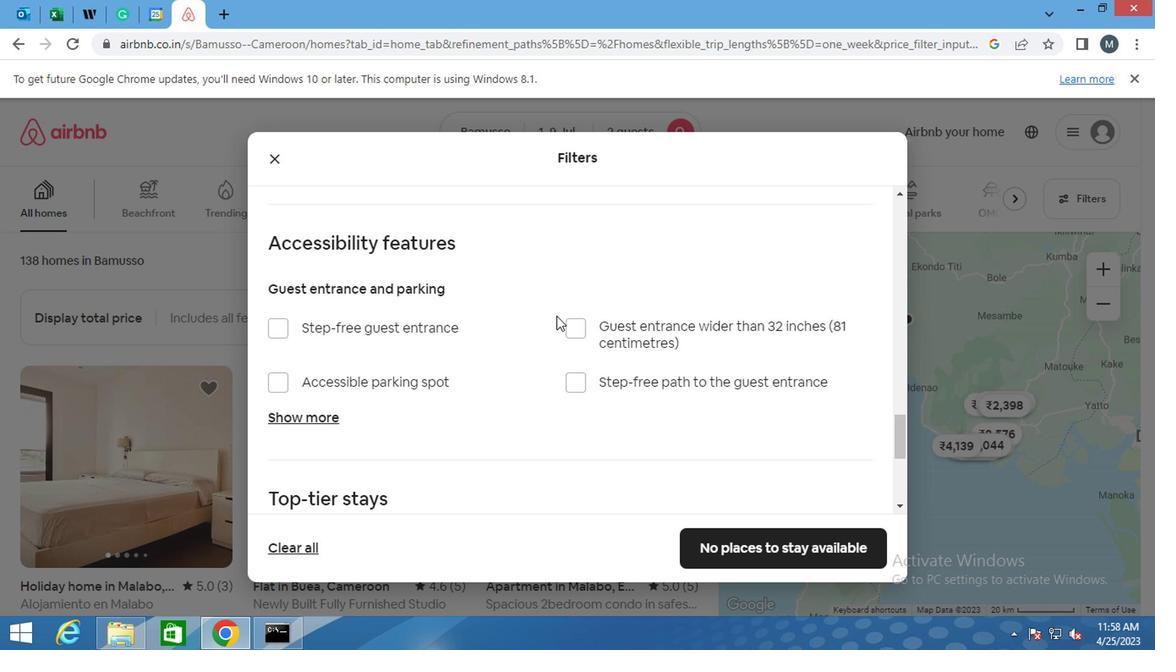 
Action: Mouse scrolled (512, 344) with delta (0, 0)
Screenshot: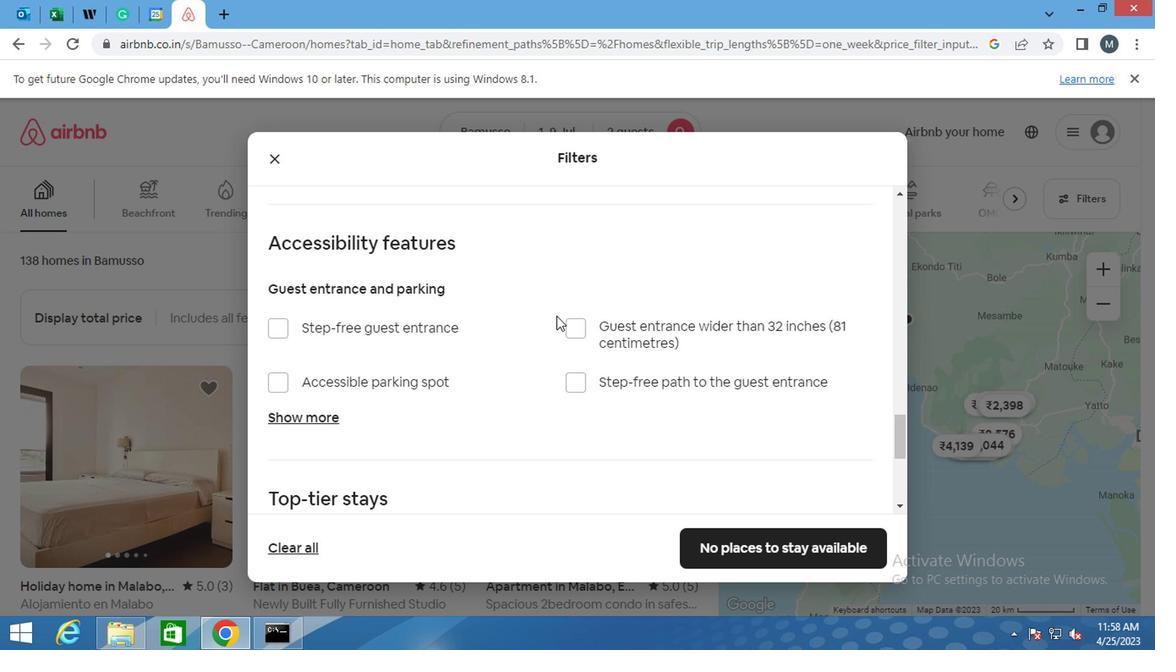 
Action: Mouse moved to (450, 360)
Screenshot: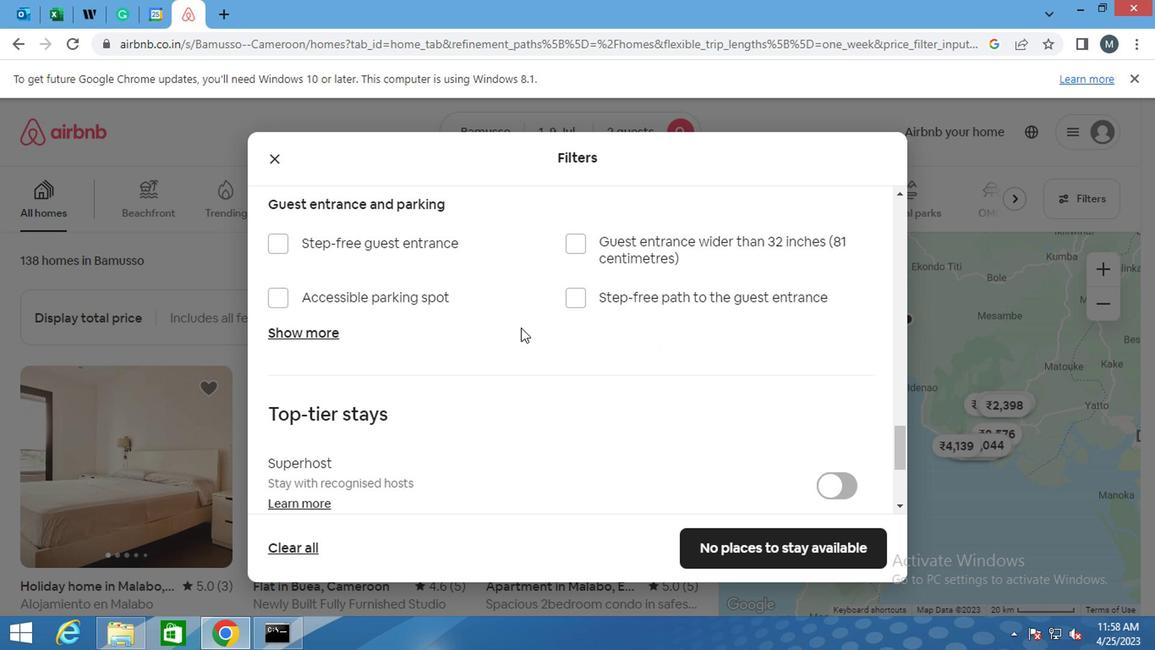 
Action: Mouse scrolled (450, 359) with delta (0, 0)
Screenshot: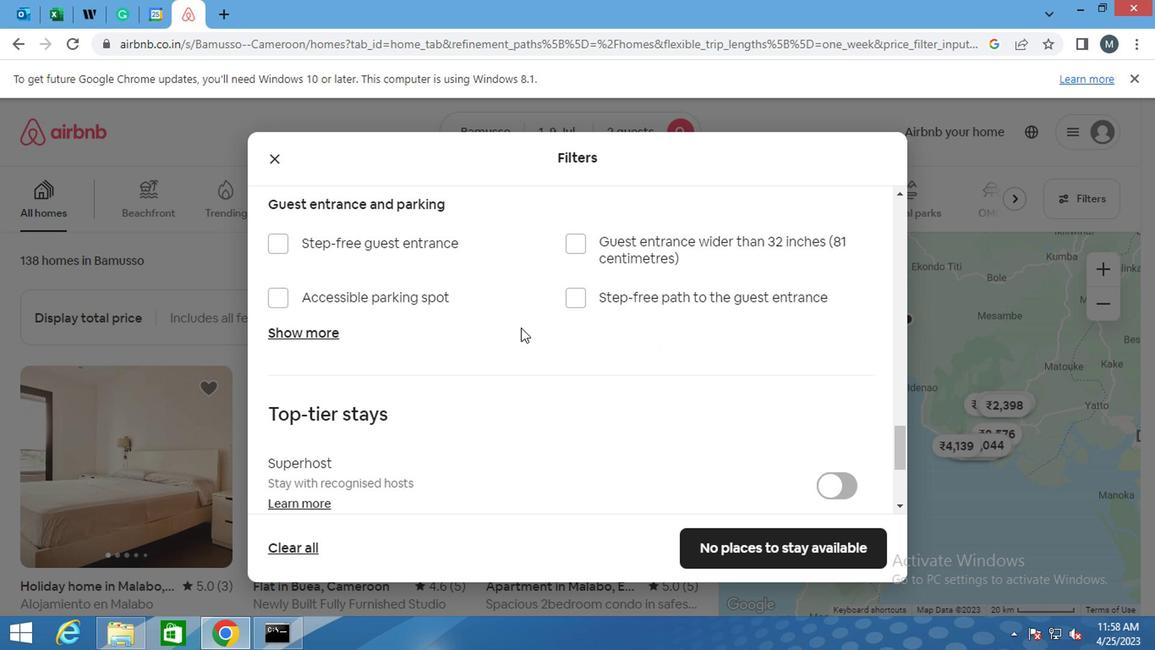 
Action: Mouse moved to (450, 363)
Screenshot: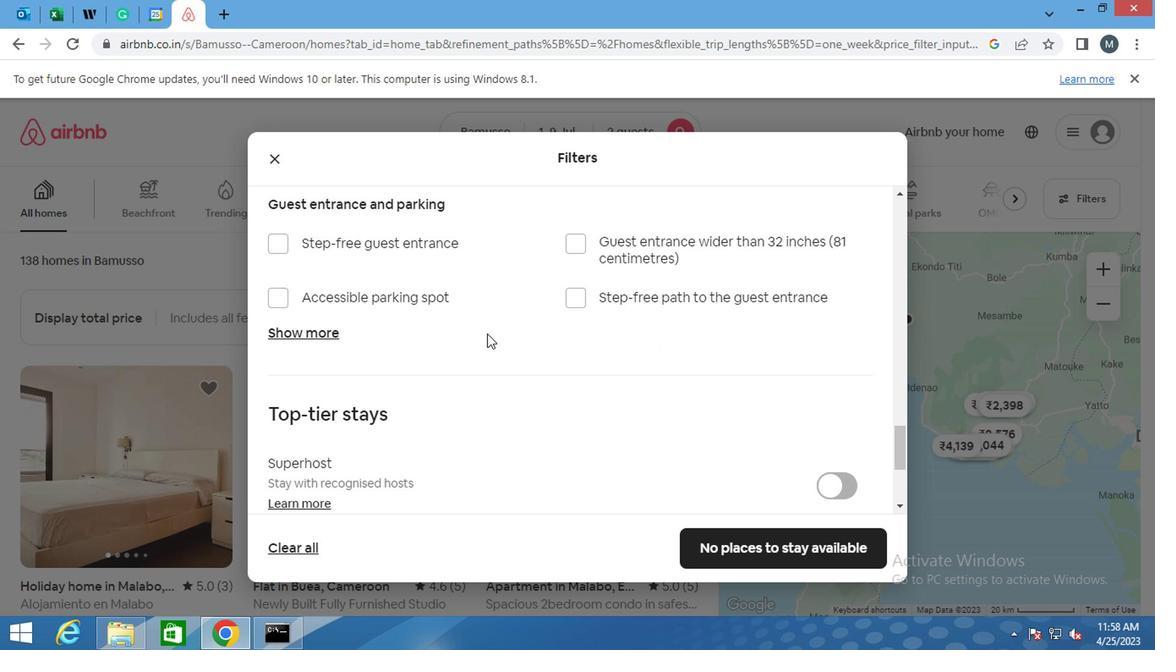 
Action: Mouse scrolled (450, 362) with delta (0, 0)
Screenshot: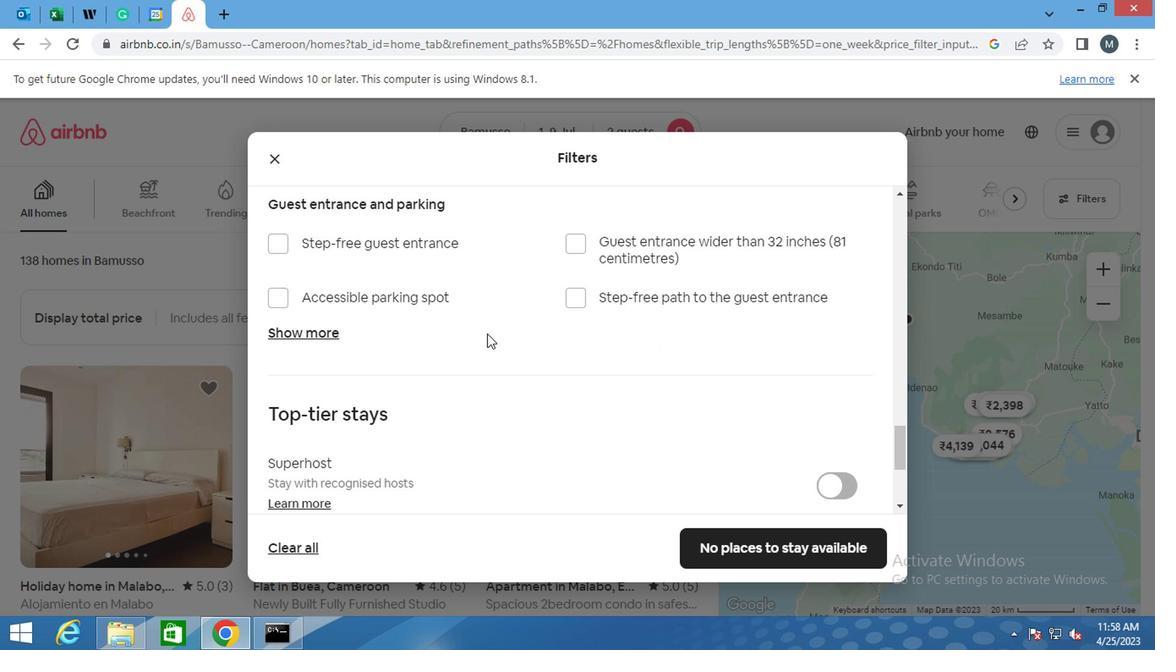 
Action: Mouse moved to (427, 379)
Screenshot: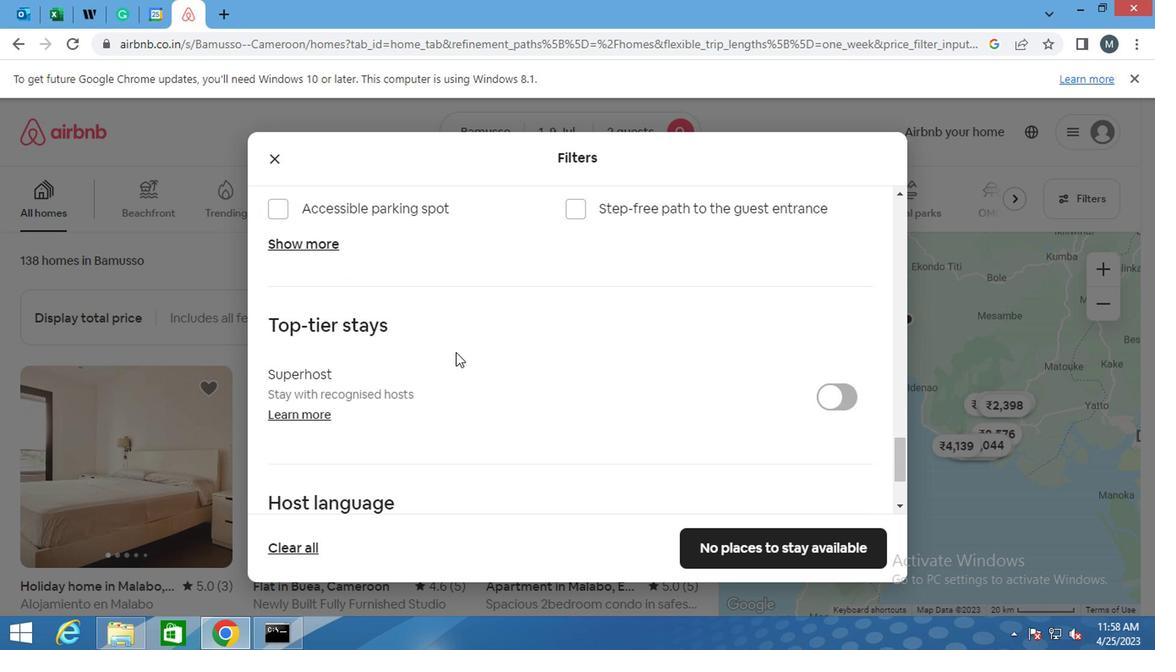 
Action: Mouse scrolled (427, 379) with delta (0, 0)
Screenshot: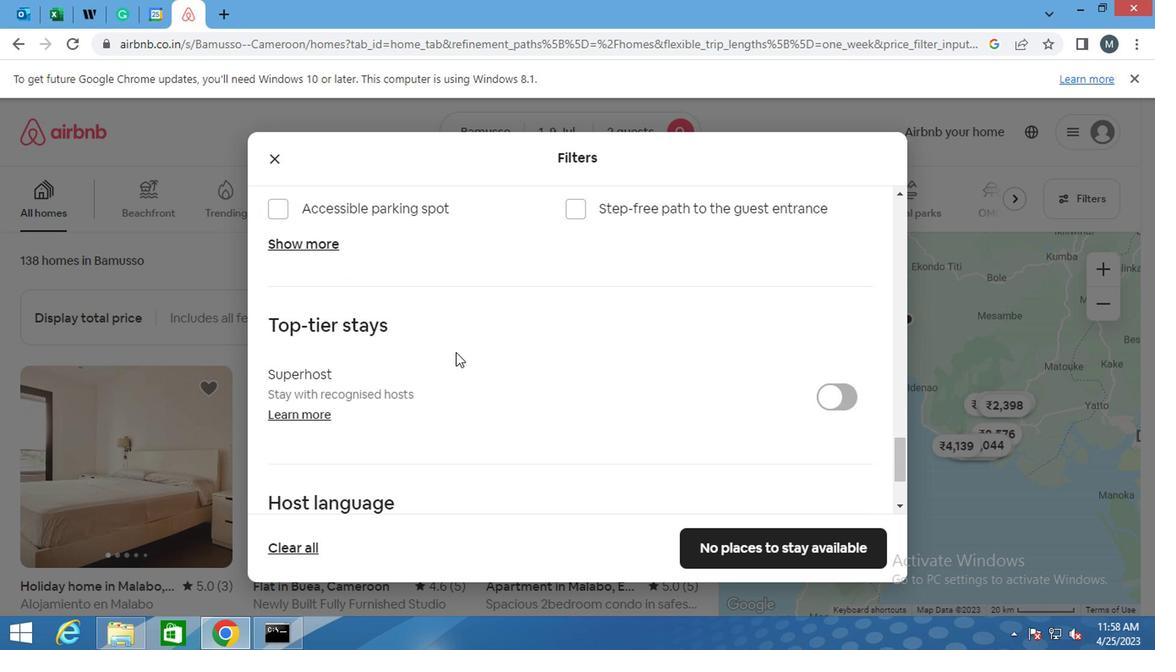
Action: Mouse moved to (425, 383)
Screenshot: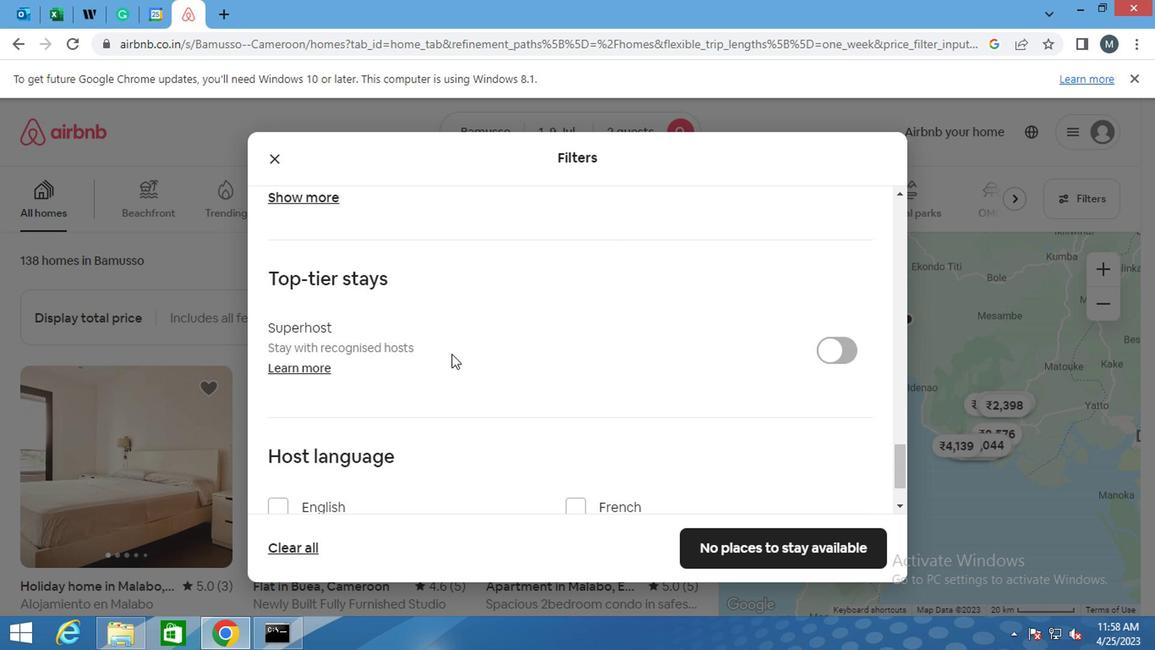 
Action: Mouse scrolled (425, 383) with delta (0, 0)
Screenshot: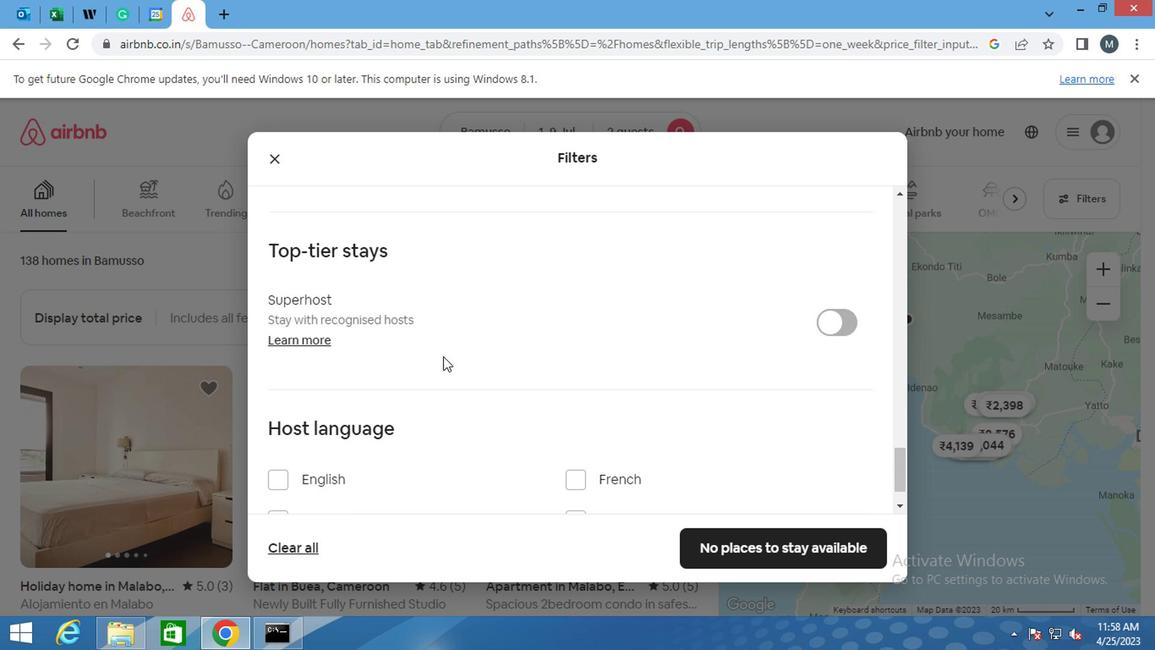 
Action: Mouse moved to (330, 420)
Screenshot: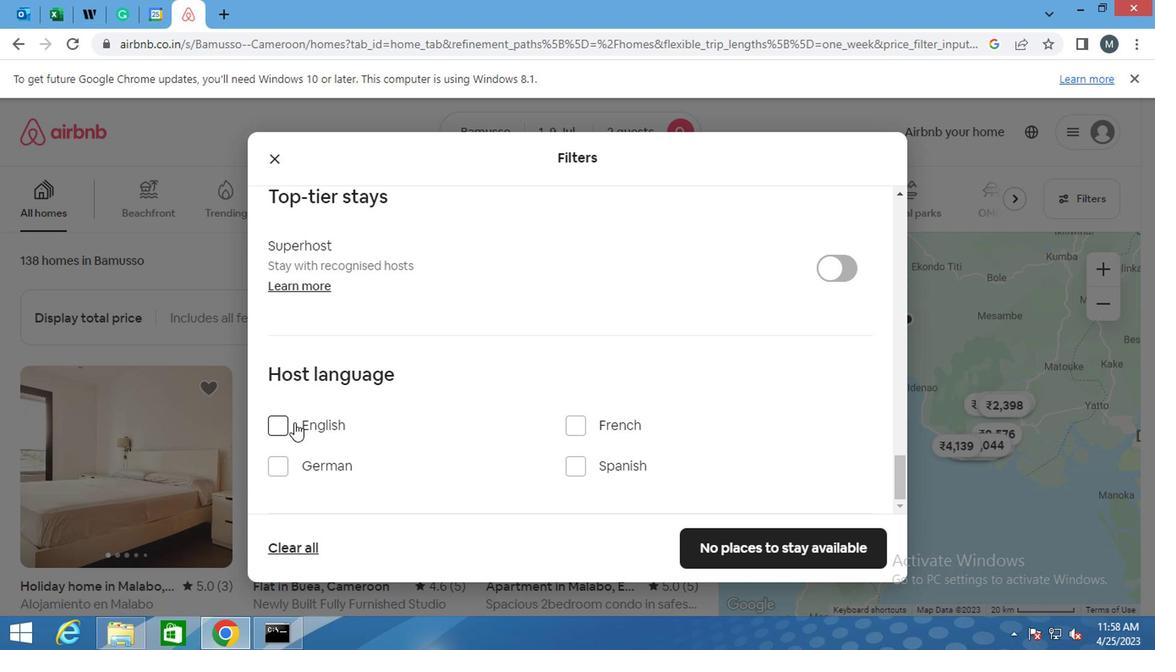 
Action: Mouse pressed left at (330, 420)
Screenshot: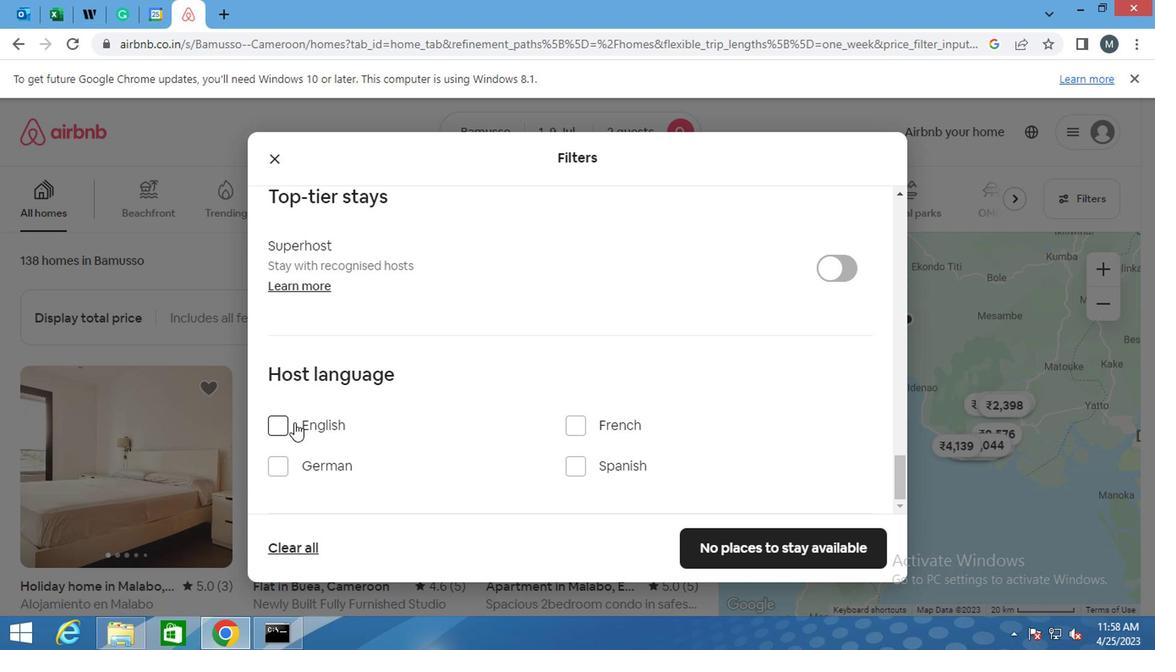 
Action: Mouse moved to (620, 509)
Screenshot: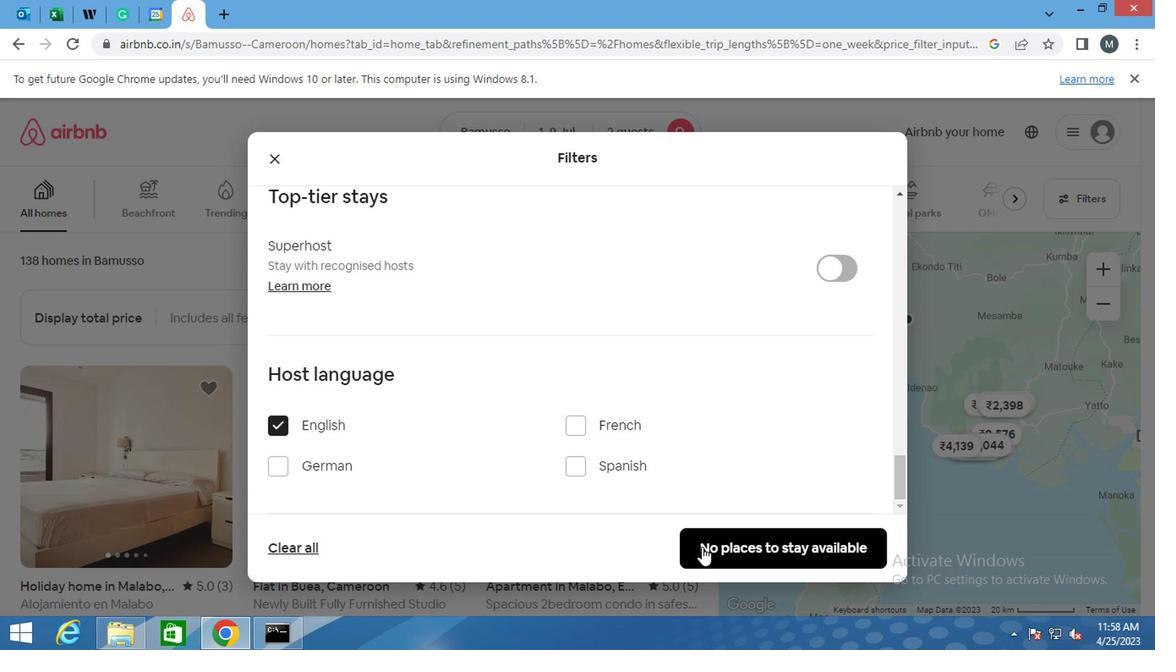 
Action: Mouse pressed left at (620, 509)
Screenshot: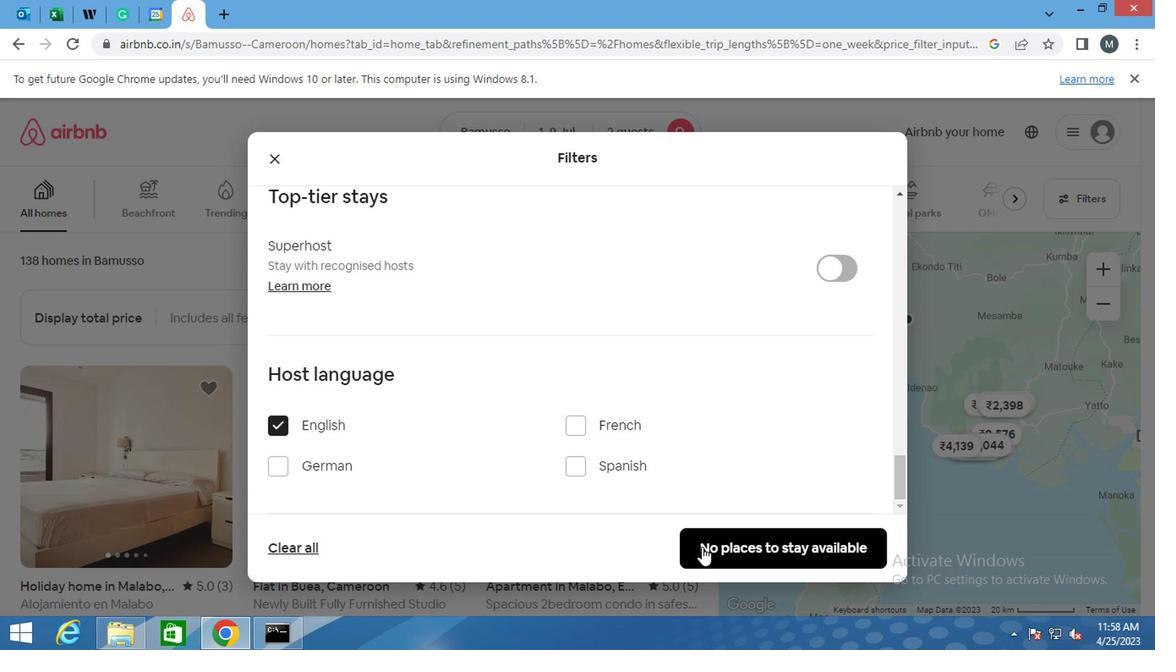 
